 Task: Find connections with filter location Damara with filter topic #communitybuildingwith filter profile language French with filter current company Ambuja Cements Limited with filter school BUNDELKHAND INSTITUTE OF ENGINEERING AND TECHNOLOGY, JHANSI with filter industry Investment Banking with filter service category Consulting with filter keywords title Architect
Action: Mouse moved to (675, 99)
Screenshot: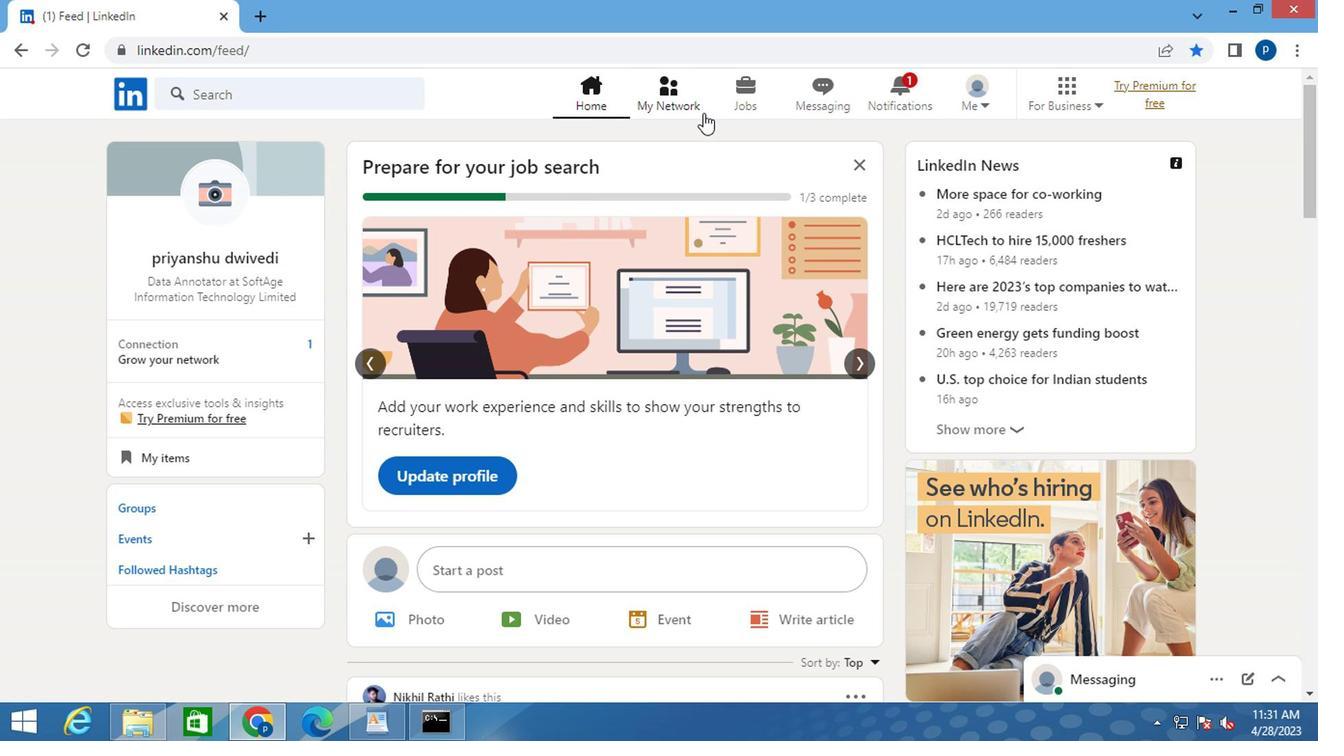 
Action: Mouse pressed left at (675, 99)
Screenshot: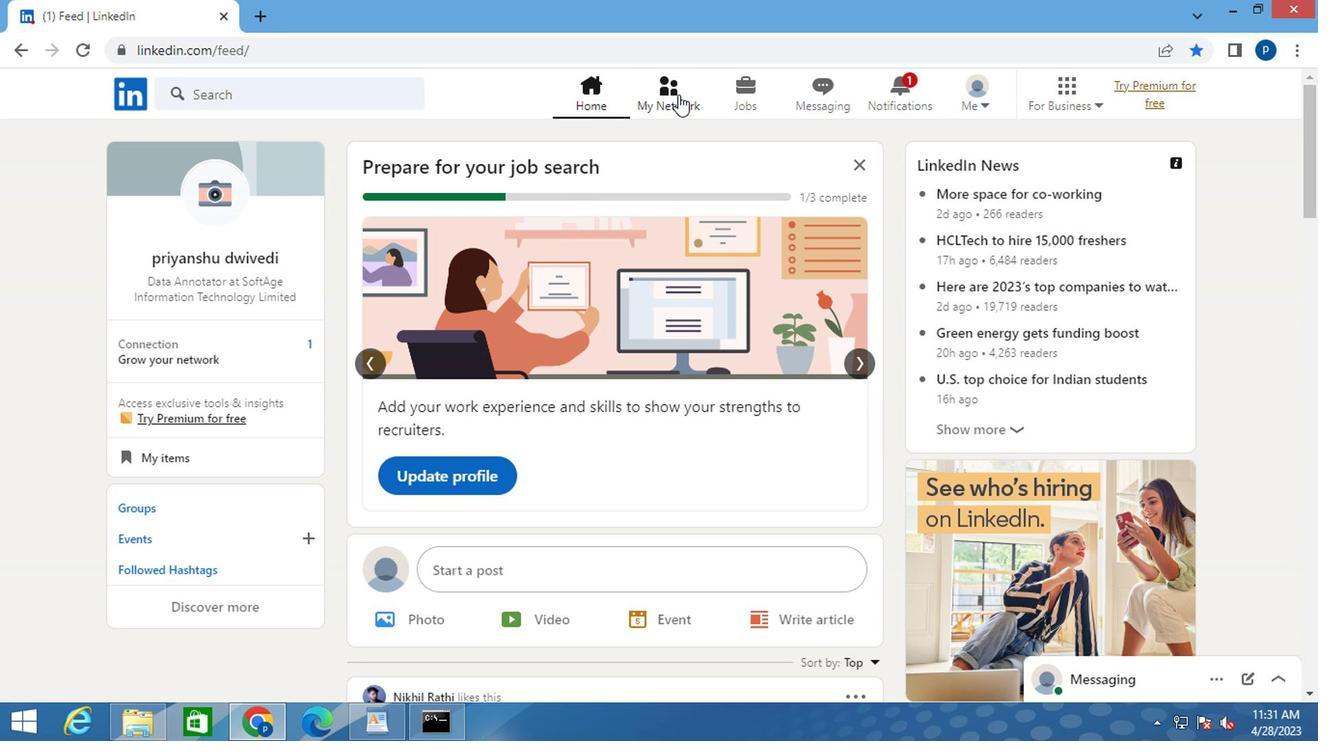 
Action: Mouse moved to (272, 211)
Screenshot: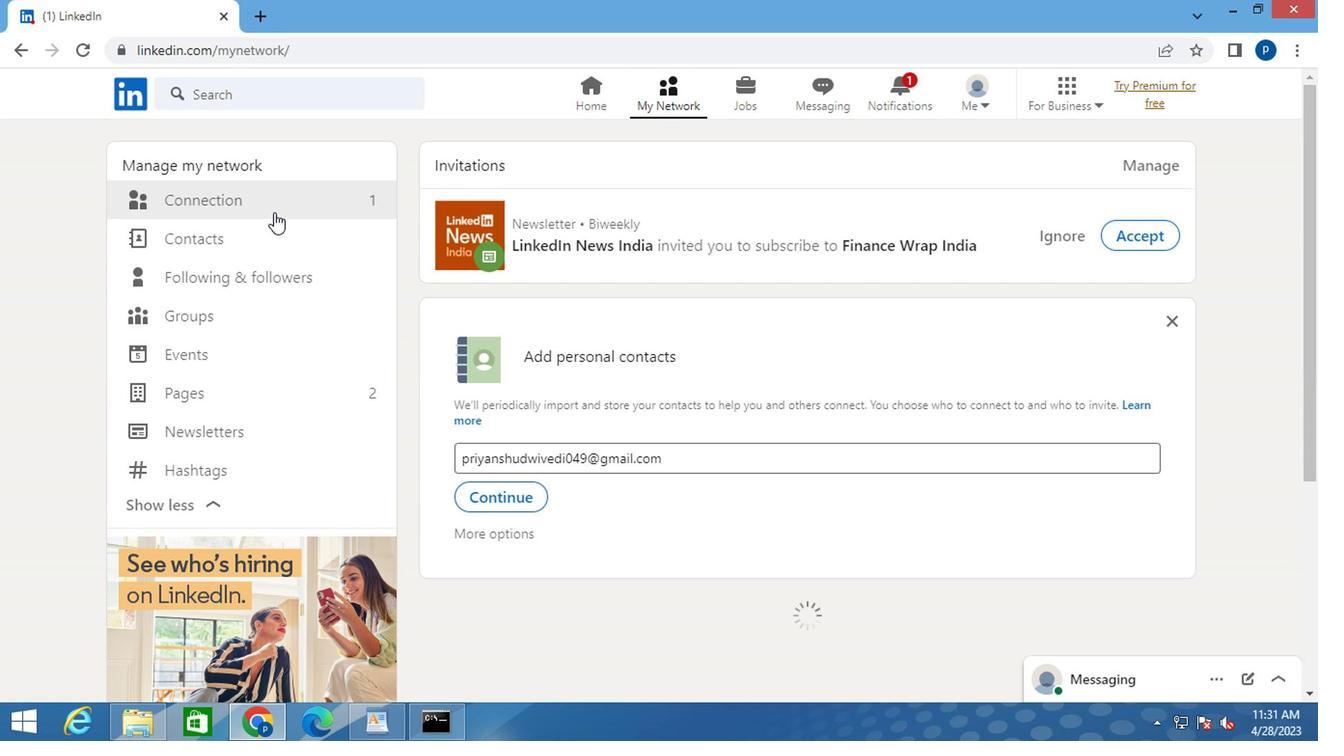 
Action: Mouse pressed left at (272, 211)
Screenshot: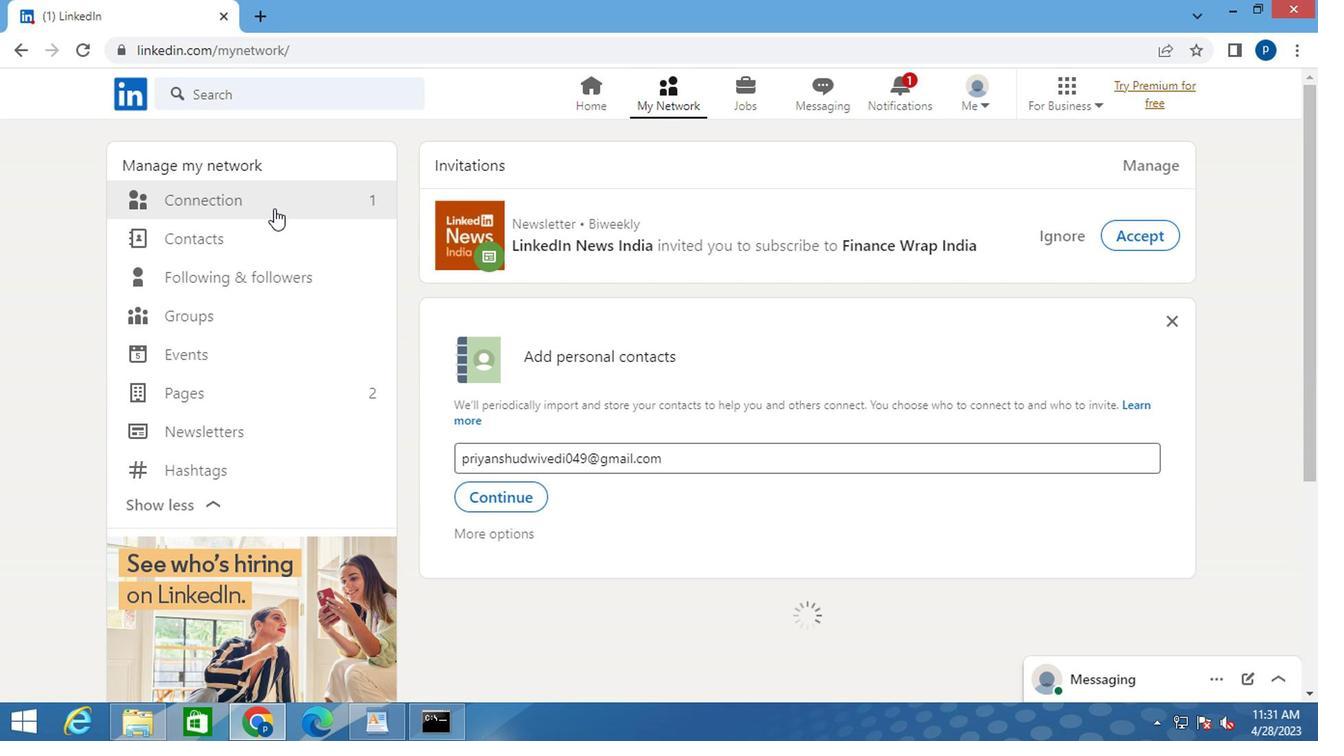 
Action: Mouse moved to (790, 205)
Screenshot: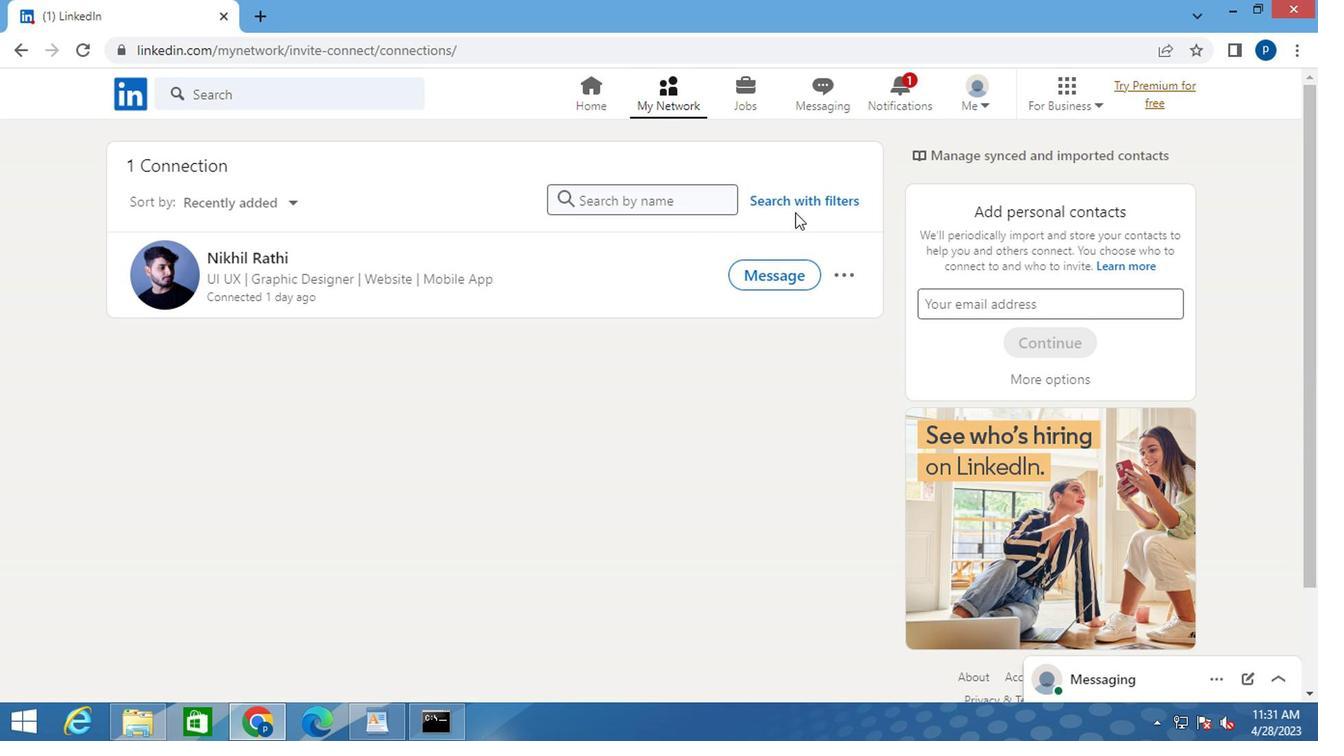 
Action: Mouse pressed left at (790, 205)
Screenshot: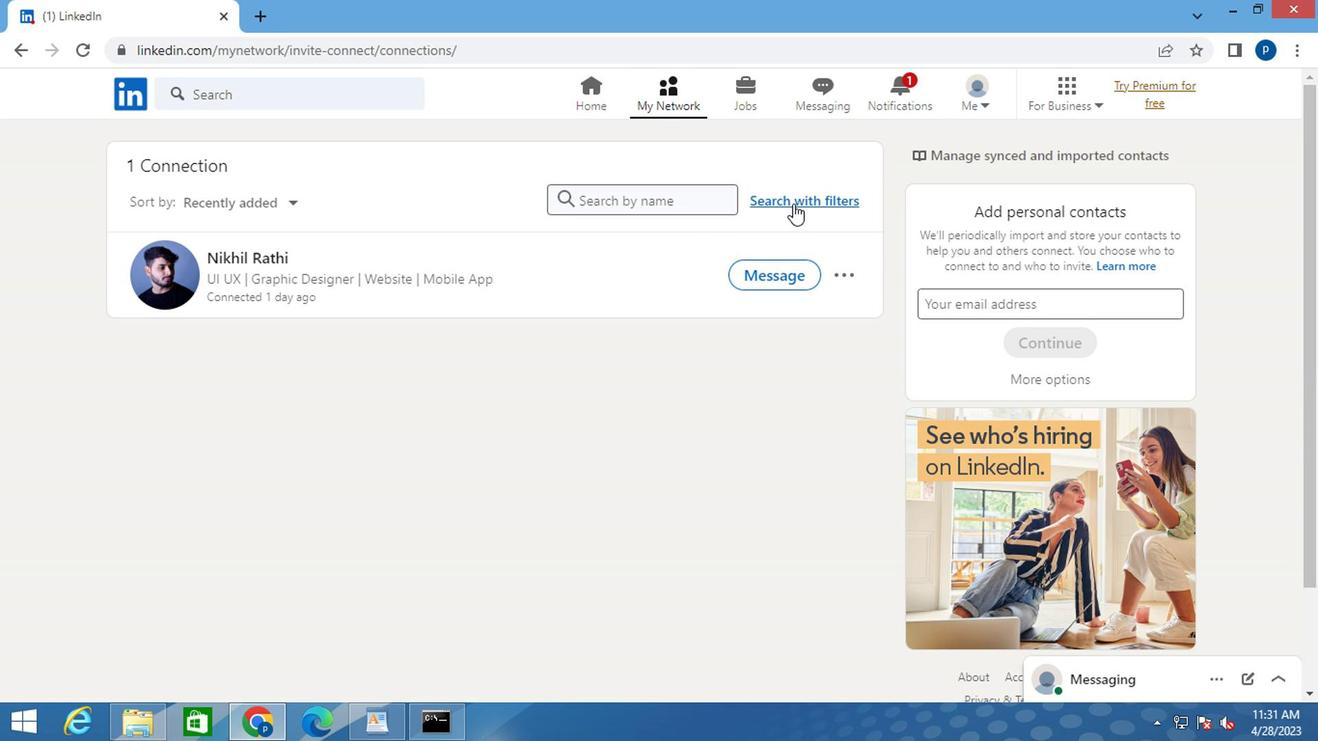 
Action: Mouse moved to (723, 153)
Screenshot: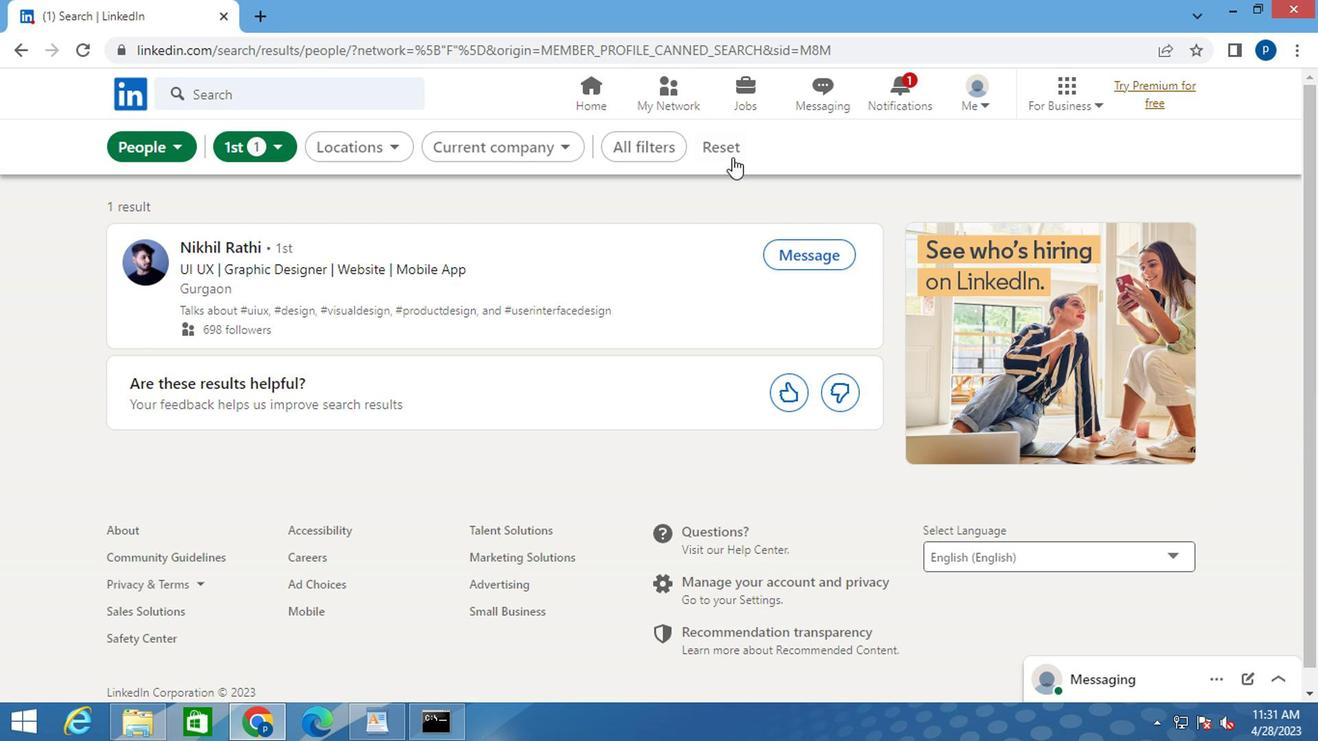 
Action: Mouse pressed left at (723, 153)
Screenshot: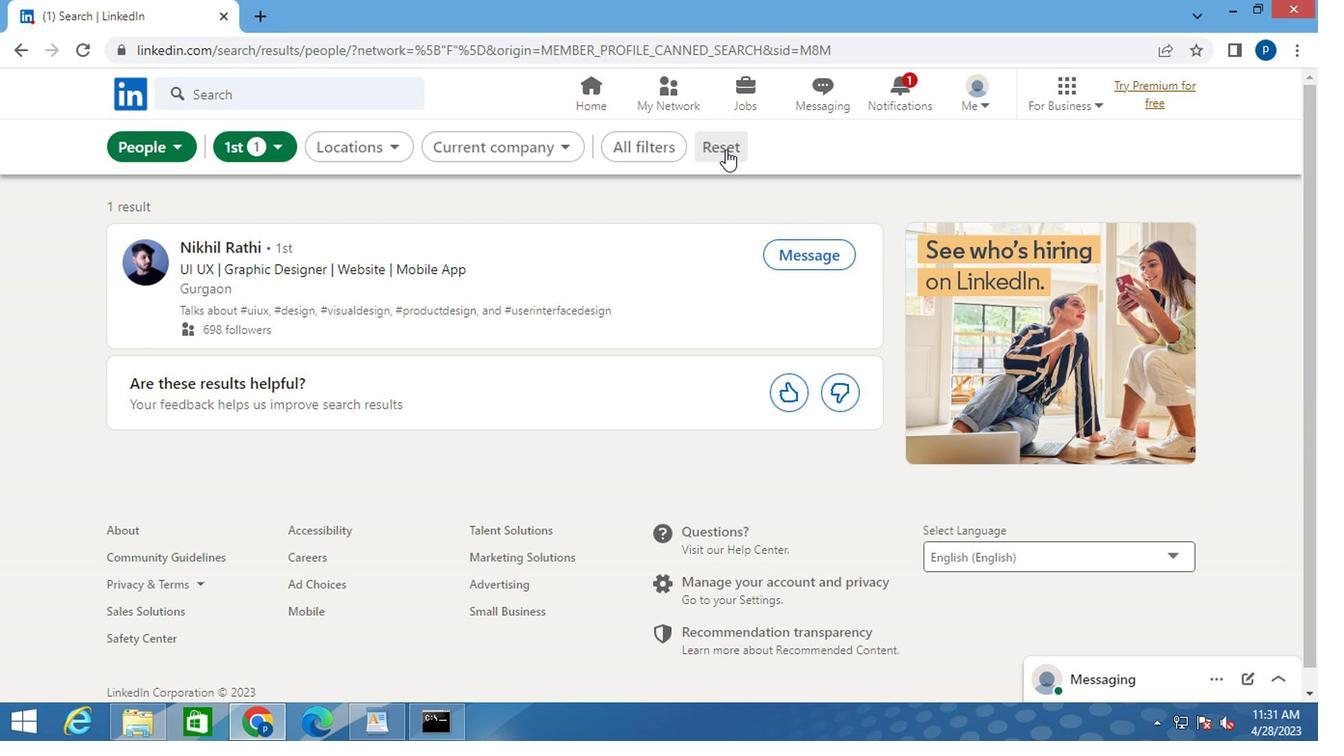 
Action: Mouse moved to (691, 153)
Screenshot: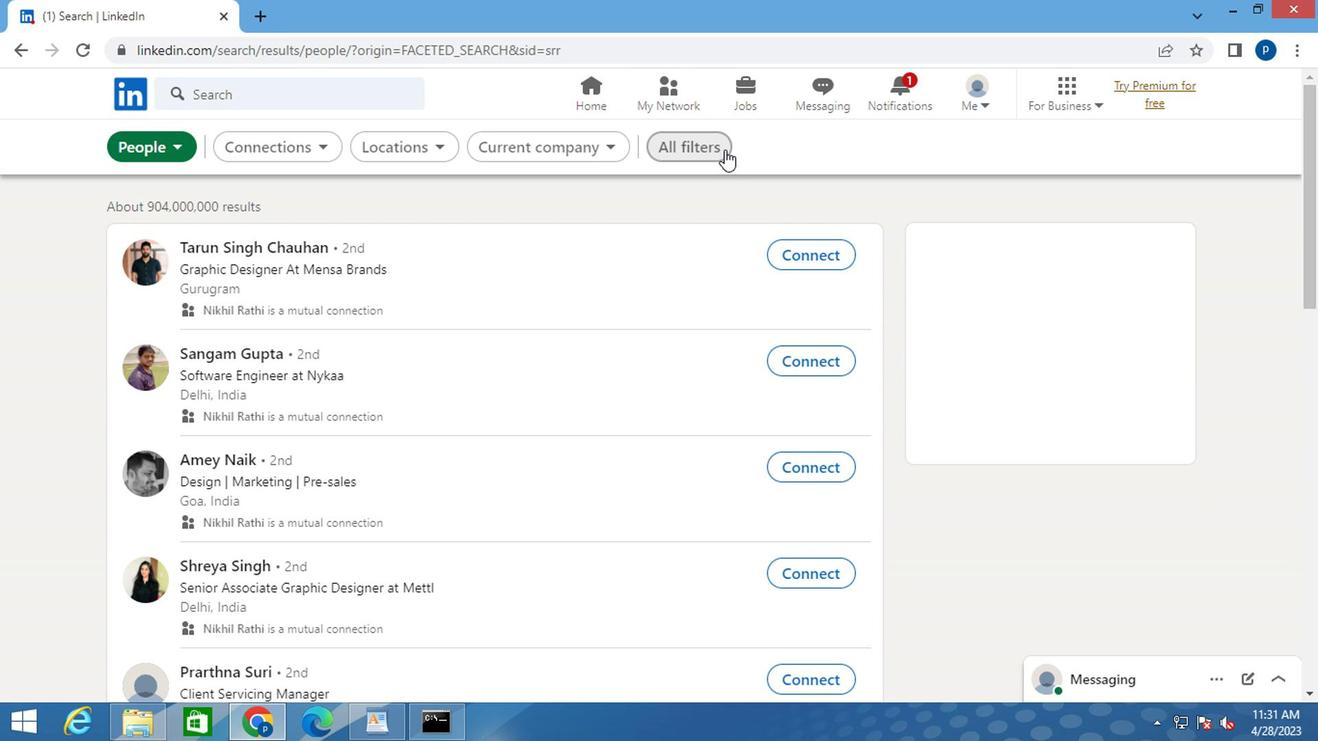 
Action: Mouse pressed left at (691, 153)
Screenshot: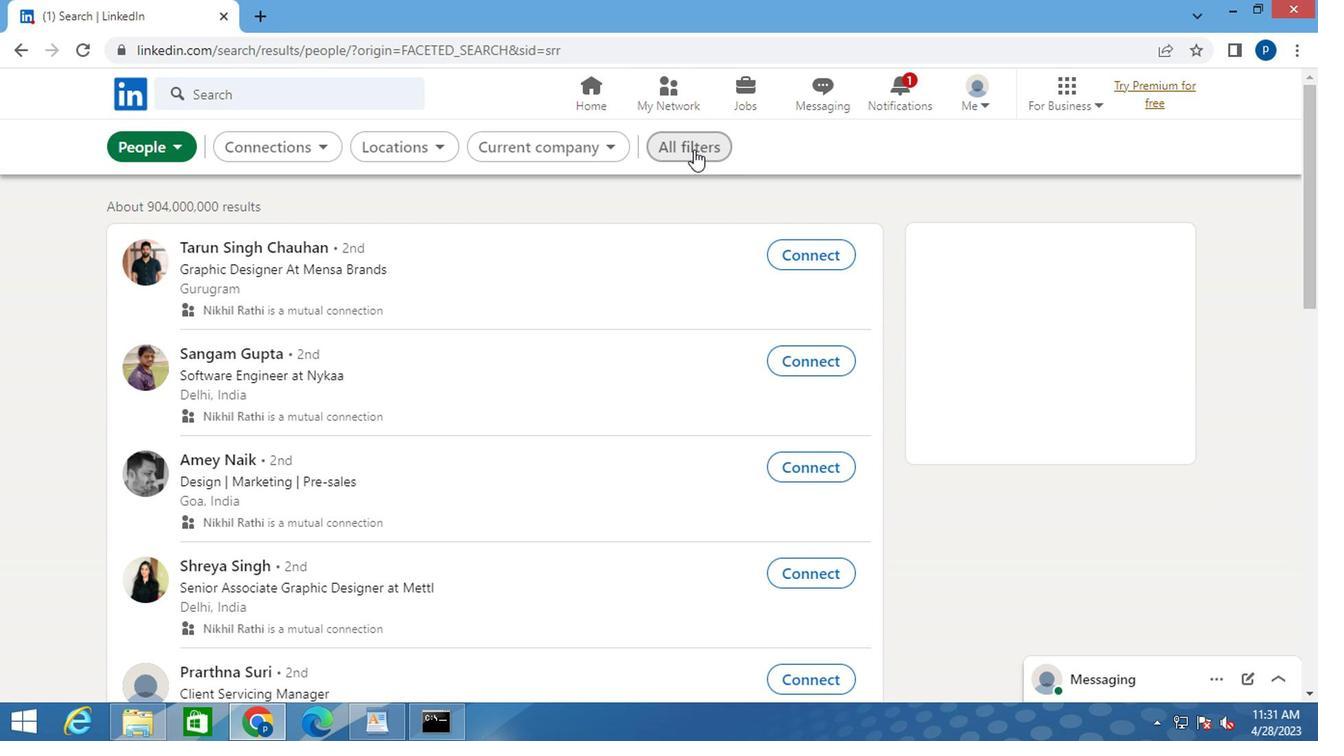 
Action: Mouse moved to (980, 367)
Screenshot: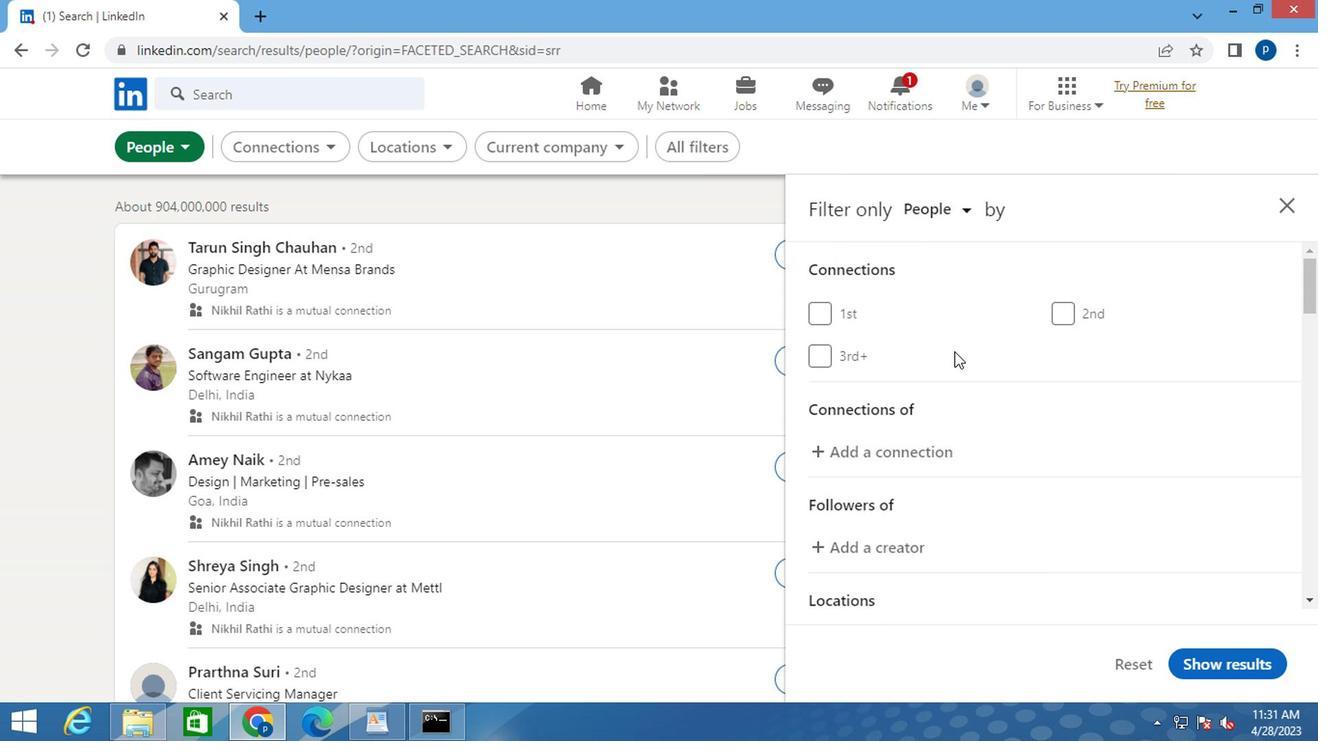 
Action: Mouse scrolled (980, 366) with delta (0, 0)
Screenshot: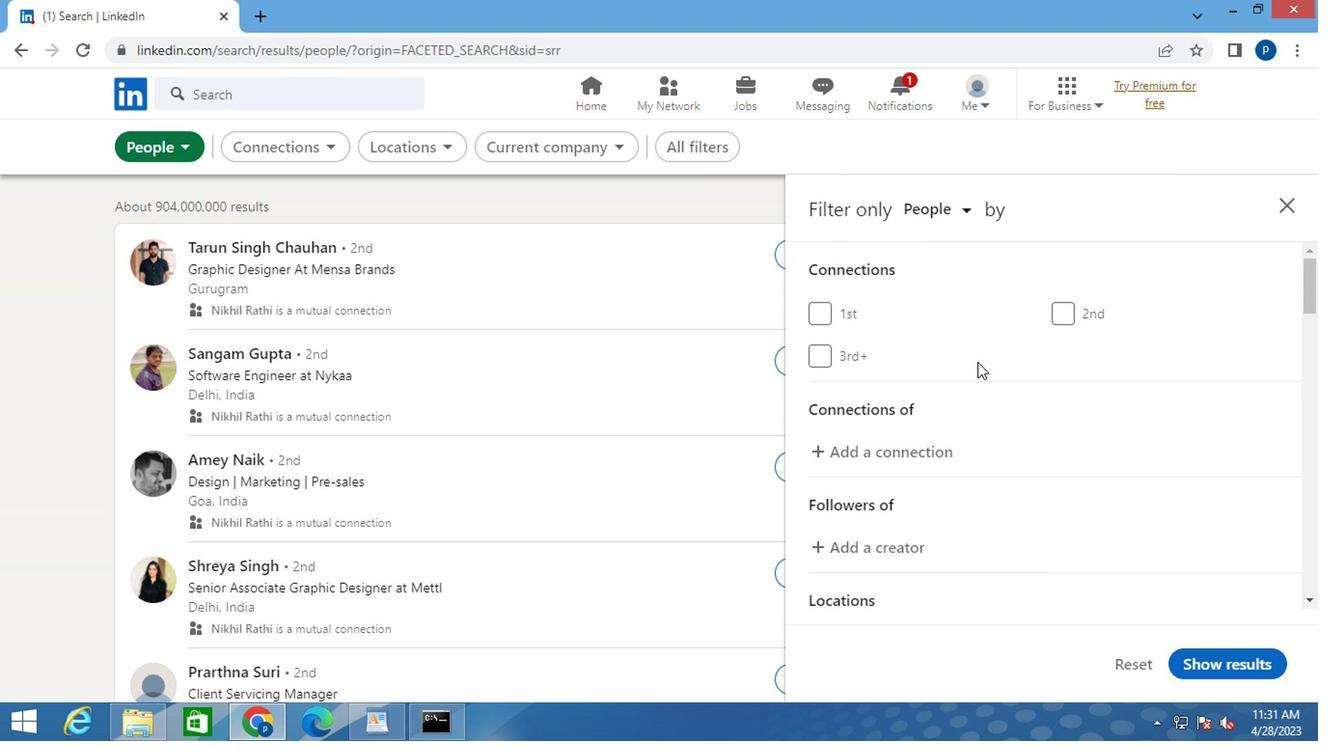 
Action: Mouse moved to (980, 368)
Screenshot: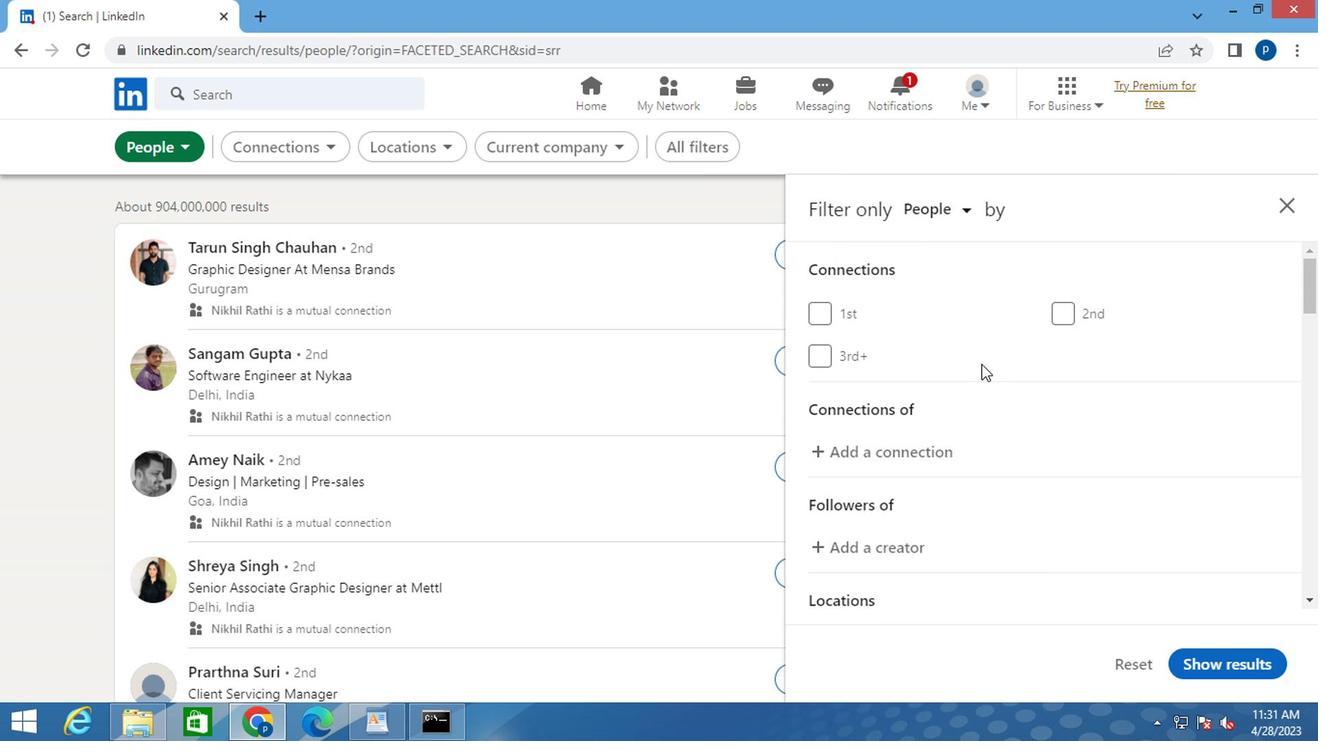 
Action: Mouse scrolled (980, 367) with delta (0, -1)
Screenshot: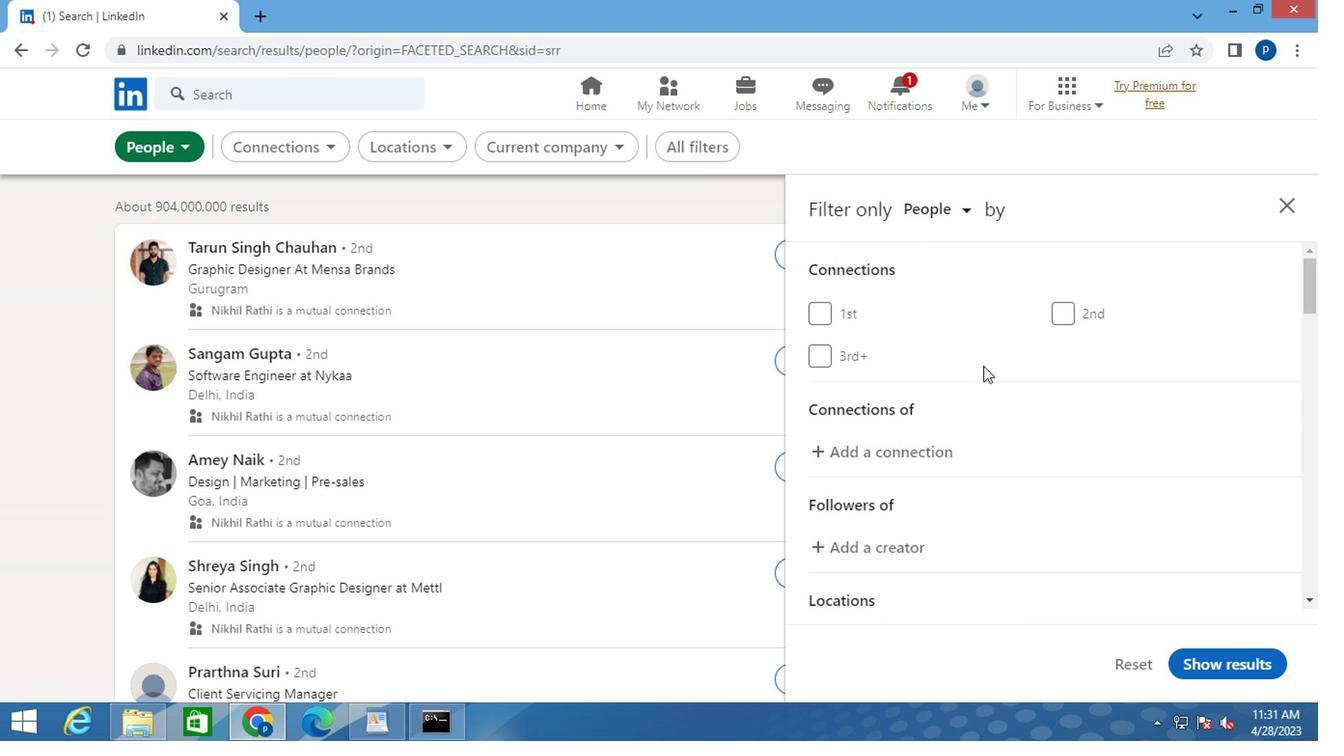 
Action: Mouse moved to (991, 374)
Screenshot: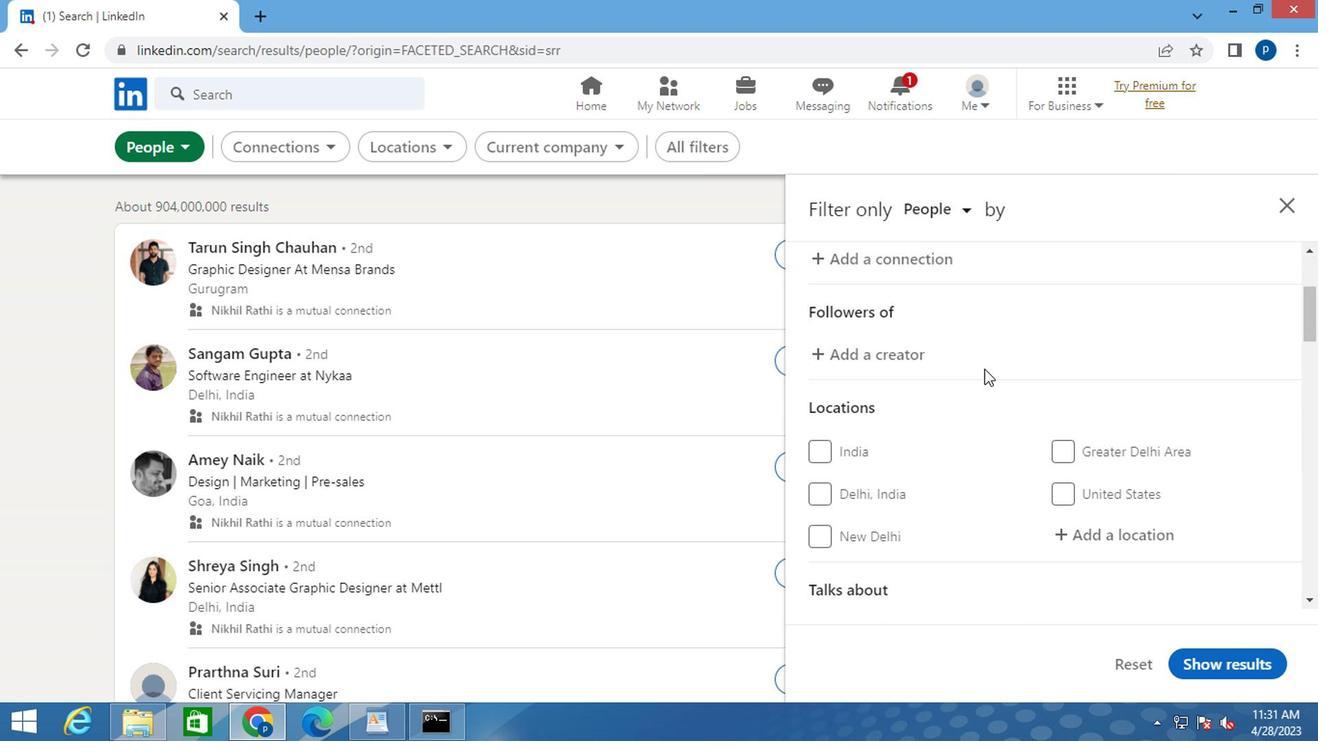 
Action: Mouse scrolled (991, 373) with delta (0, 0)
Screenshot: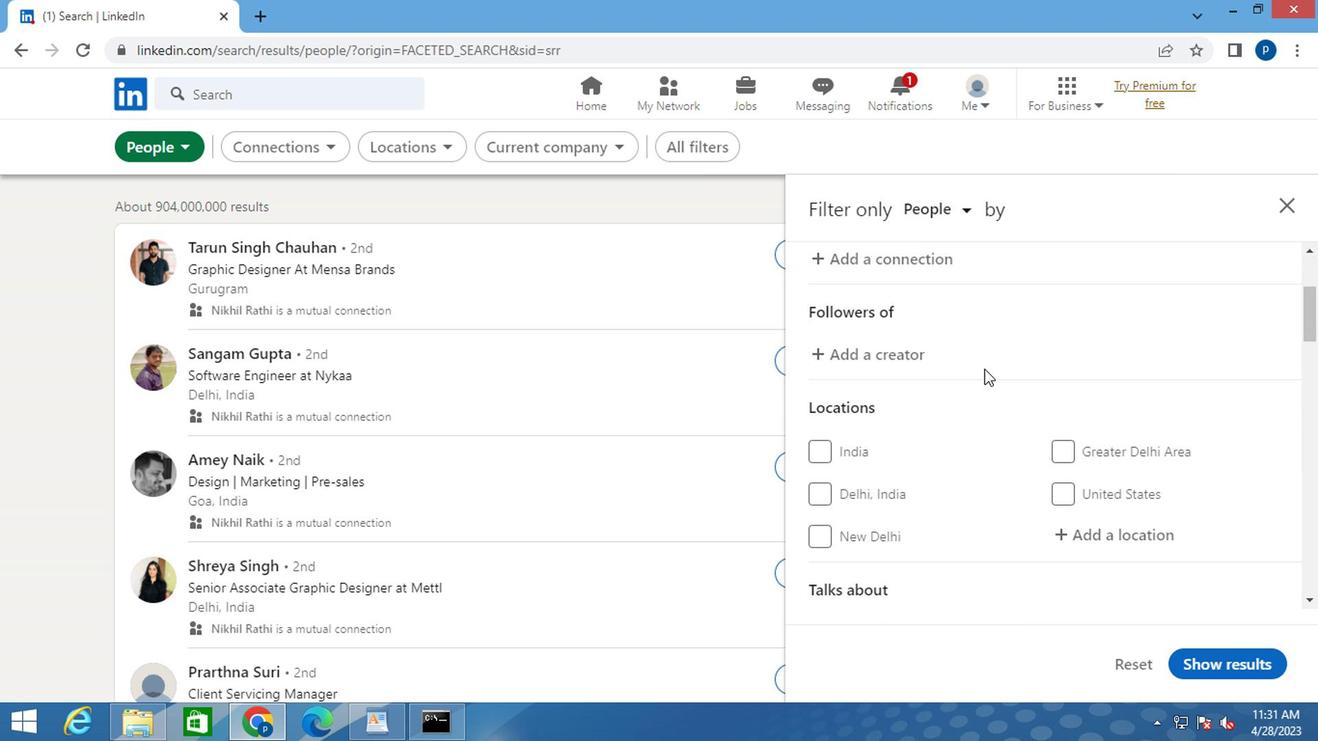 
Action: Mouse moved to (1121, 438)
Screenshot: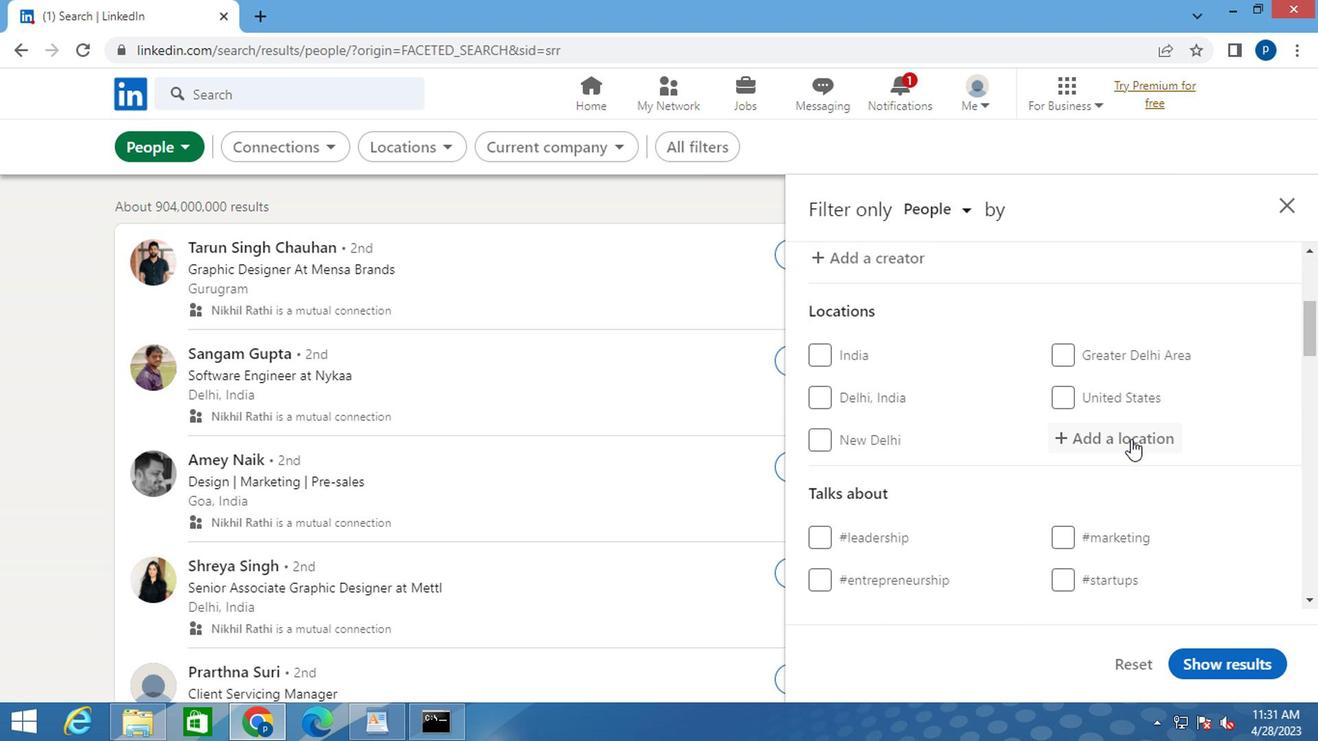 
Action: Mouse pressed left at (1121, 438)
Screenshot: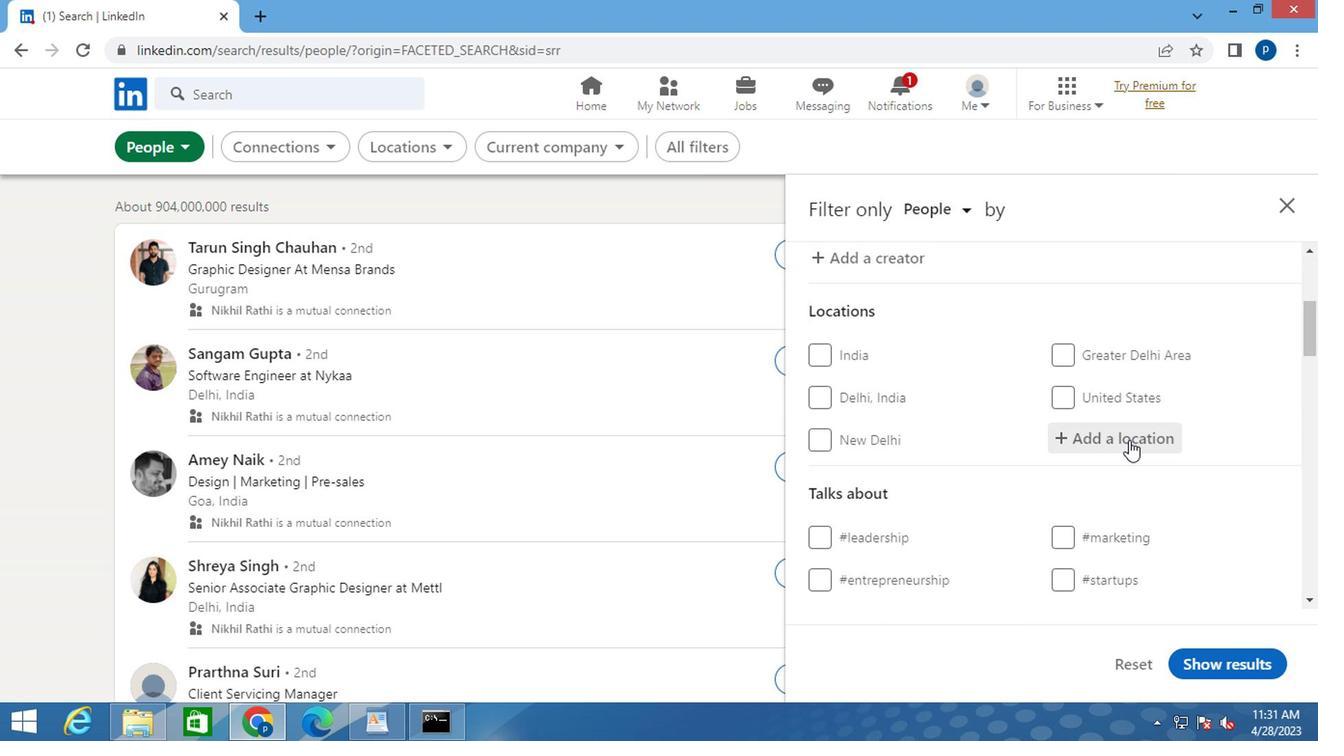 
Action: Key pressed <Key.caps_lock>d<Key.caps_lock>amara<Key.space>
Screenshot: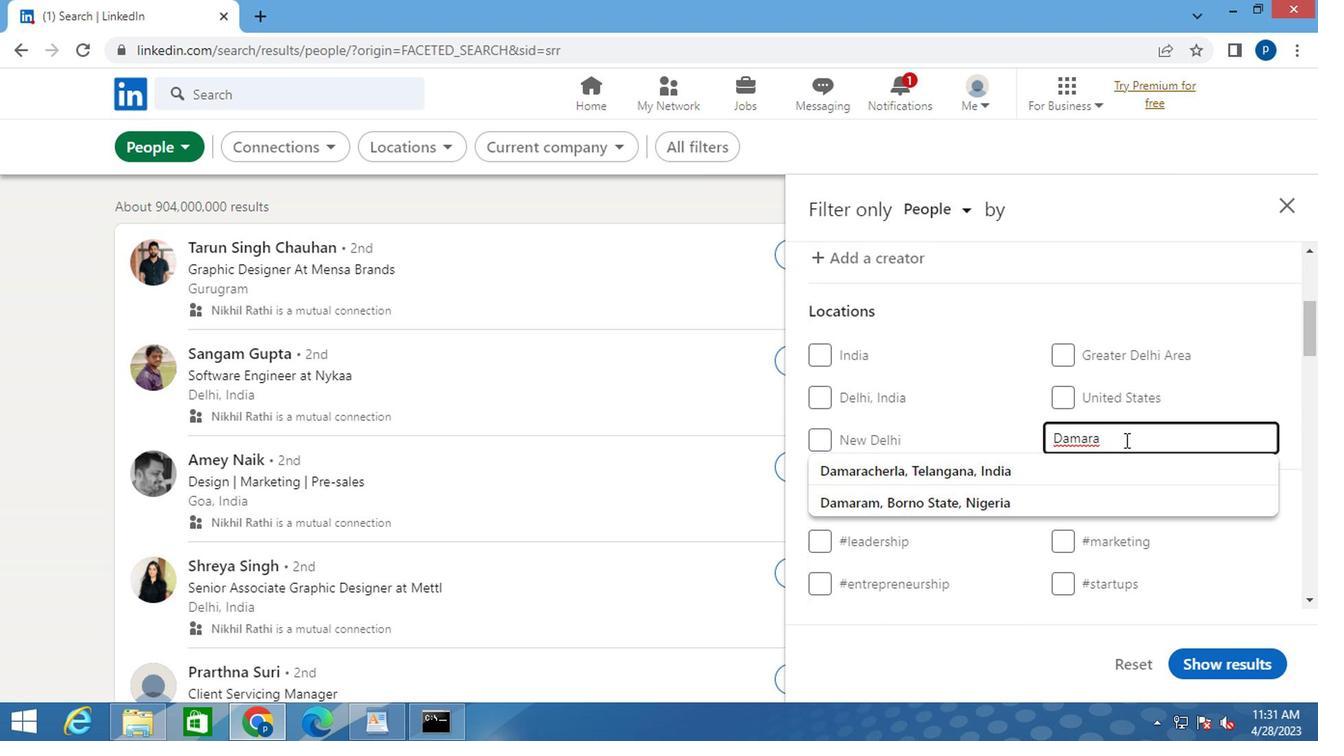 
Action: Mouse moved to (1114, 443)
Screenshot: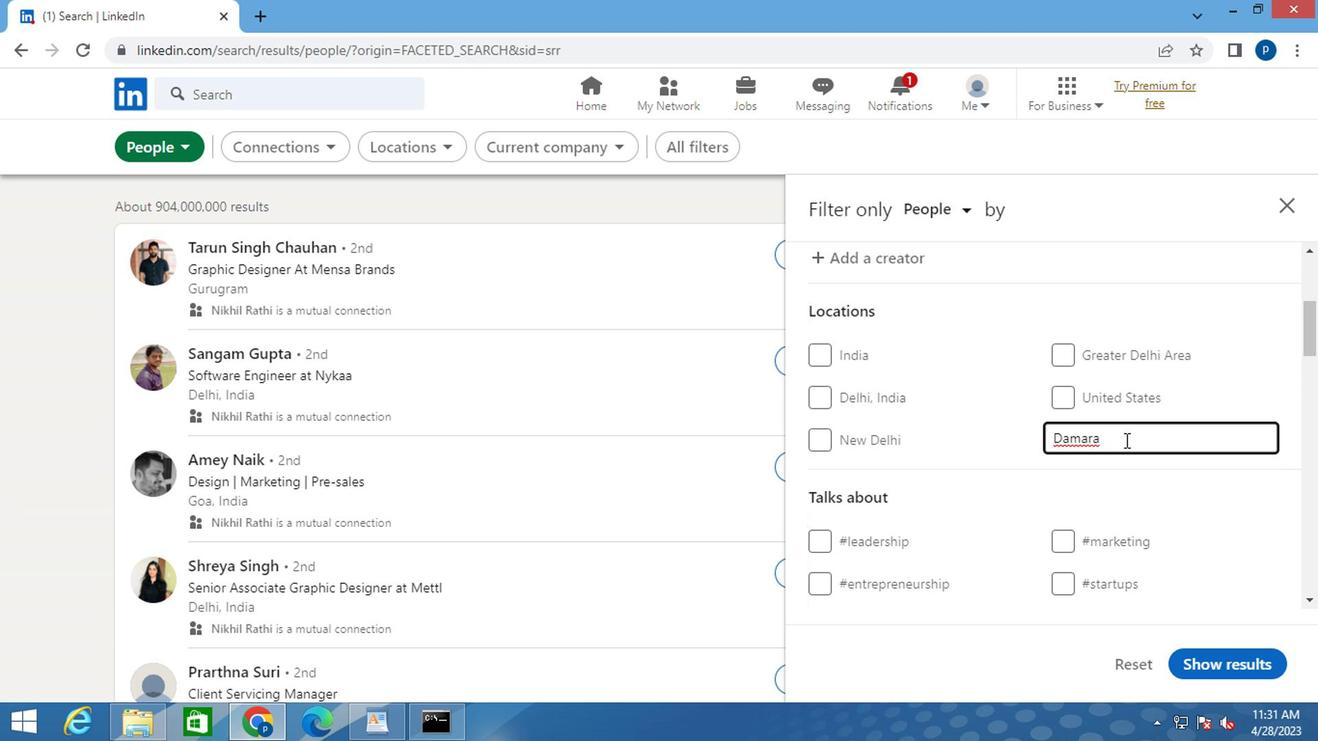 
Action: Mouse scrolled (1114, 442) with delta (0, -1)
Screenshot: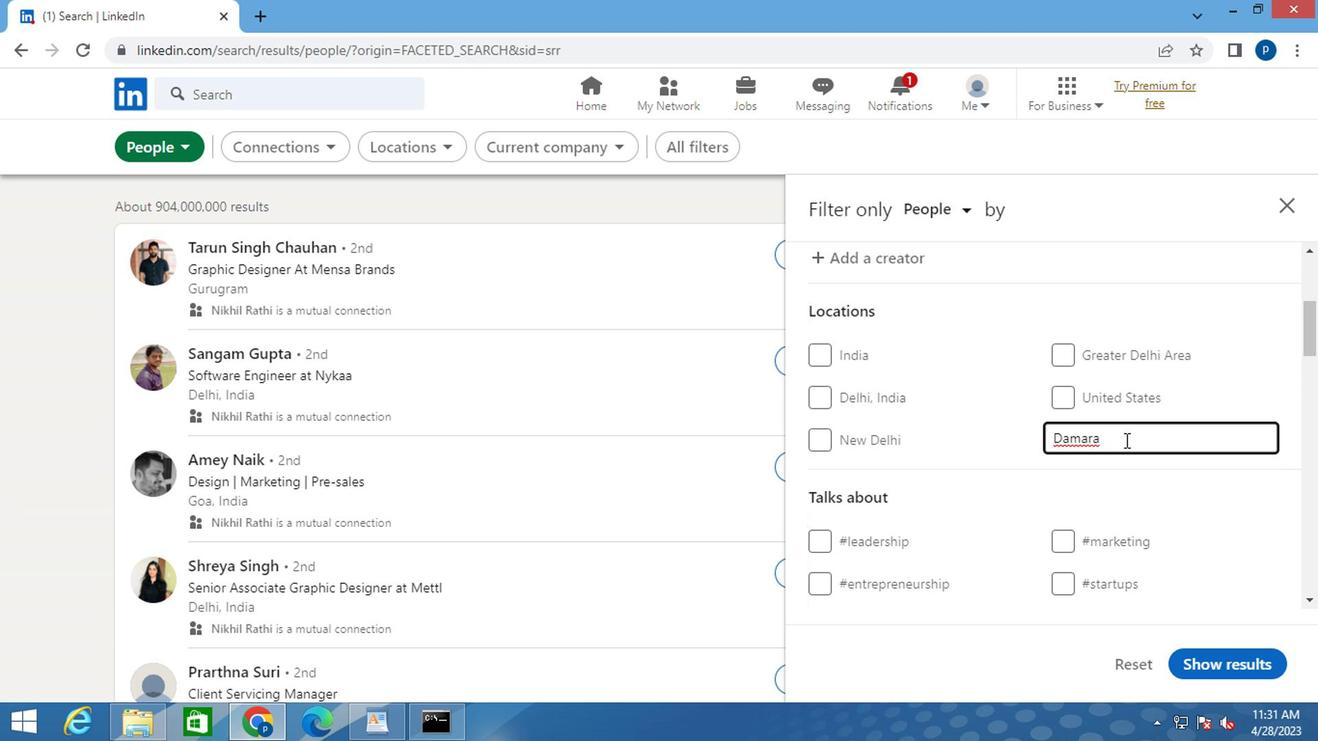 
Action: Mouse scrolled (1114, 442) with delta (0, -1)
Screenshot: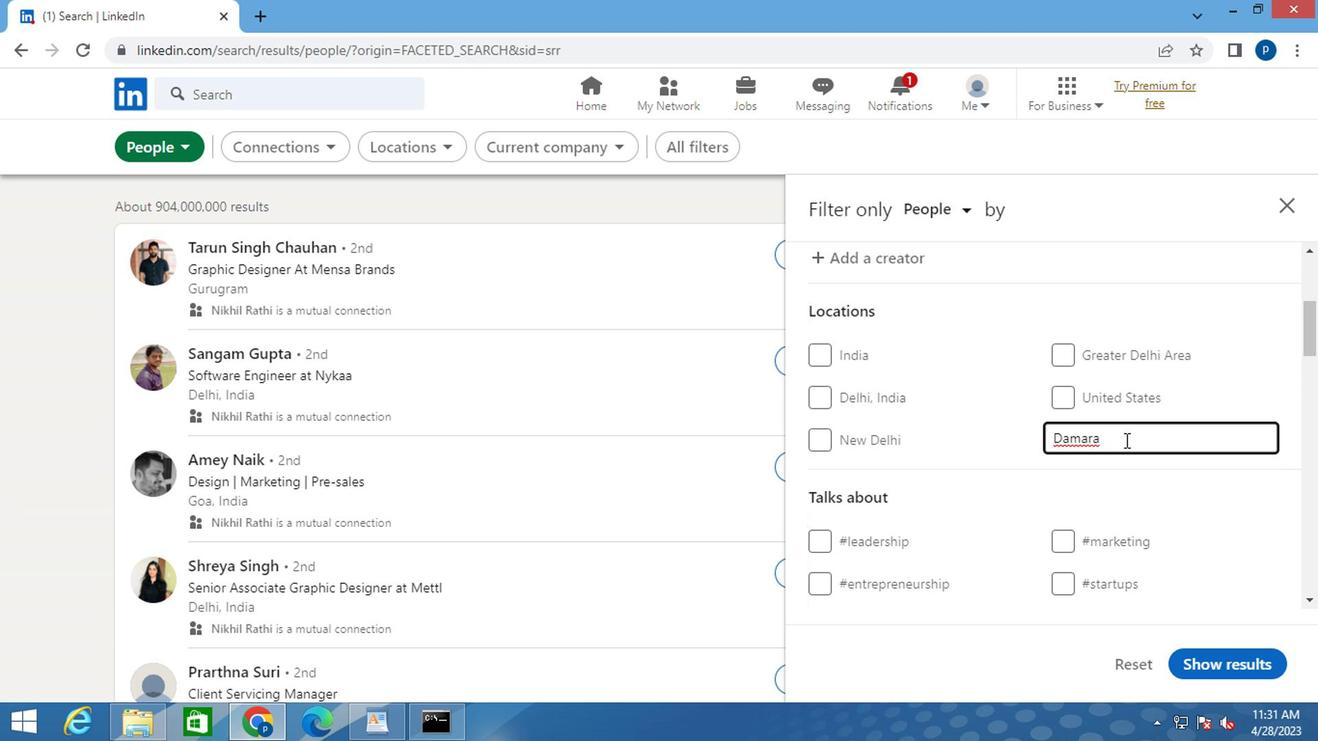 
Action: Mouse moved to (1094, 447)
Screenshot: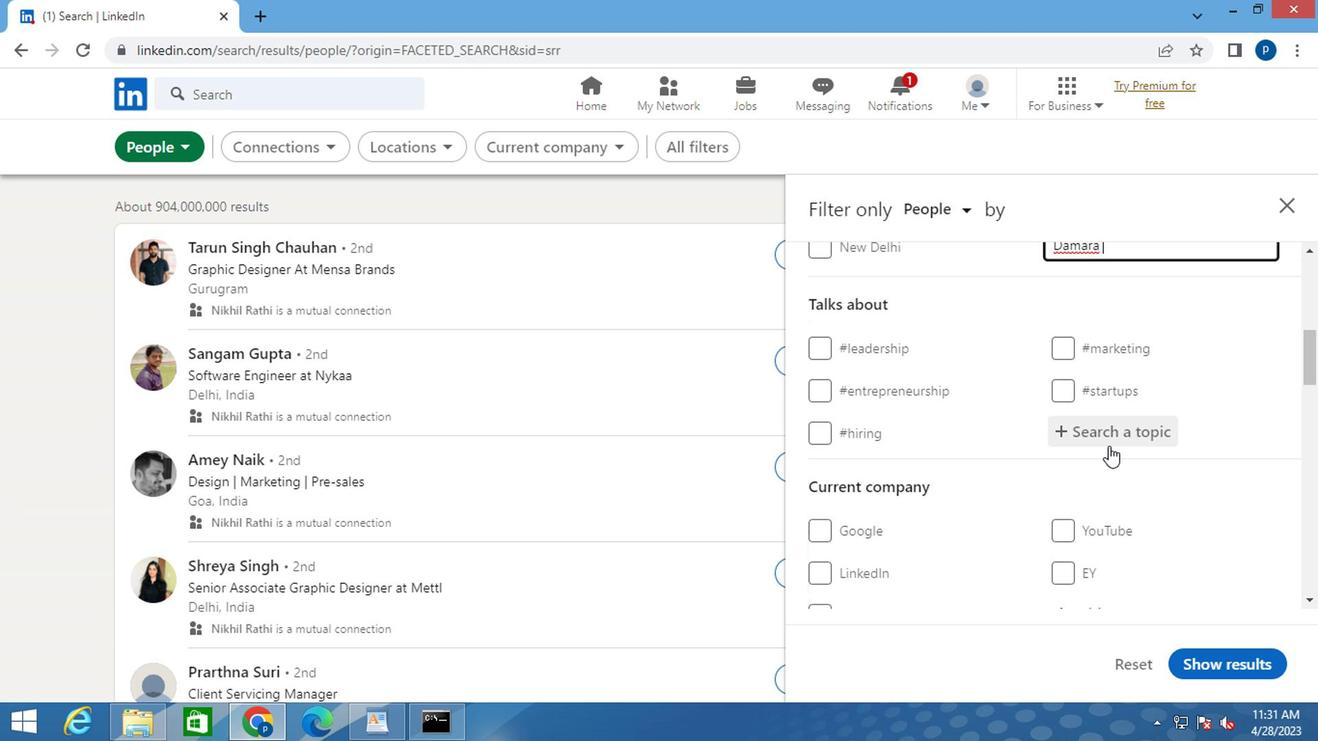 
Action: Mouse scrolled (1094, 446) with delta (0, 0)
Screenshot: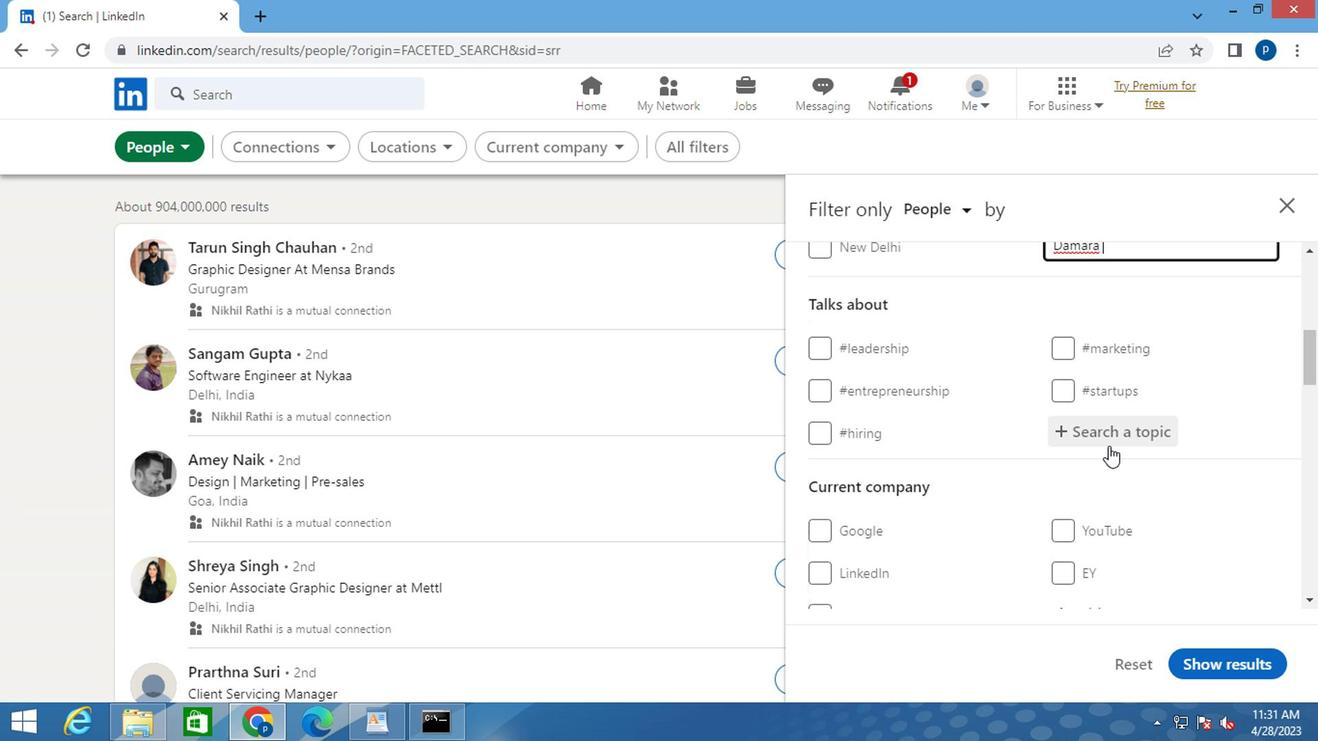 
Action: Mouse scrolled (1094, 446) with delta (0, 0)
Screenshot: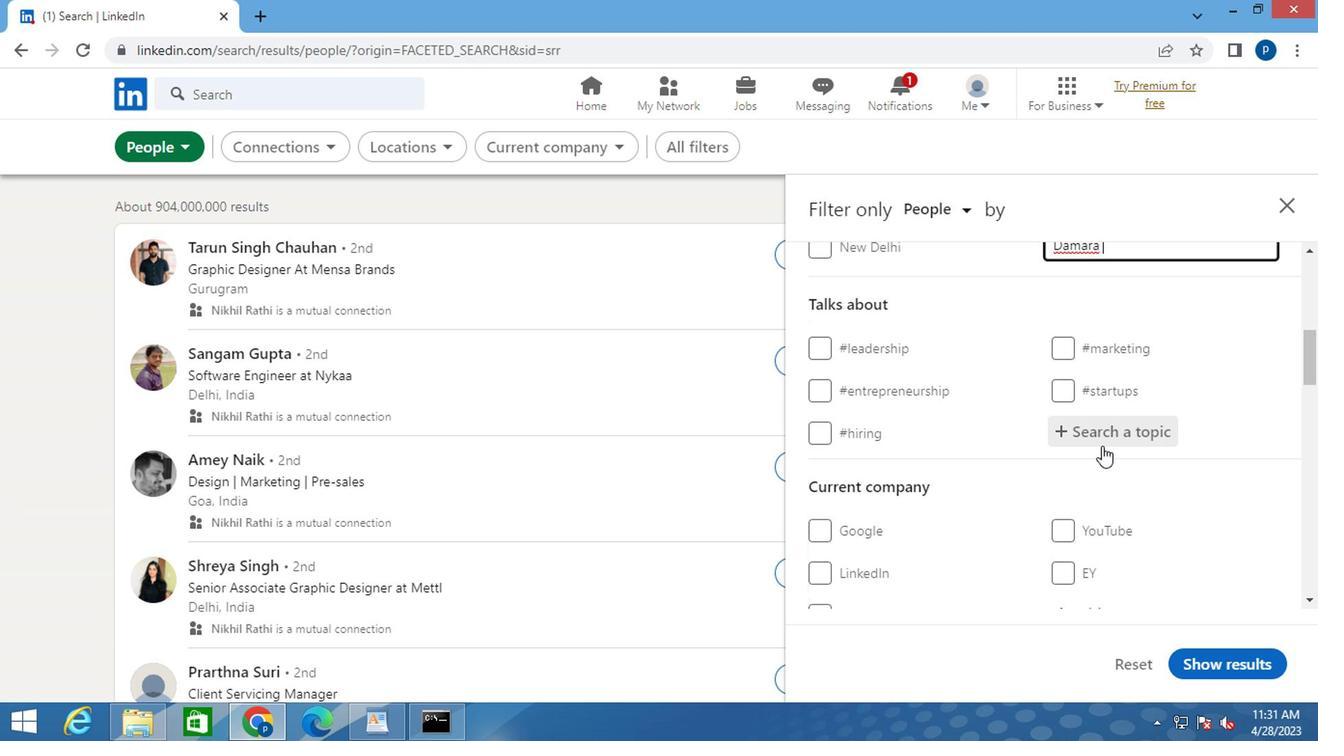
Action: Mouse moved to (1085, 446)
Screenshot: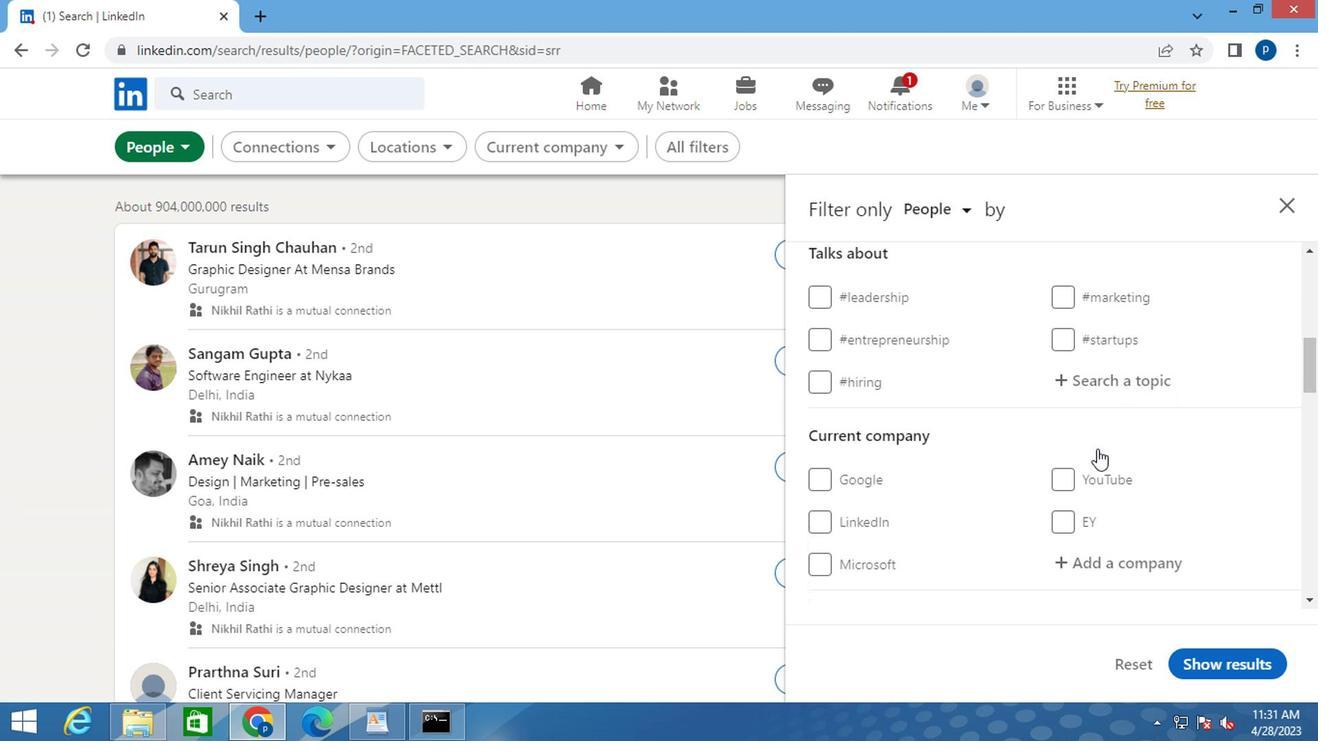 
Action: Mouse scrolled (1085, 447) with delta (0, 0)
Screenshot: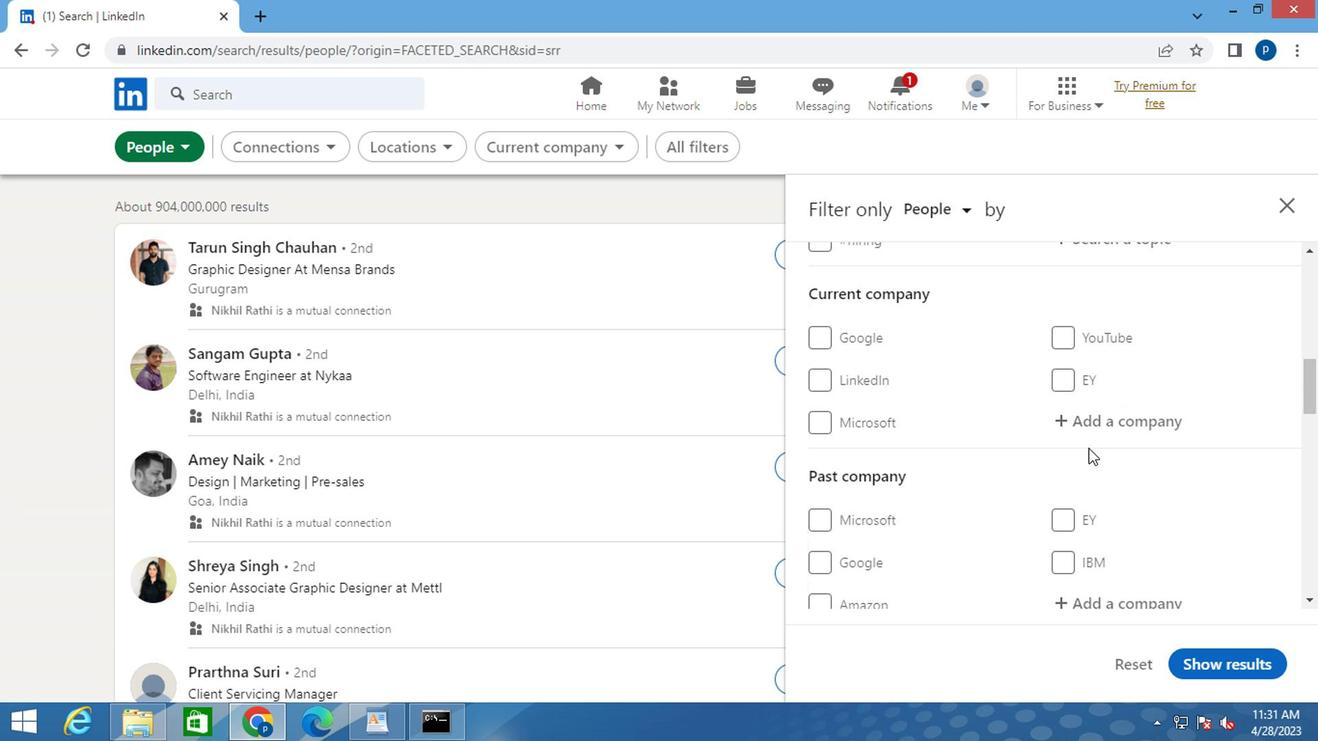 
Action: Mouse moved to (1063, 340)
Screenshot: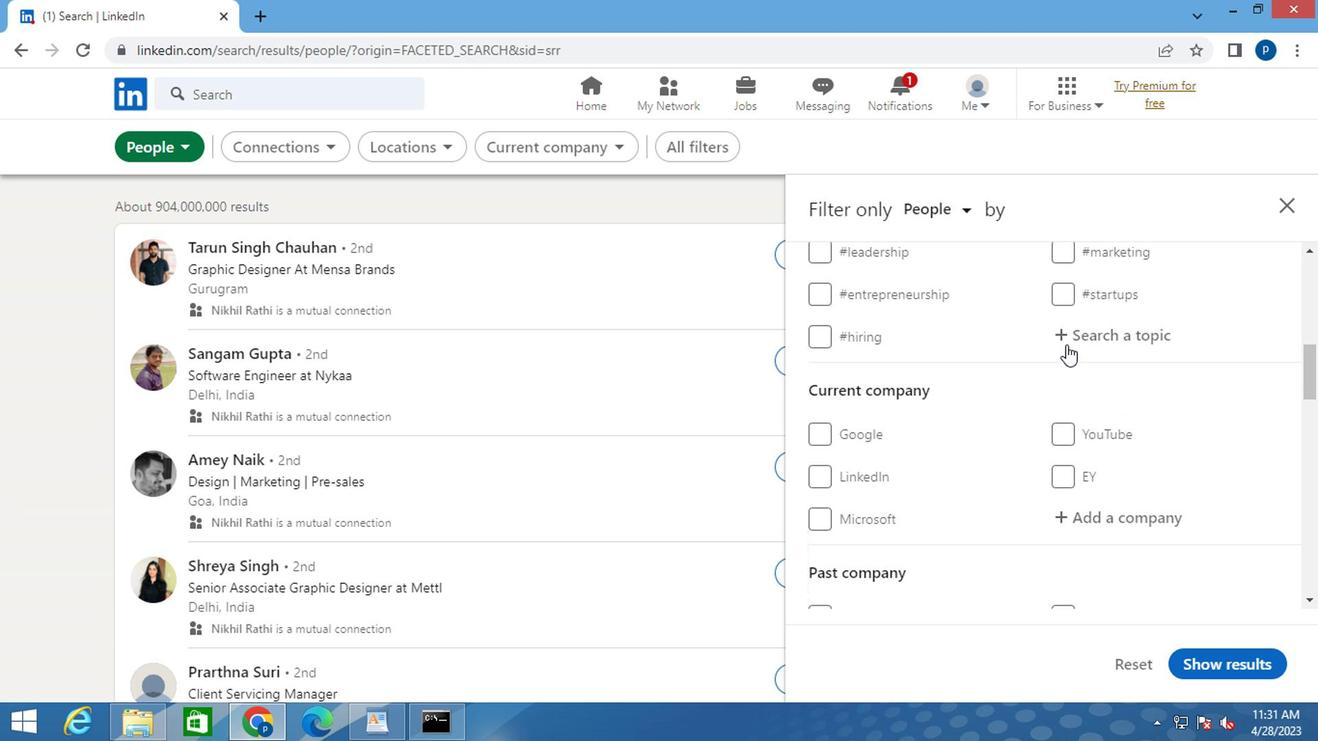 
Action: Mouse pressed left at (1063, 340)
Screenshot: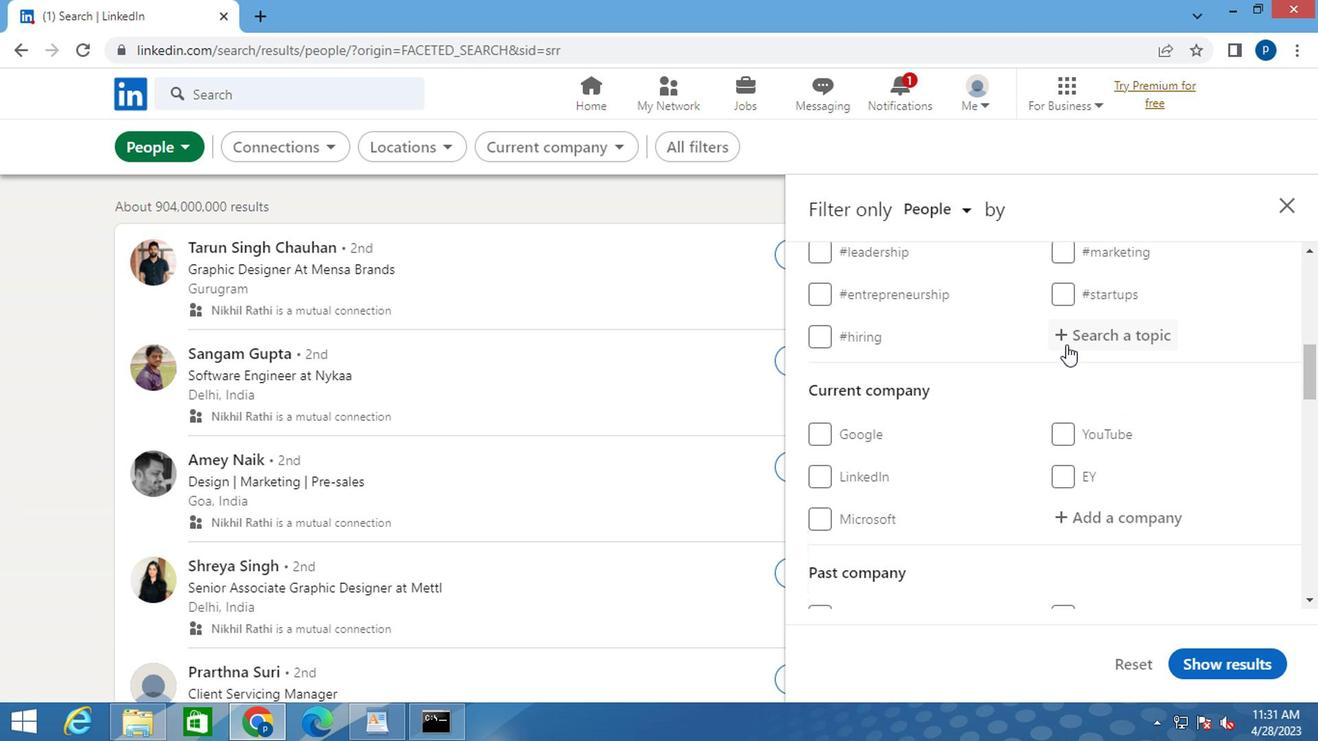 
Action: Key pressed <Key.shift><Key.shift><Key.shift><Key.shift><Key.shift><Key.shift>#COMMUNITYBUILDING
Screenshot: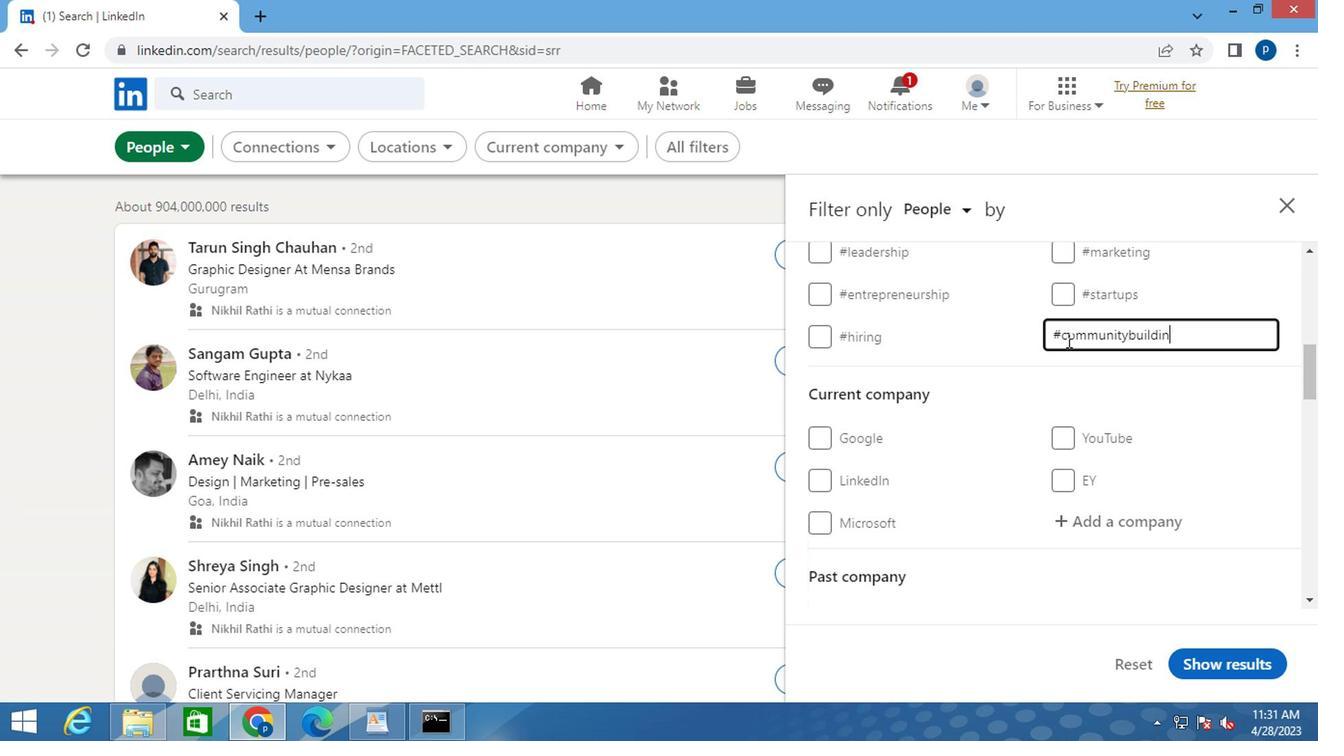 
Action: Mouse moved to (1040, 383)
Screenshot: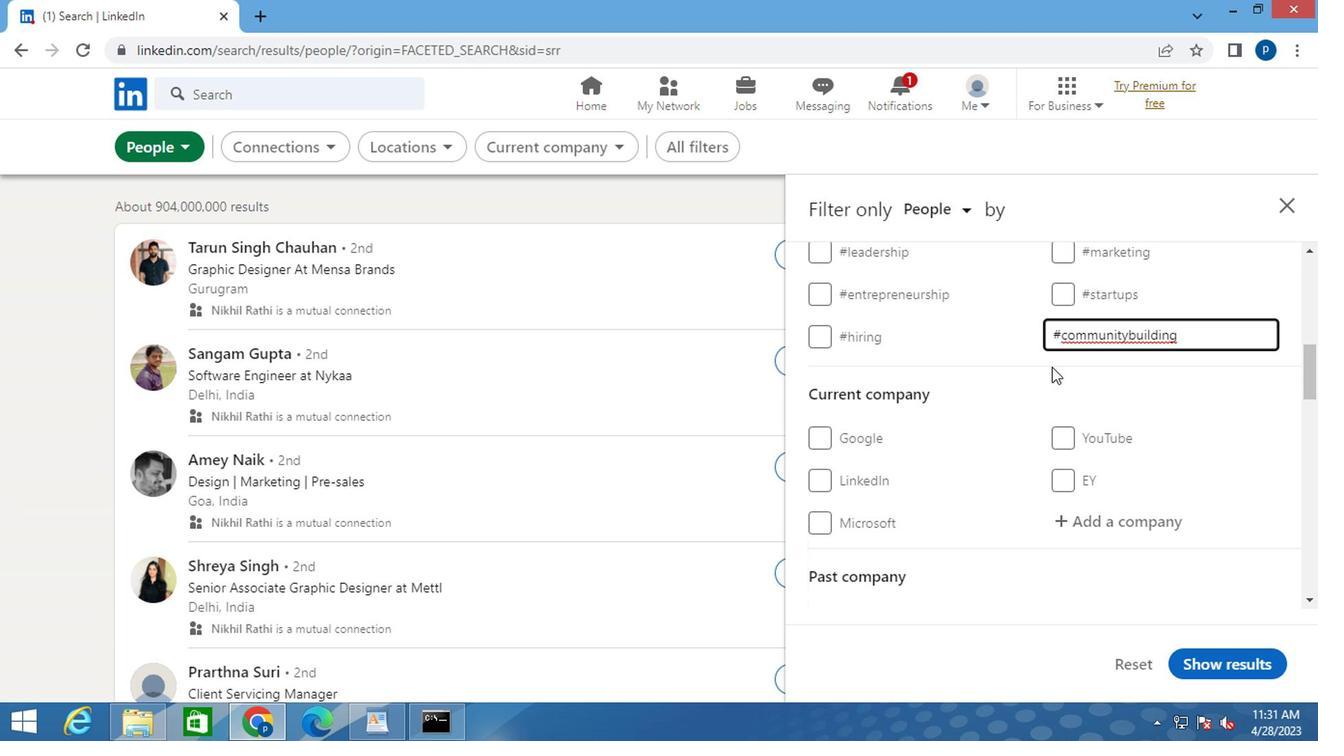 
Action: Mouse pressed left at (1040, 383)
Screenshot: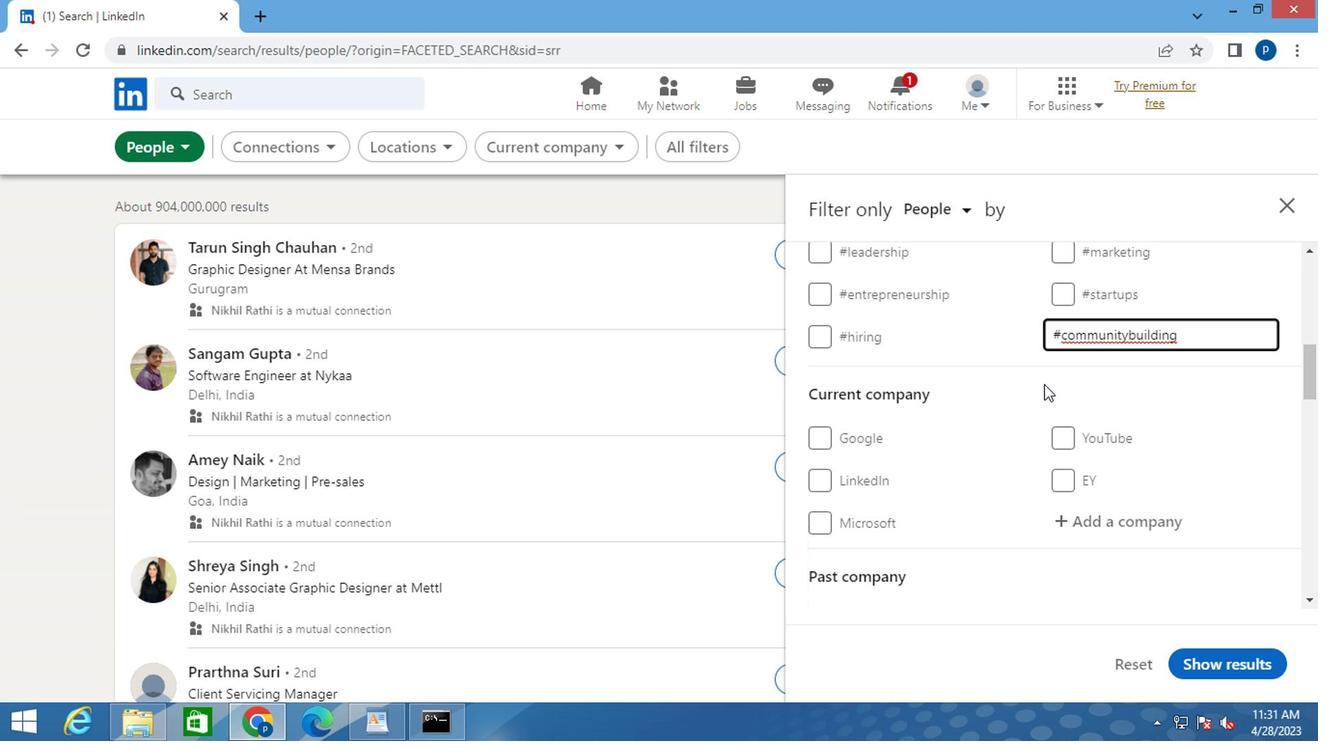 
Action: Mouse moved to (1040, 386)
Screenshot: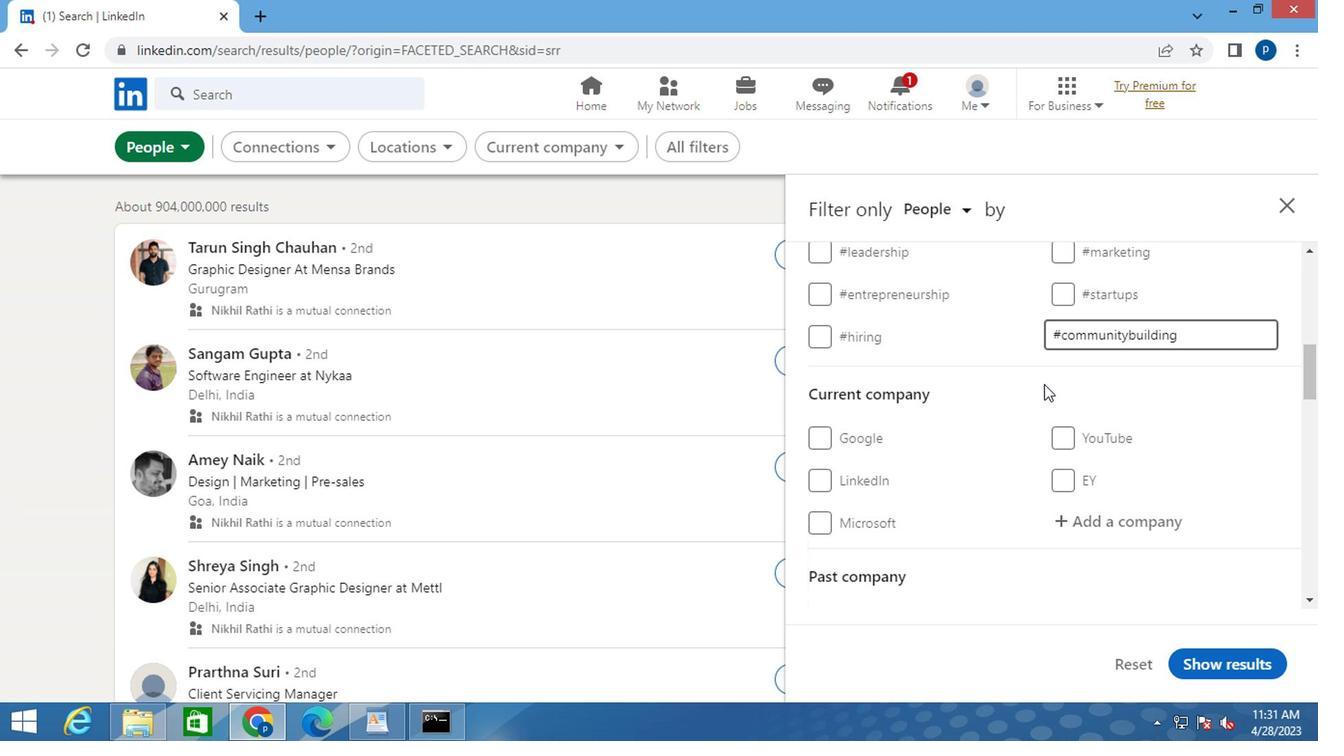 
Action: Mouse scrolled (1040, 384) with delta (0, -1)
Screenshot: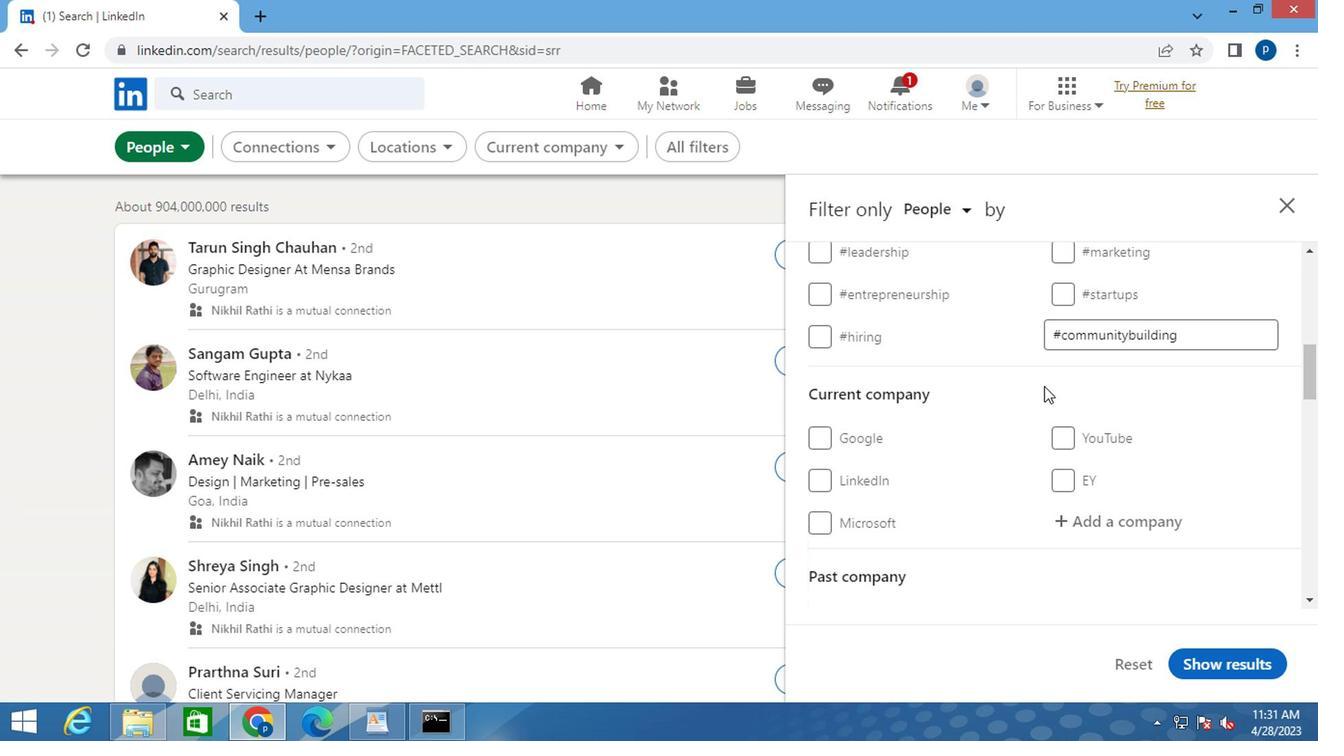 
Action: Mouse scrolled (1040, 384) with delta (0, -1)
Screenshot: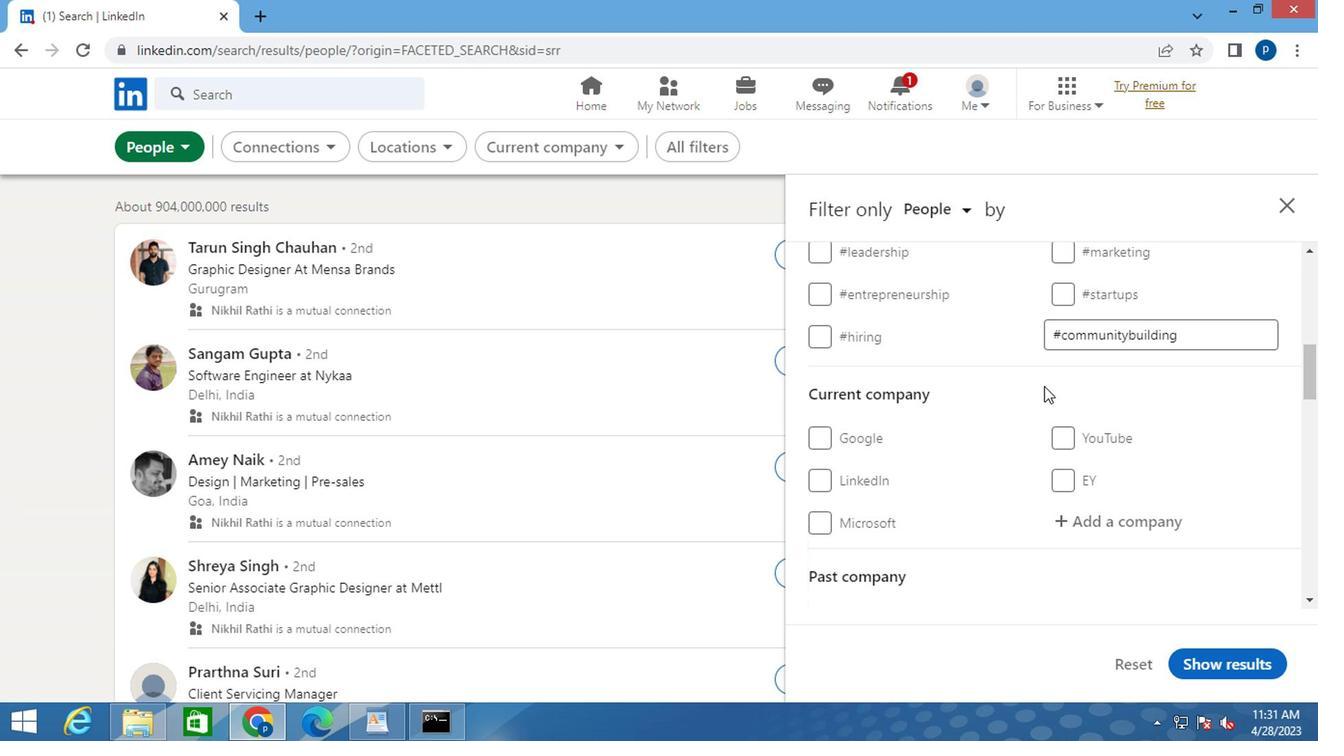 
Action: Mouse moved to (1033, 399)
Screenshot: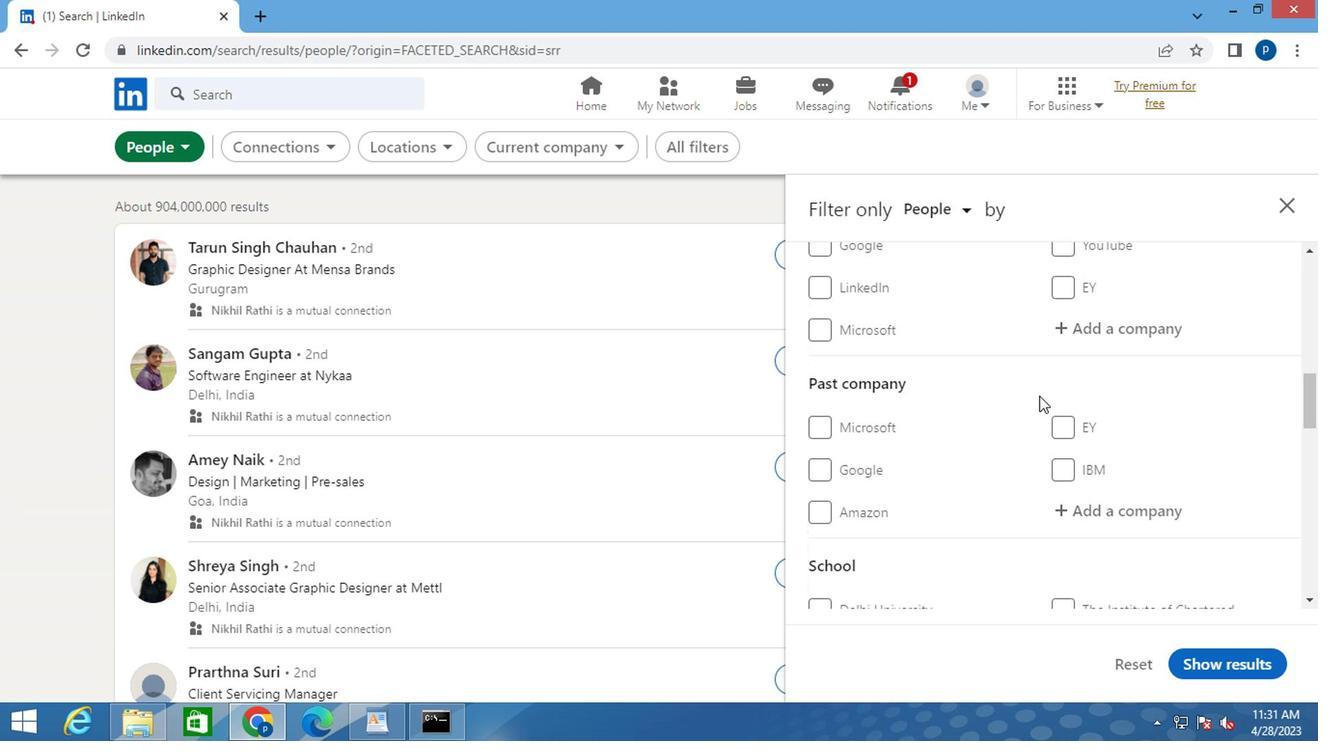 
Action: Mouse scrolled (1033, 399) with delta (0, 0)
Screenshot: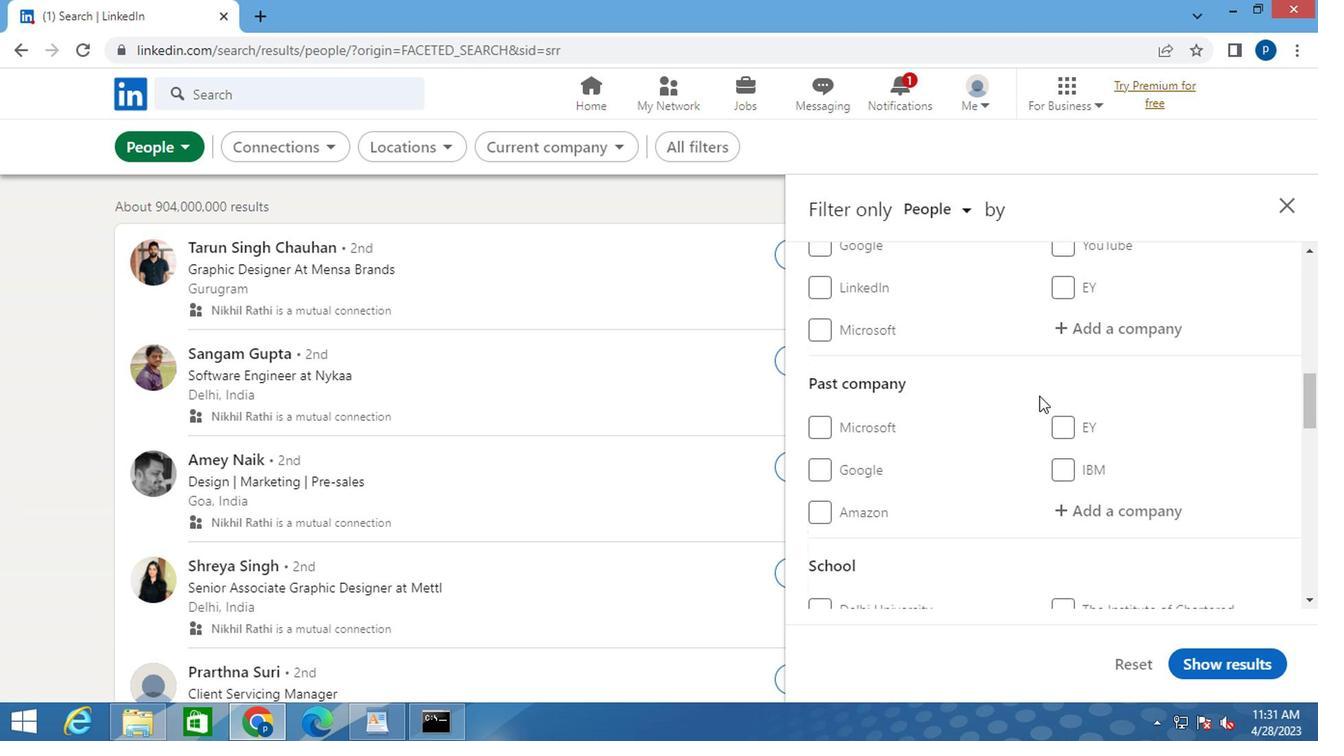 
Action: Mouse moved to (1032, 401)
Screenshot: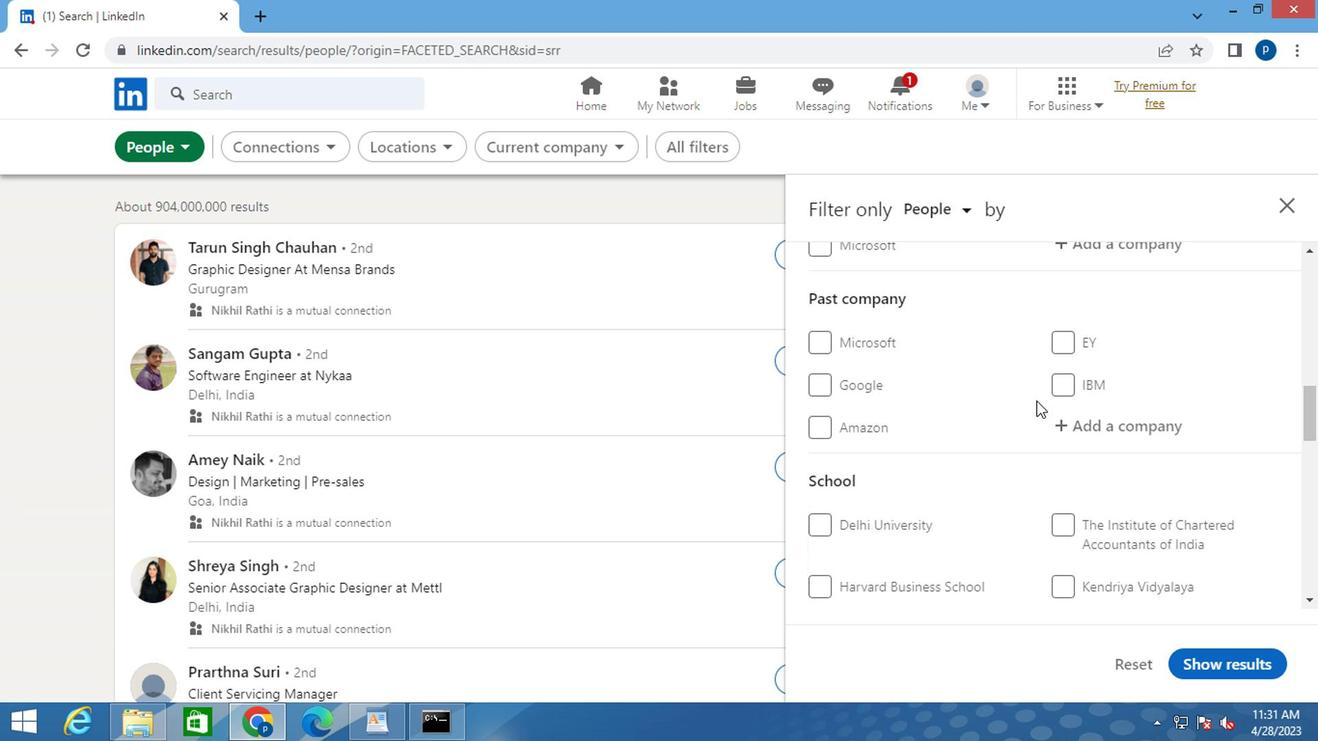 
Action: Mouse scrolled (1032, 399) with delta (0, -1)
Screenshot: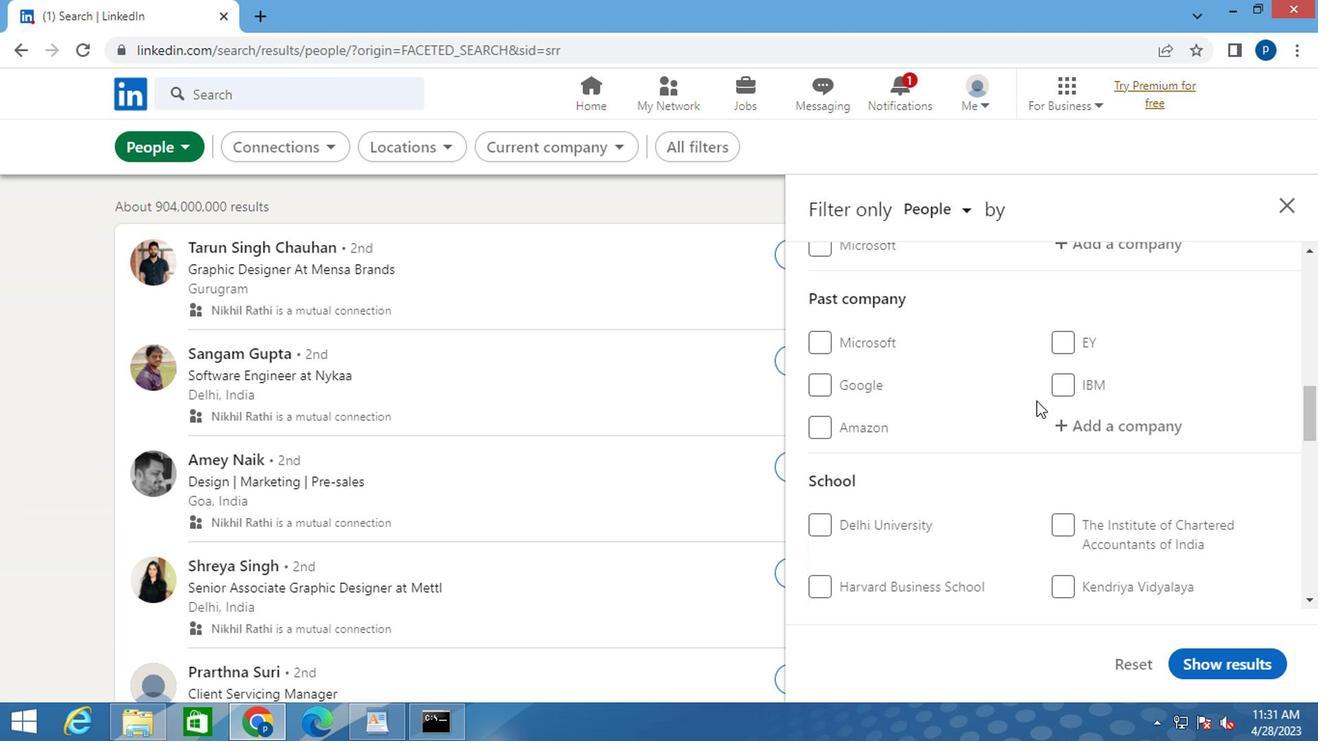 
Action: Mouse scrolled (1032, 399) with delta (0, -1)
Screenshot: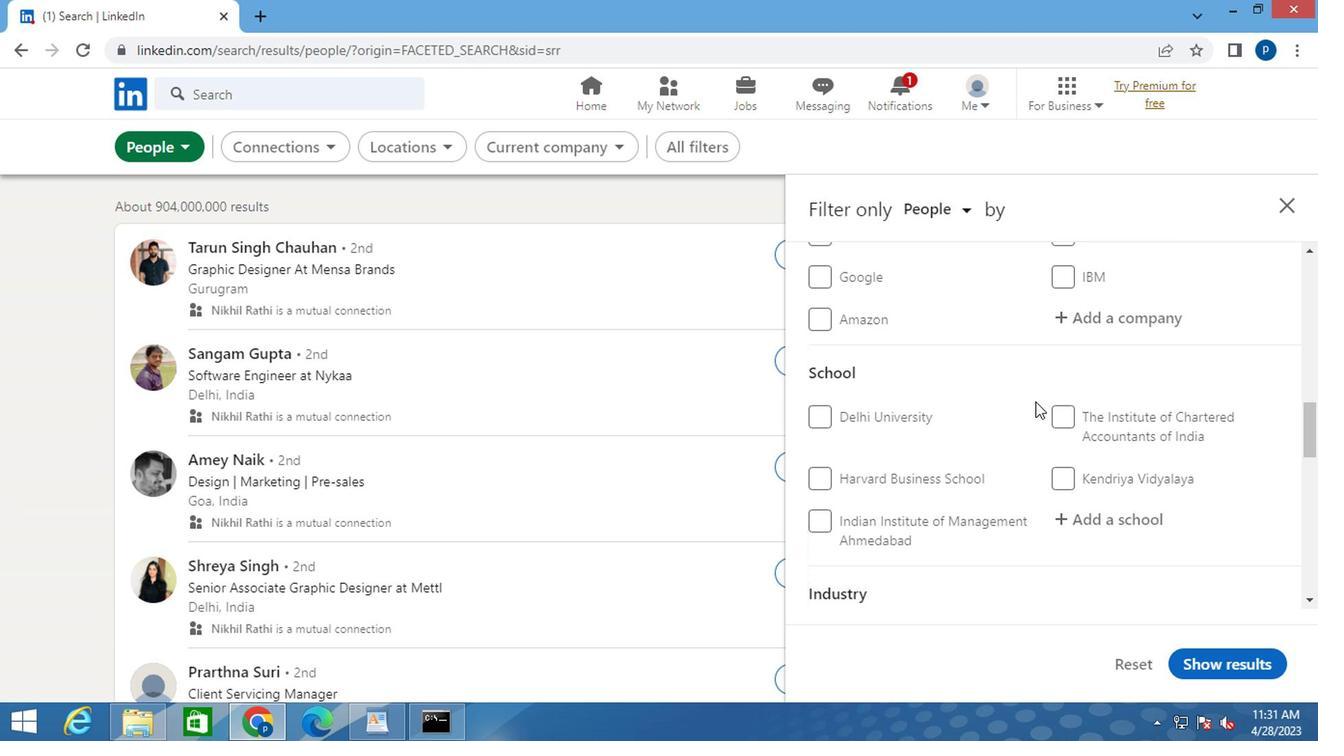 
Action: Mouse moved to (1026, 402)
Screenshot: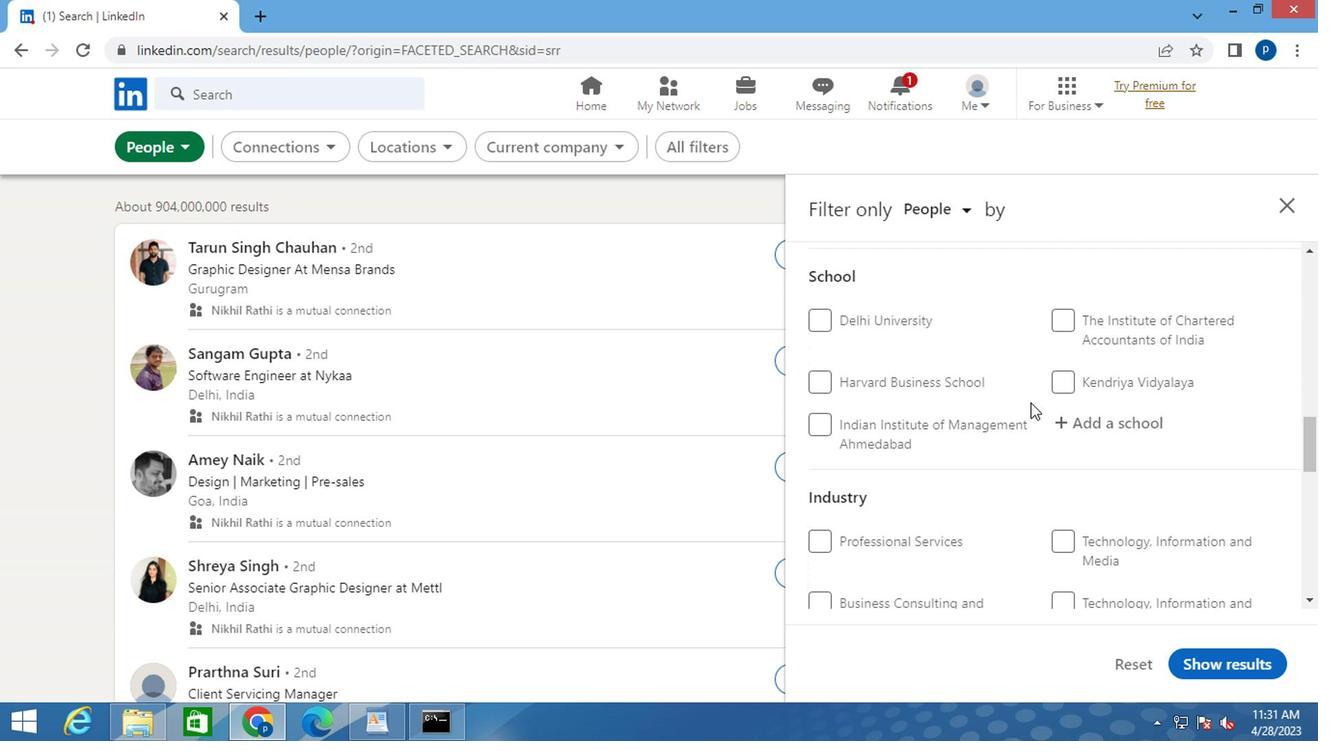 
Action: Mouse scrolled (1026, 401) with delta (0, 0)
Screenshot: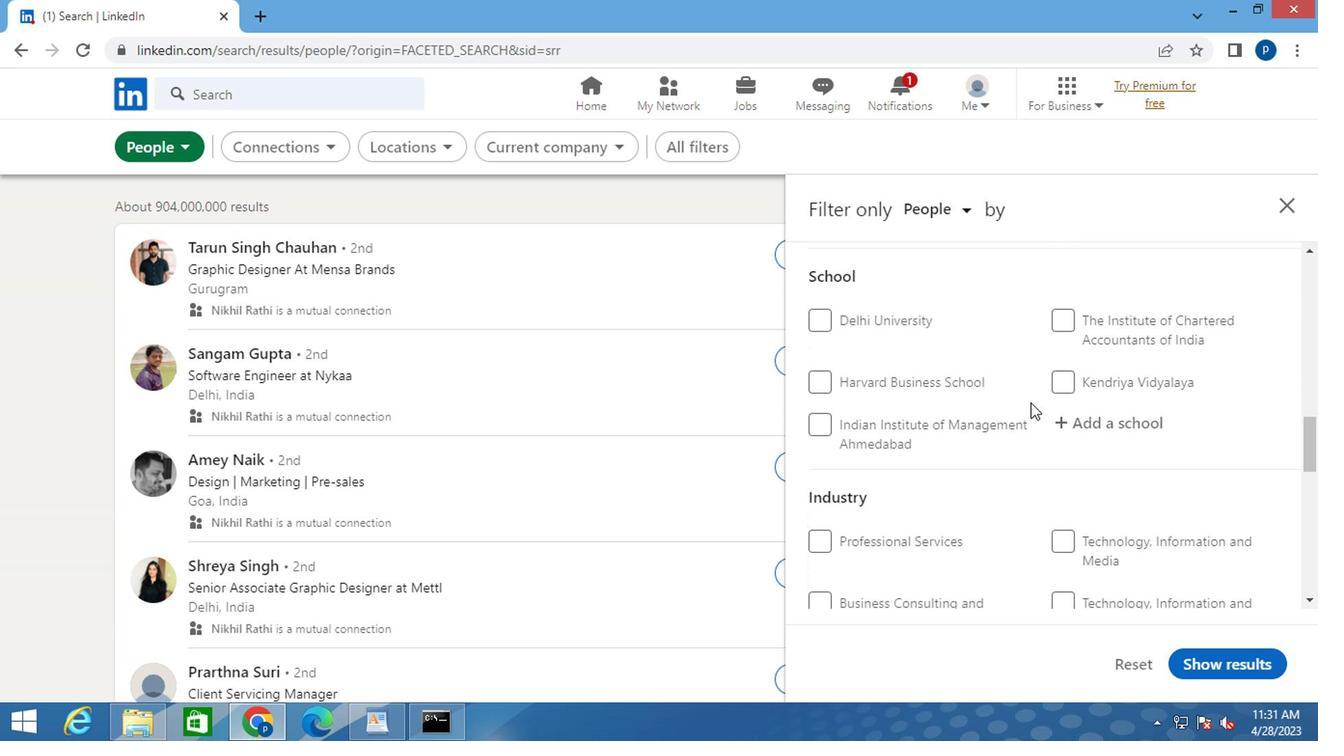 
Action: Mouse scrolled (1026, 401) with delta (0, 0)
Screenshot: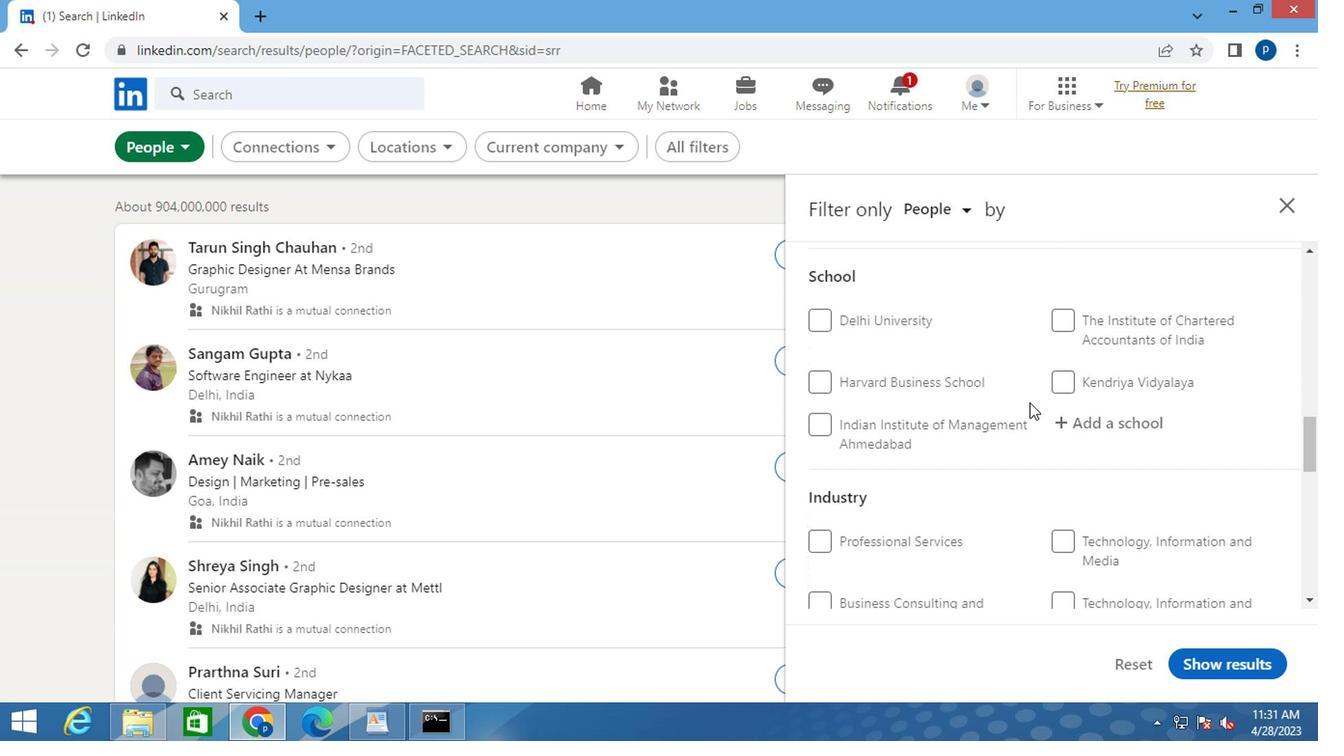 
Action: Mouse moved to (1024, 402)
Screenshot: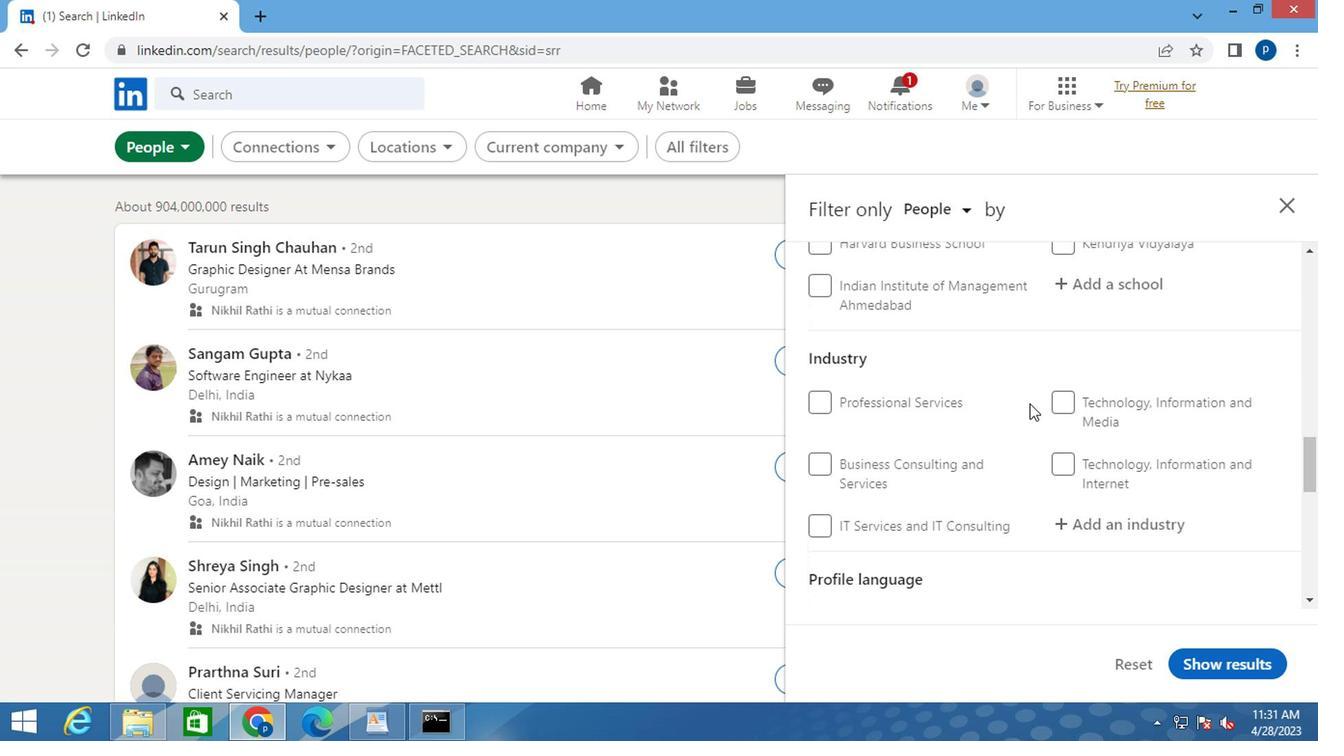 
Action: Mouse scrolled (1024, 401) with delta (0, 0)
Screenshot: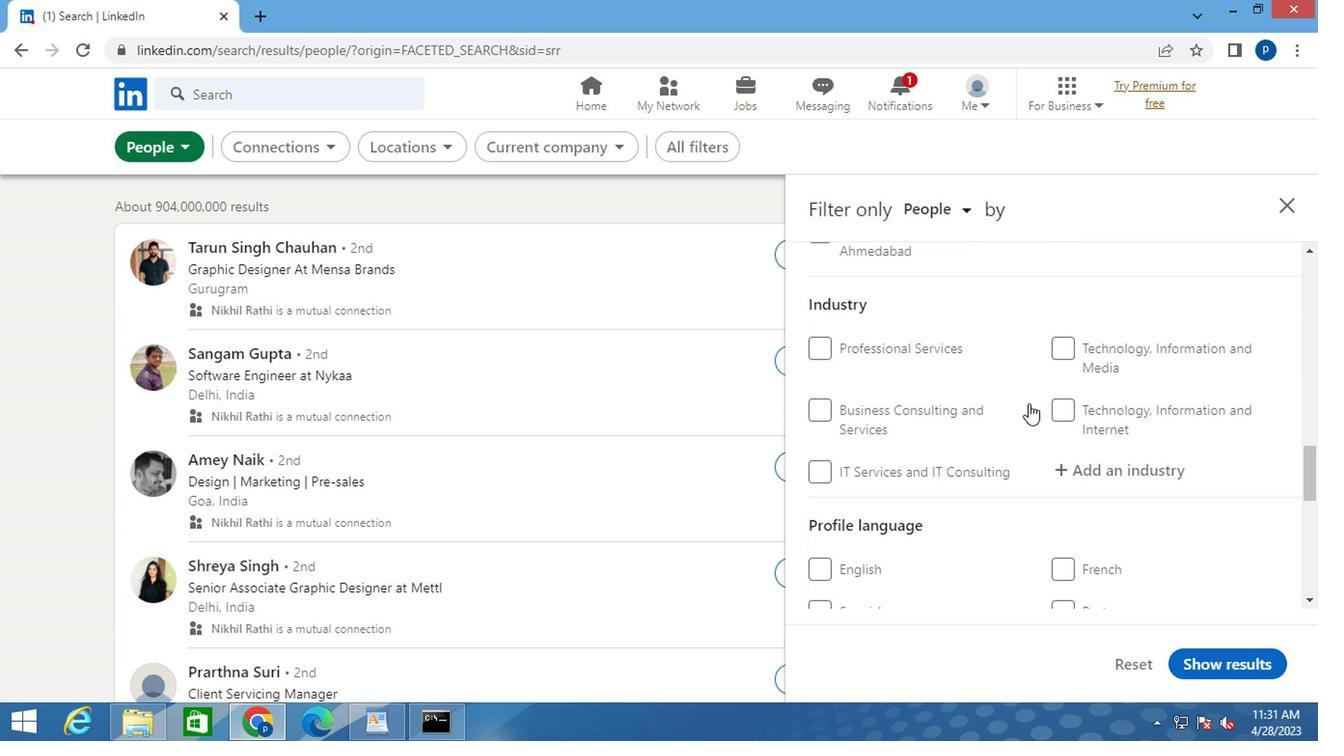 
Action: Mouse moved to (1050, 467)
Screenshot: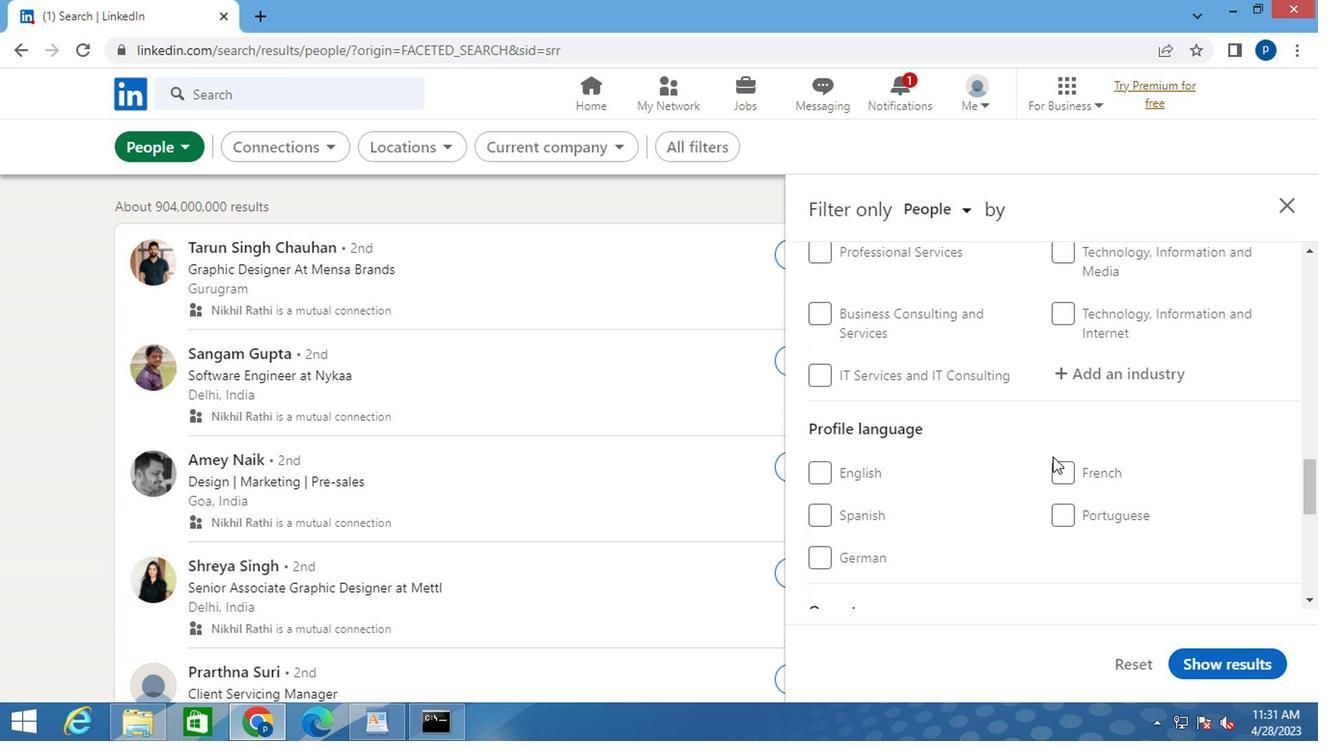 
Action: Mouse pressed left at (1050, 467)
Screenshot: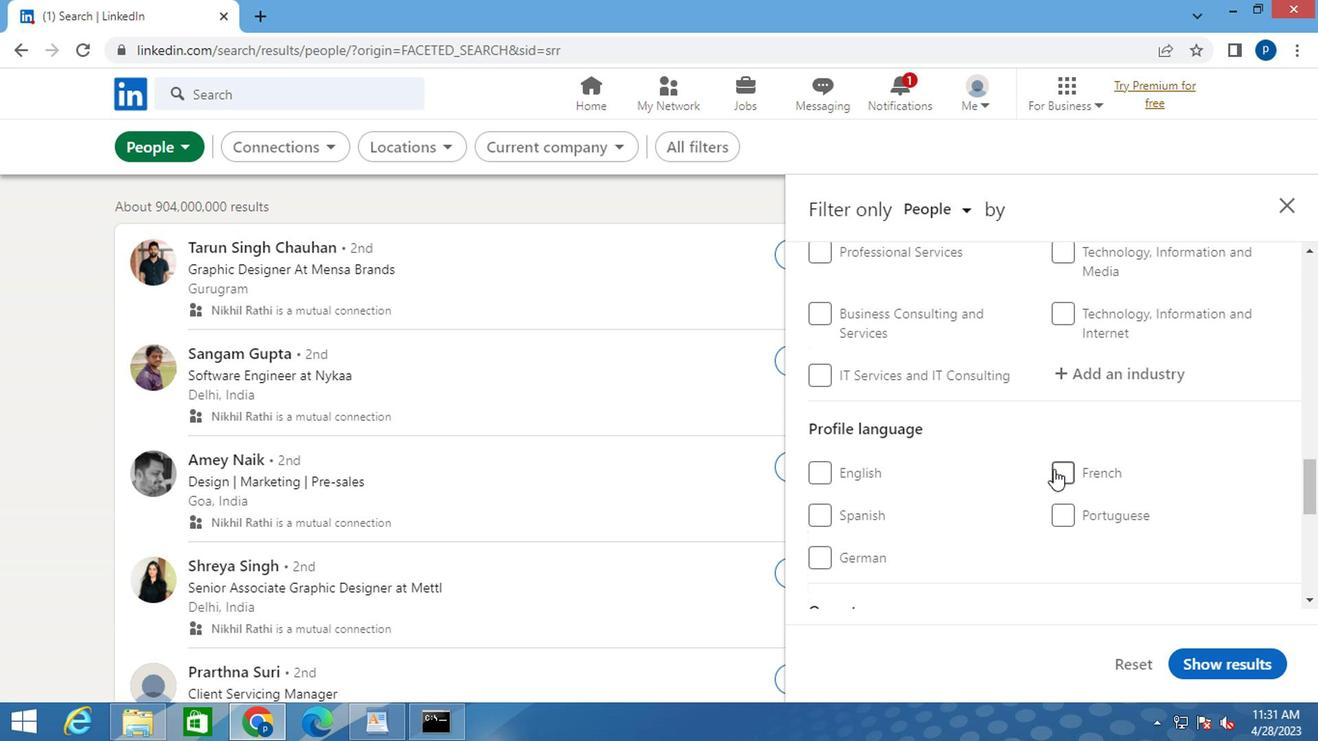 
Action: Mouse moved to (989, 416)
Screenshot: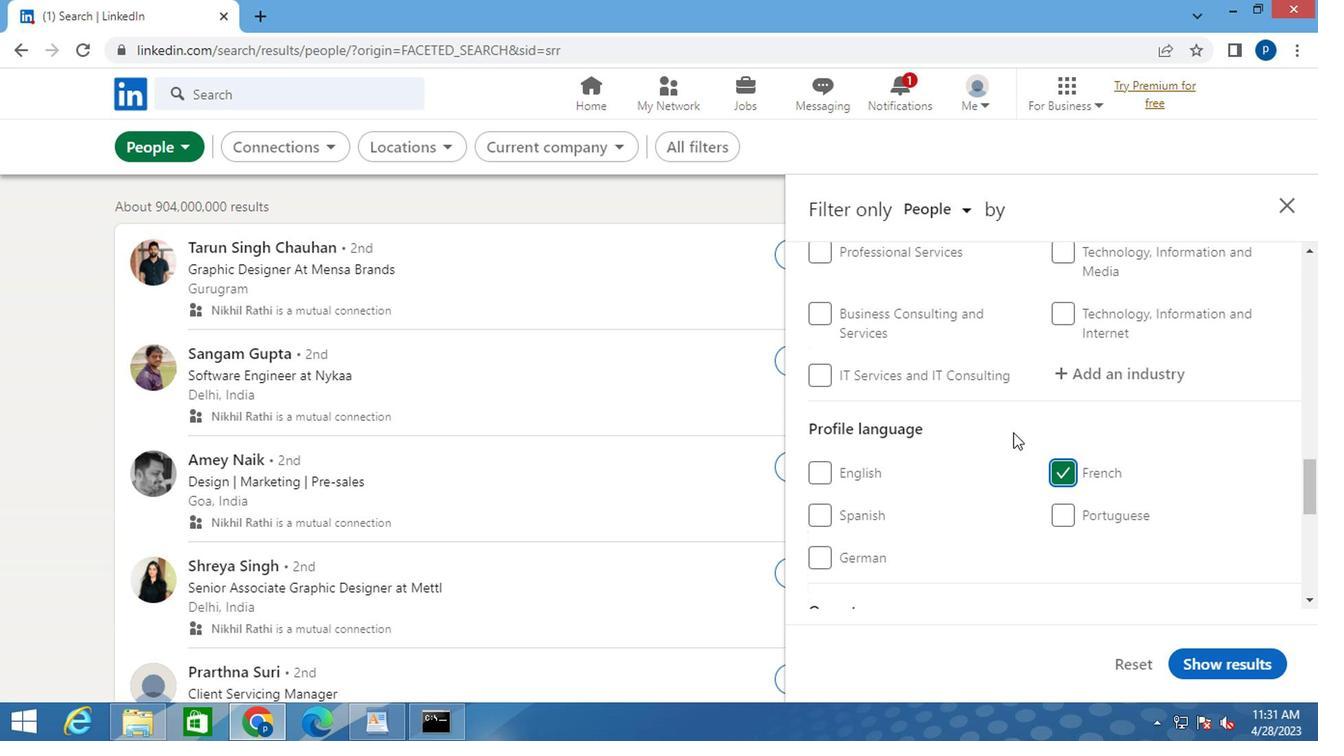 
Action: Mouse scrolled (989, 418) with delta (0, 1)
Screenshot: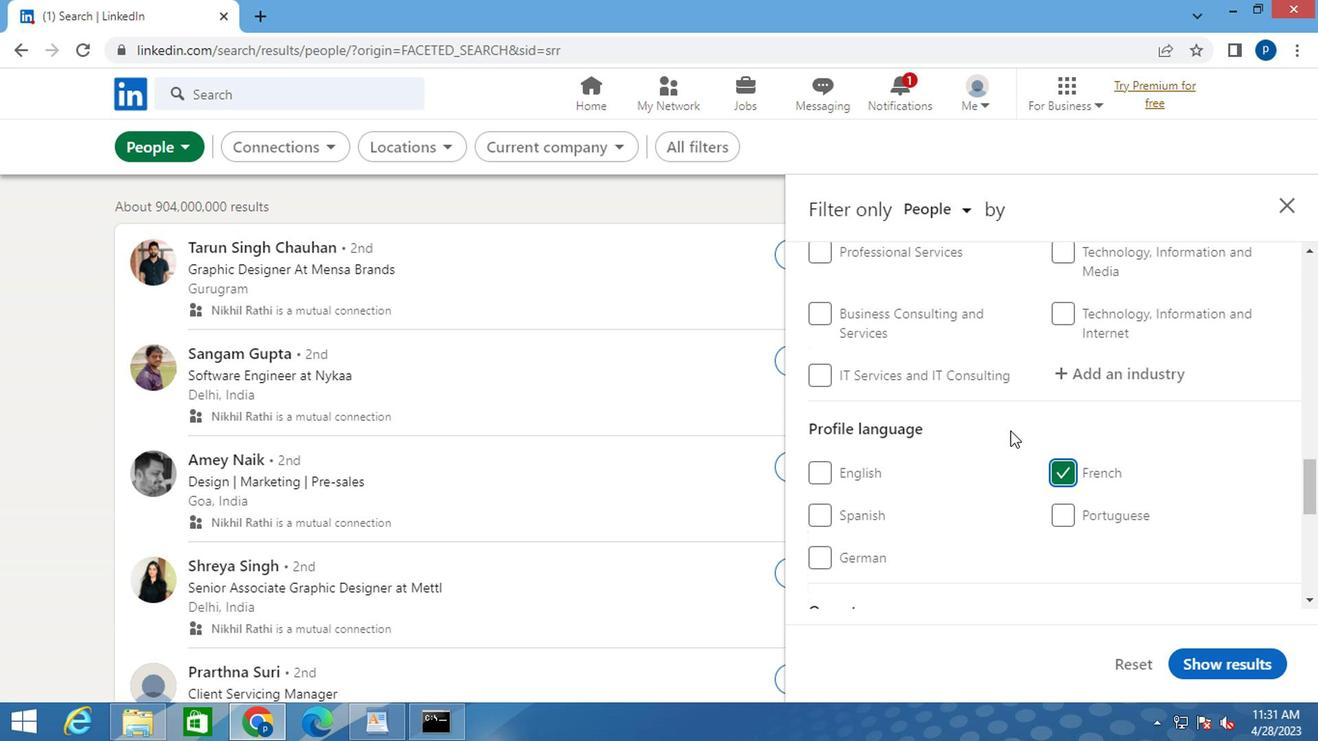 
Action: Mouse scrolled (989, 418) with delta (0, 1)
Screenshot: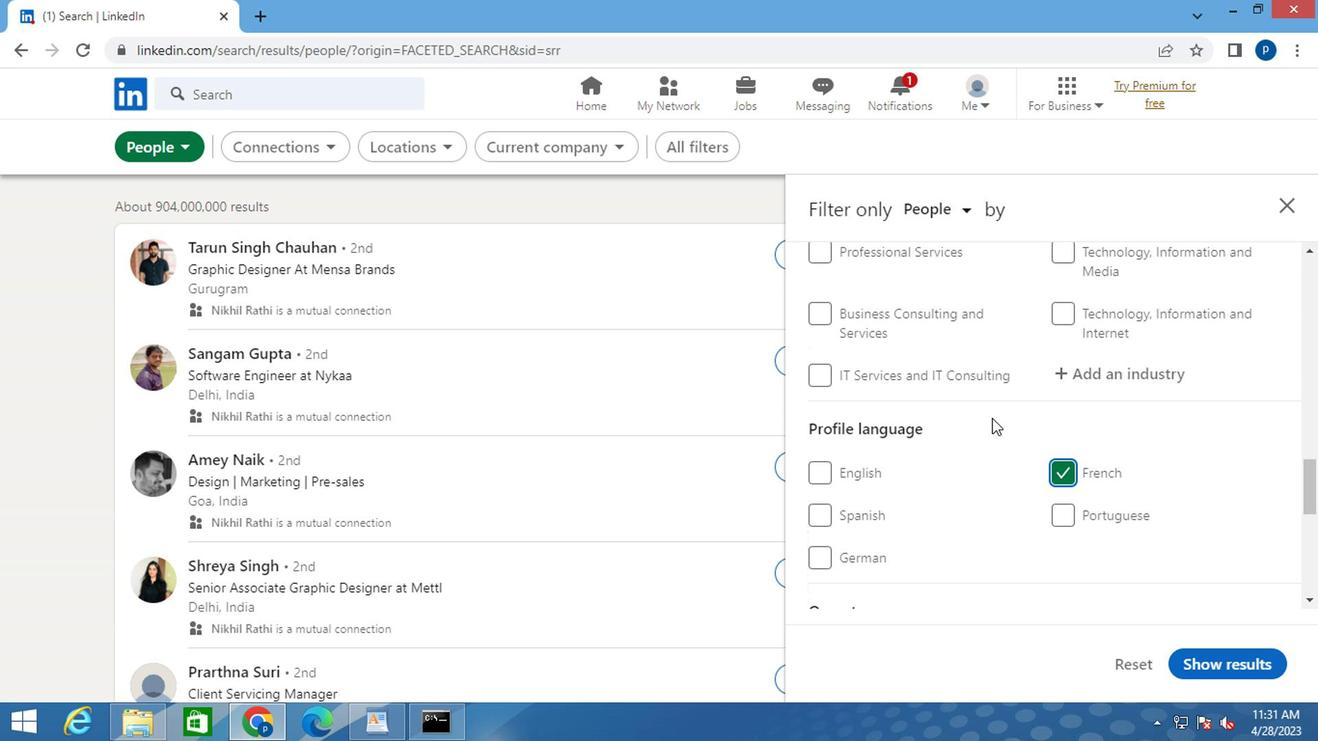 
Action: Mouse scrolled (989, 418) with delta (0, 1)
Screenshot: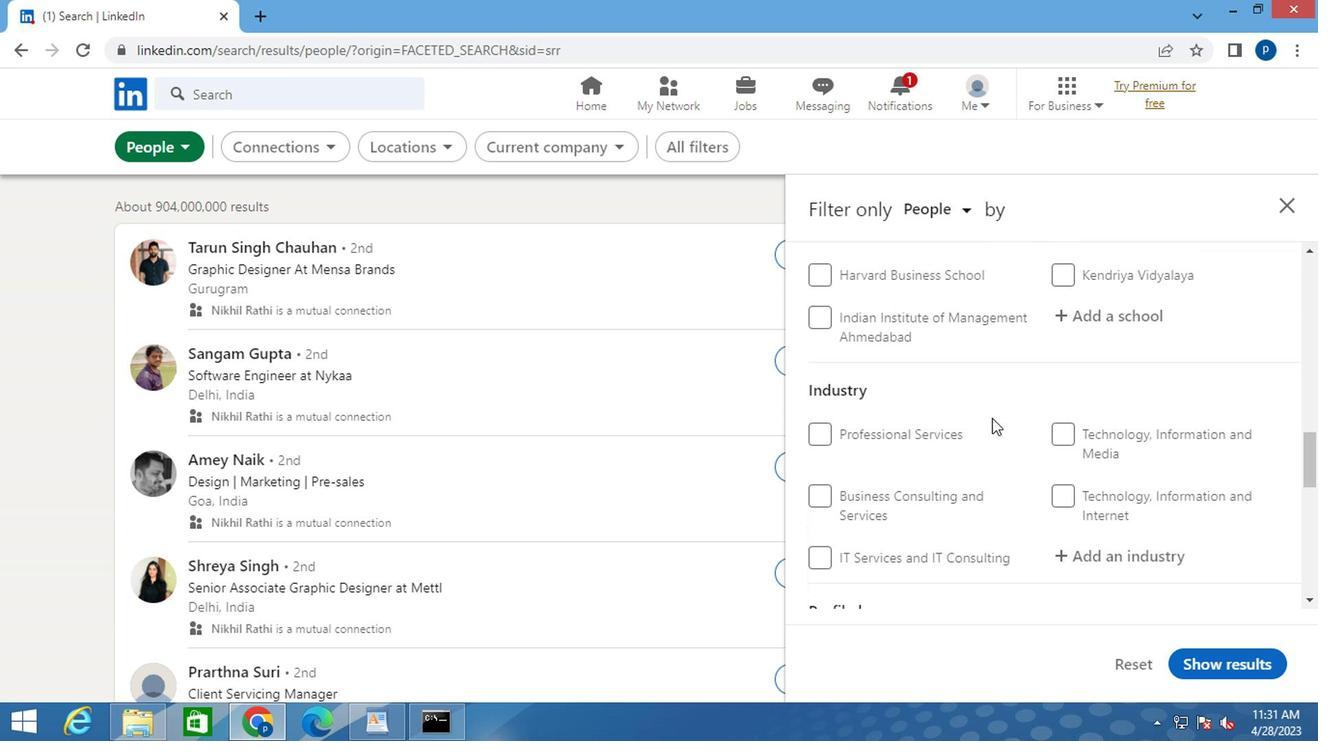 
Action: Mouse scrolled (989, 418) with delta (0, 1)
Screenshot: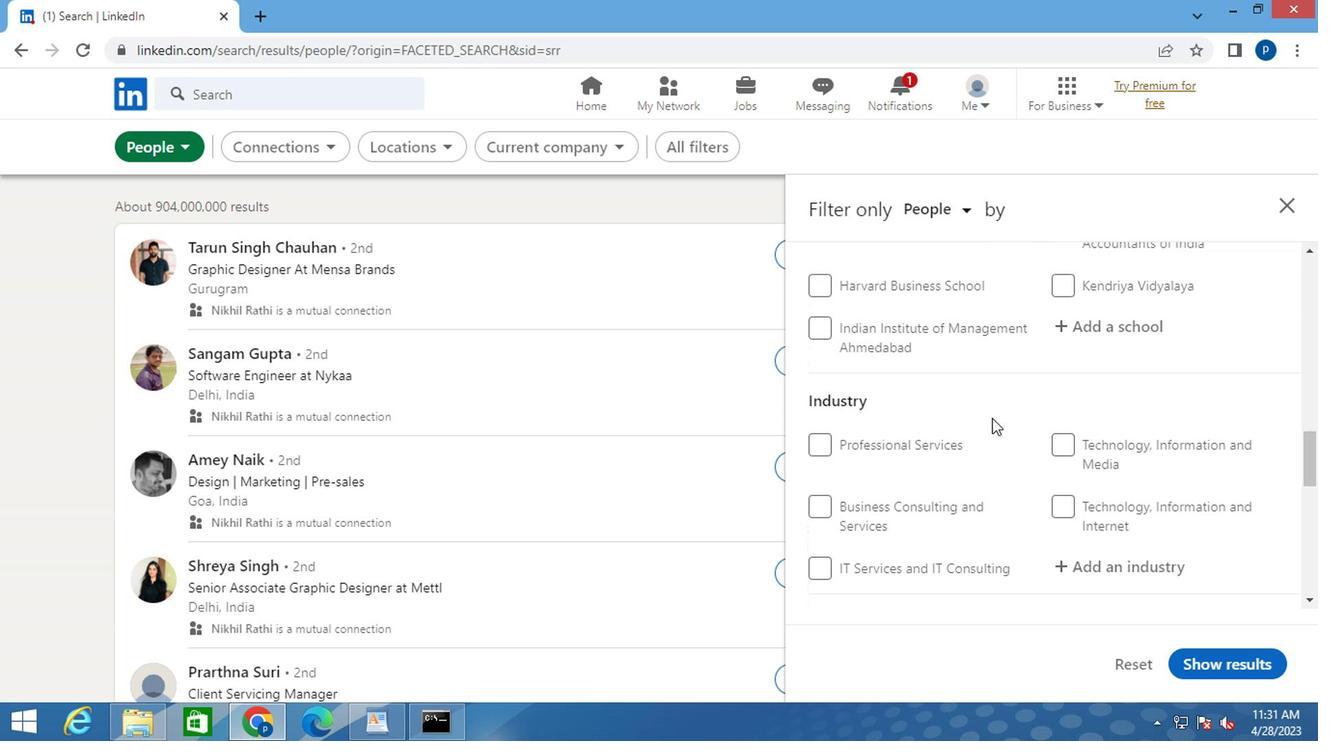 
Action: Mouse moved to (987, 416)
Screenshot: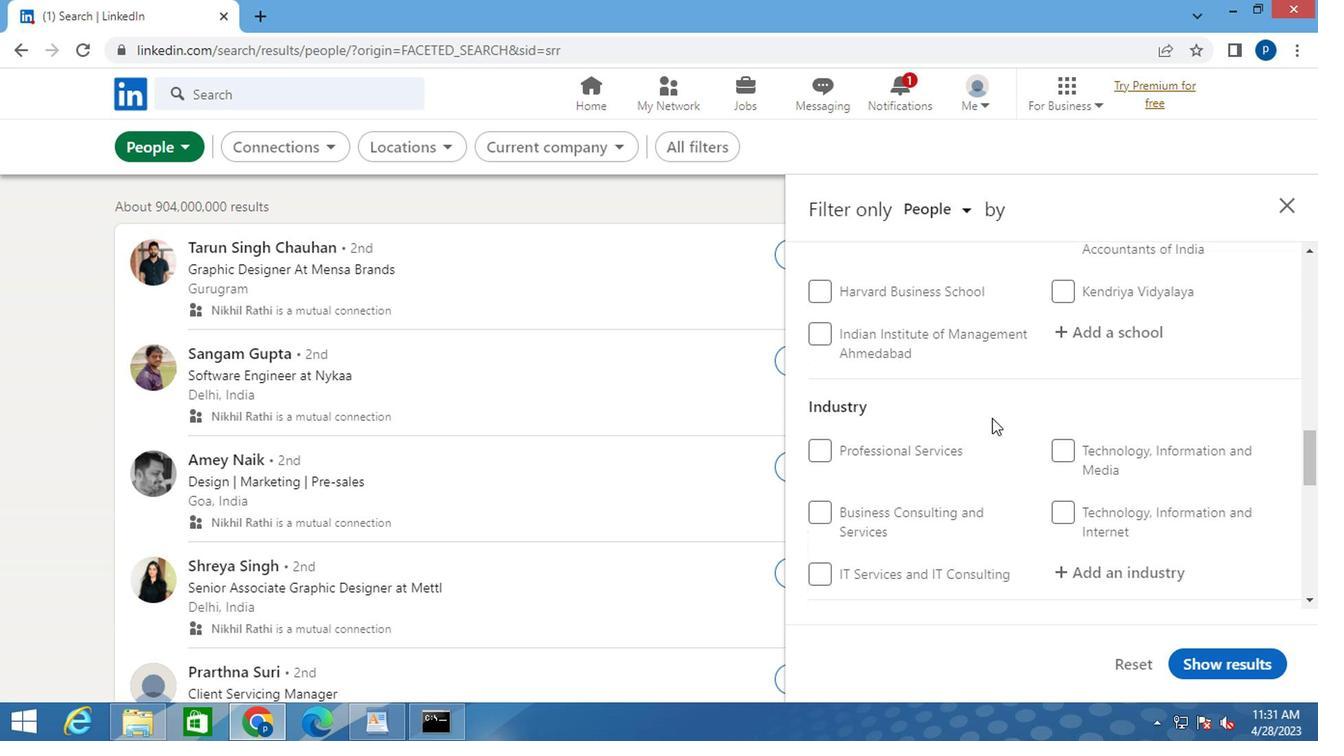 
Action: Mouse scrolled (987, 416) with delta (0, 0)
Screenshot: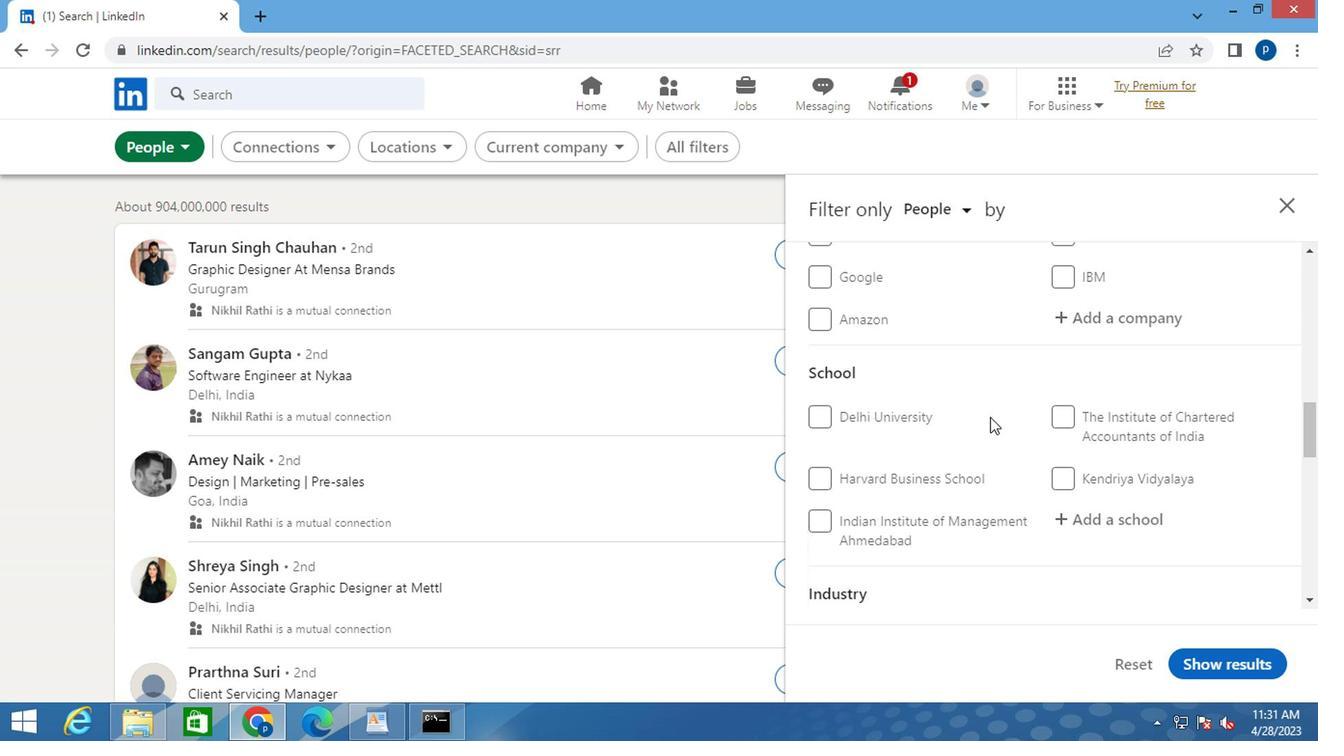 
Action: Mouse moved to (984, 416)
Screenshot: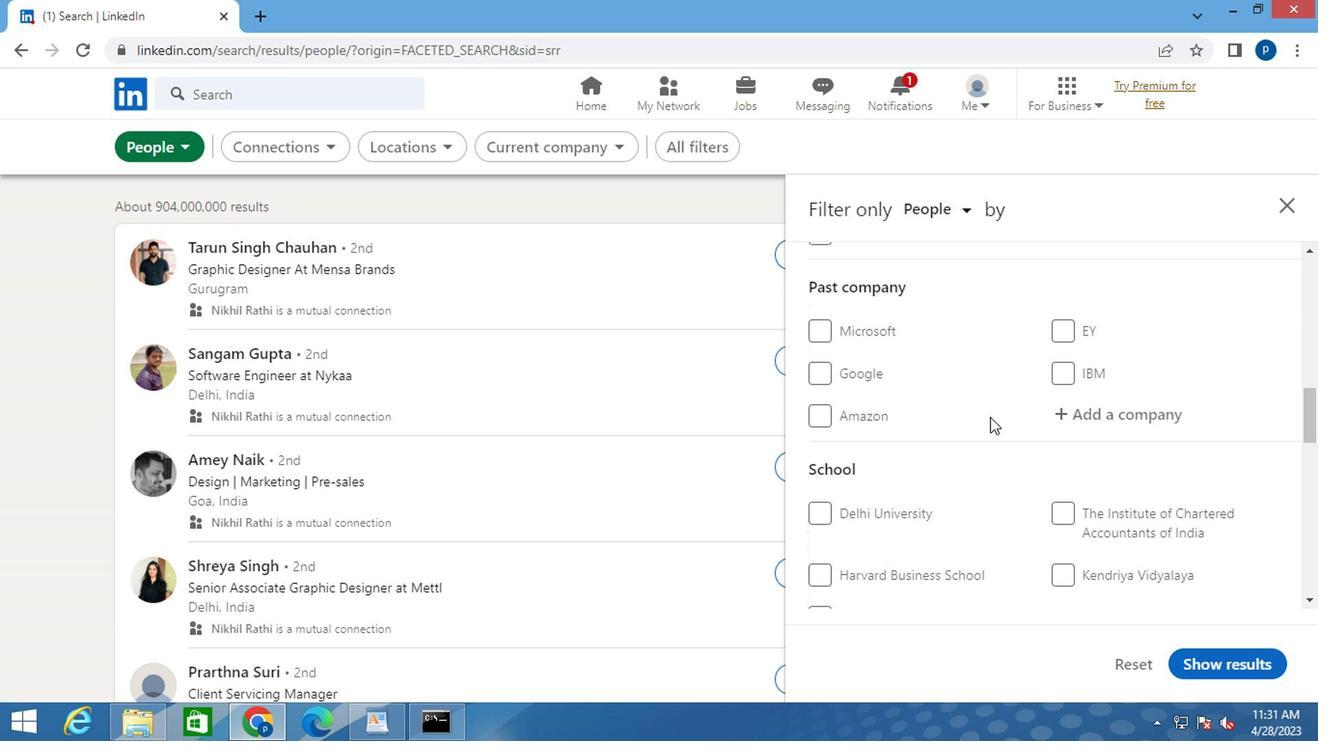 
Action: Mouse scrolled (984, 416) with delta (0, 0)
Screenshot: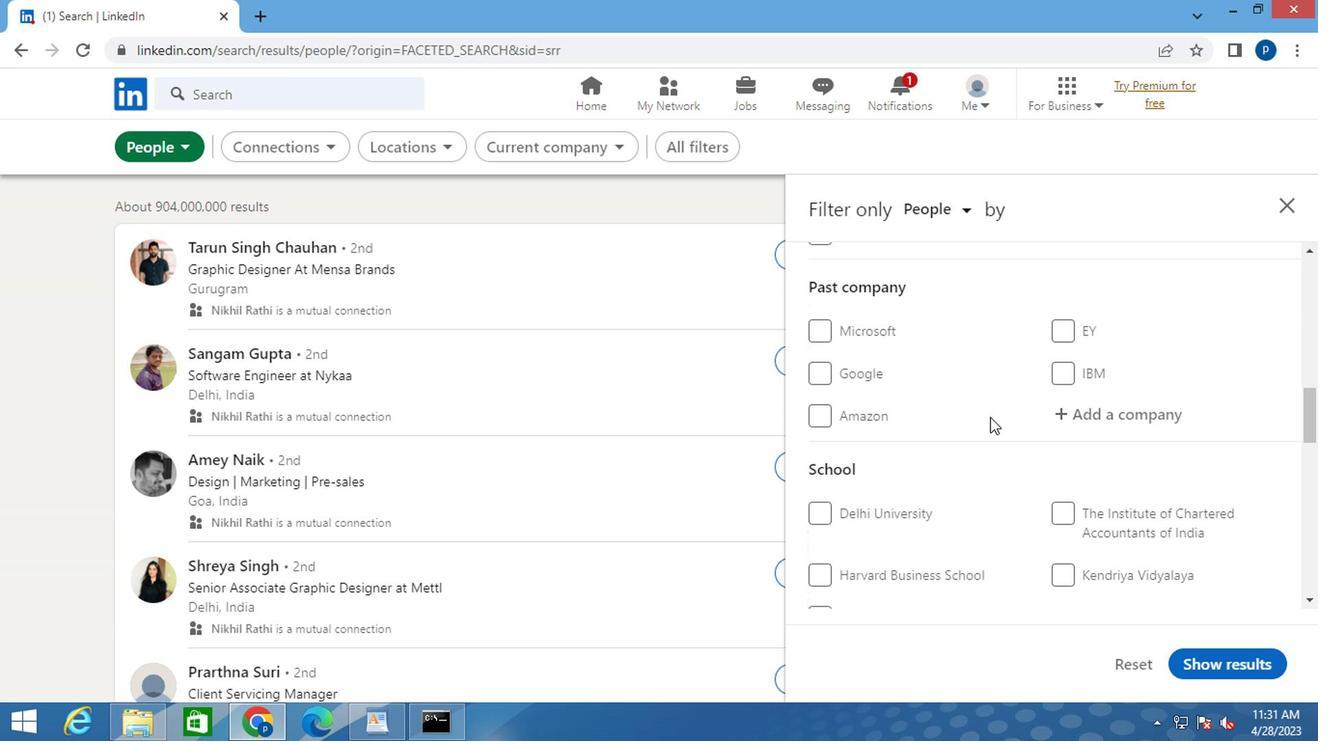 
Action: Mouse scrolled (984, 416) with delta (0, 0)
Screenshot: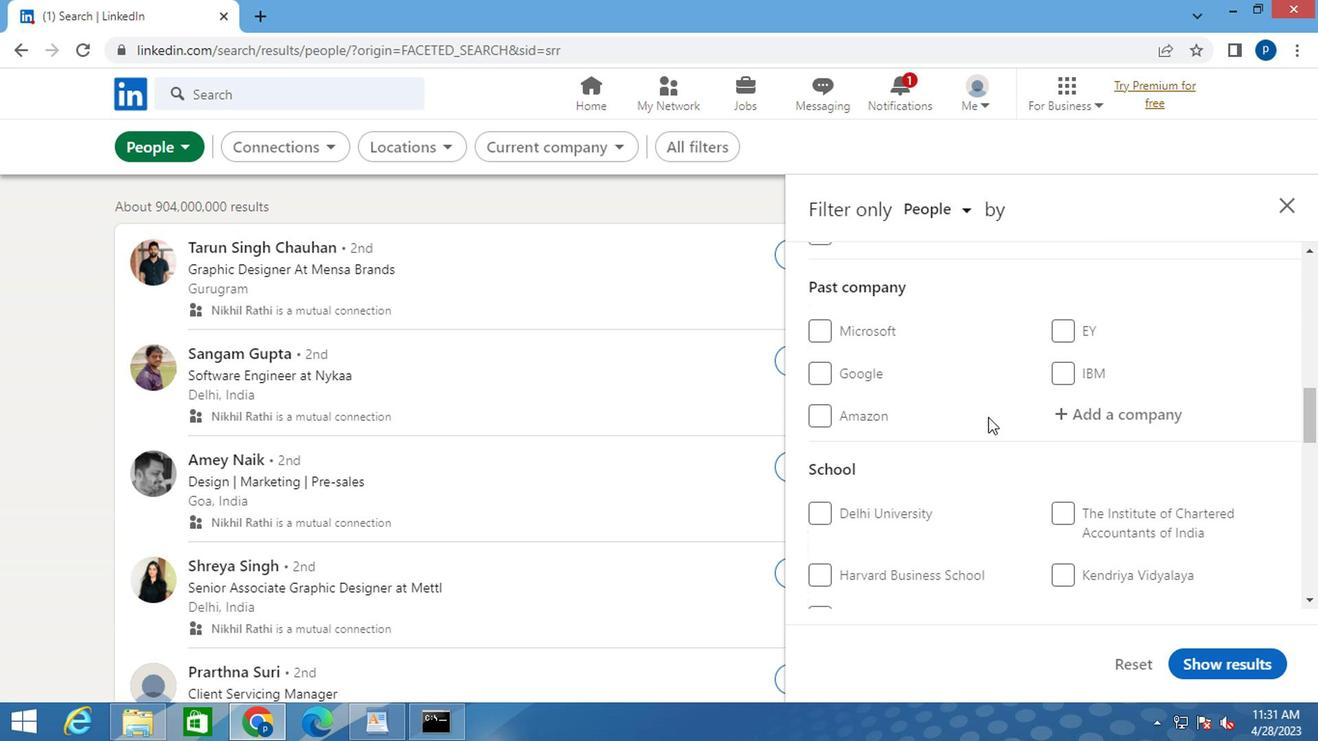 
Action: Mouse moved to (1071, 428)
Screenshot: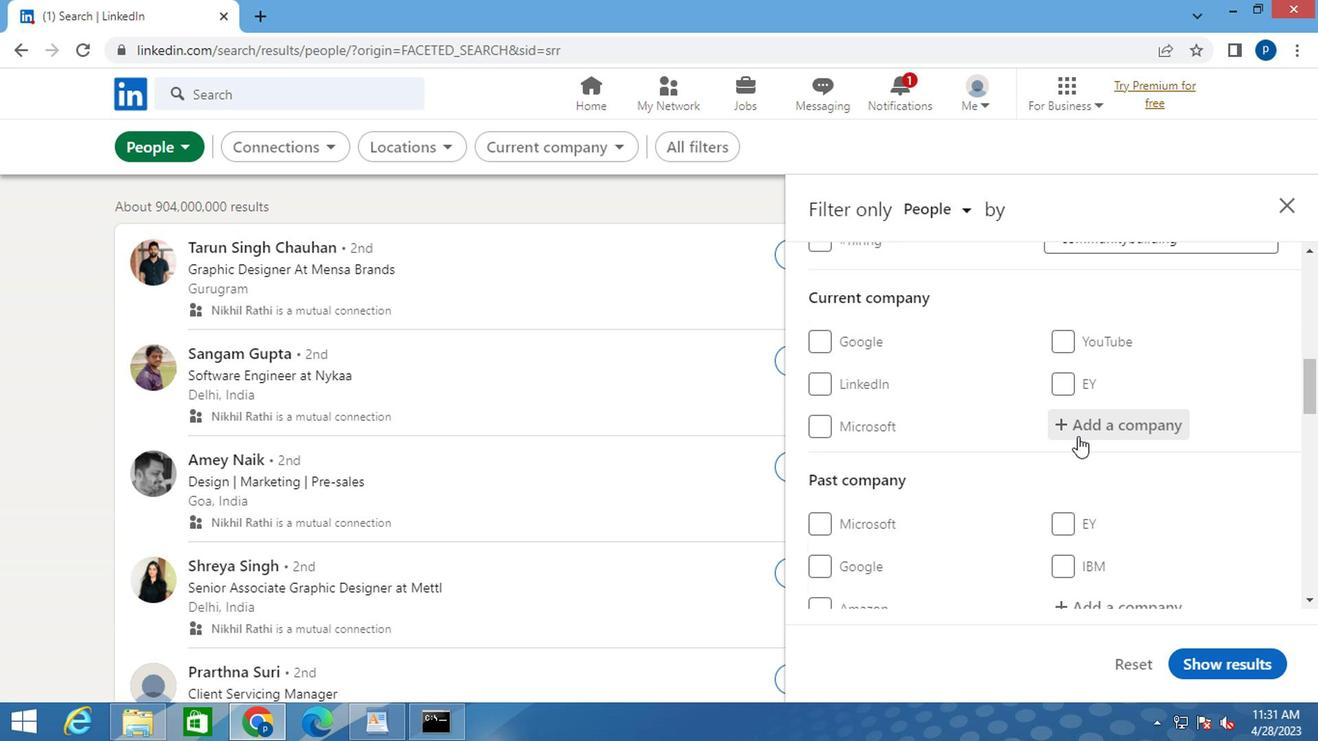 
Action: Mouse pressed left at (1071, 428)
Screenshot: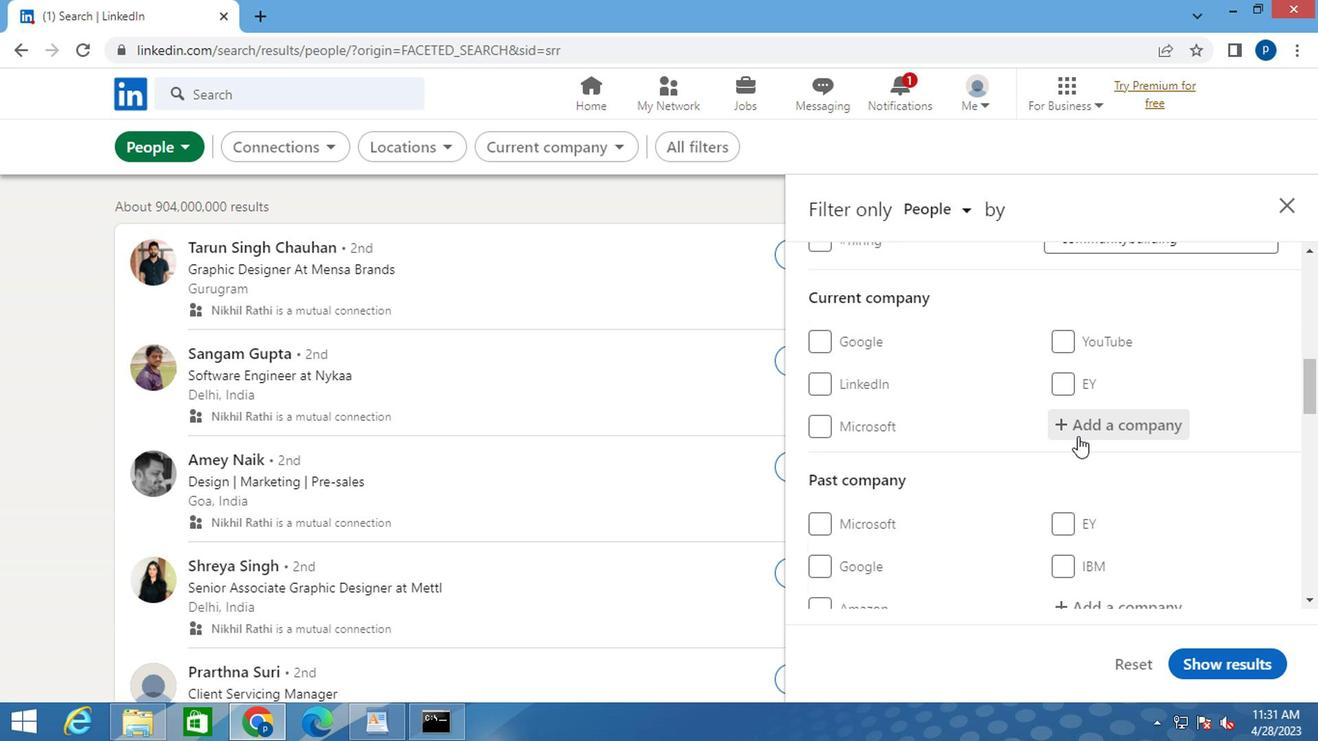 
Action: Key pressed <Key.caps_lock>A<Key.caps_lock>MBUJA<Key.space><Key.caps_lock>C<Key.caps_lock>E
Screenshot: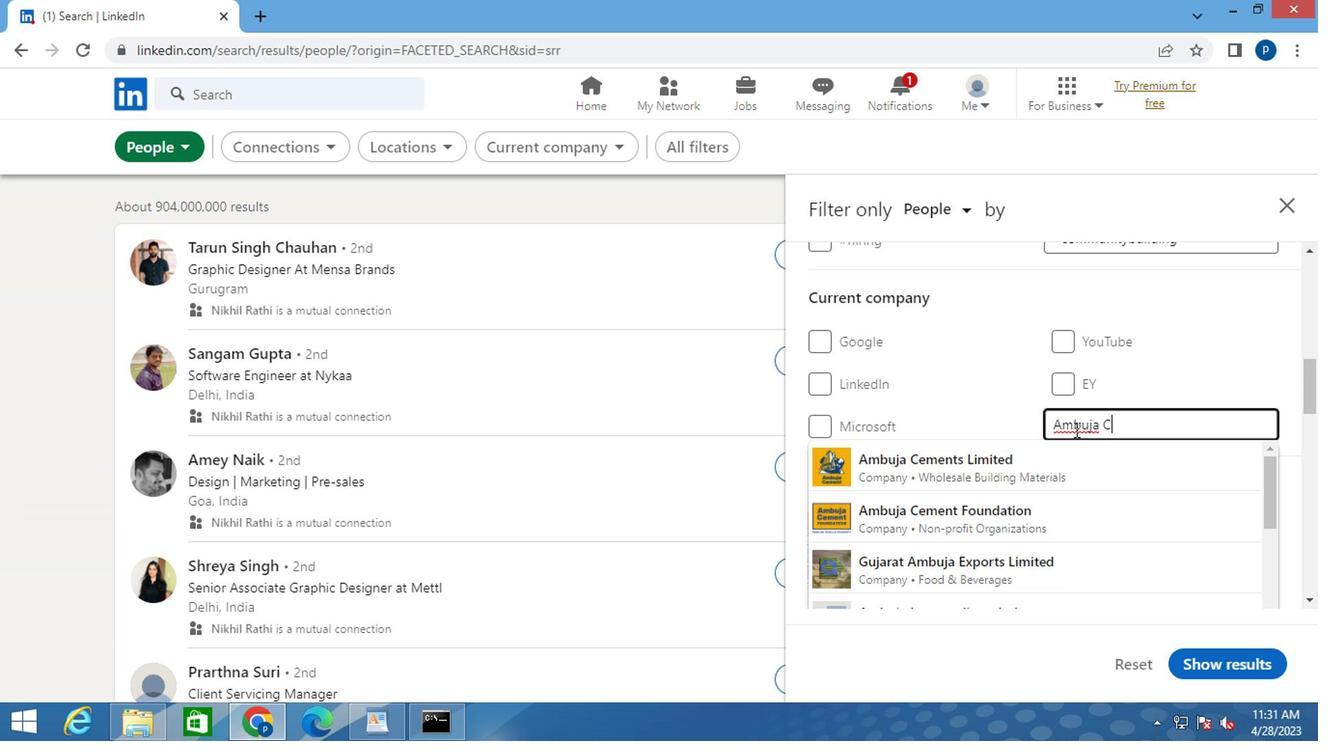 
Action: Mouse moved to (989, 466)
Screenshot: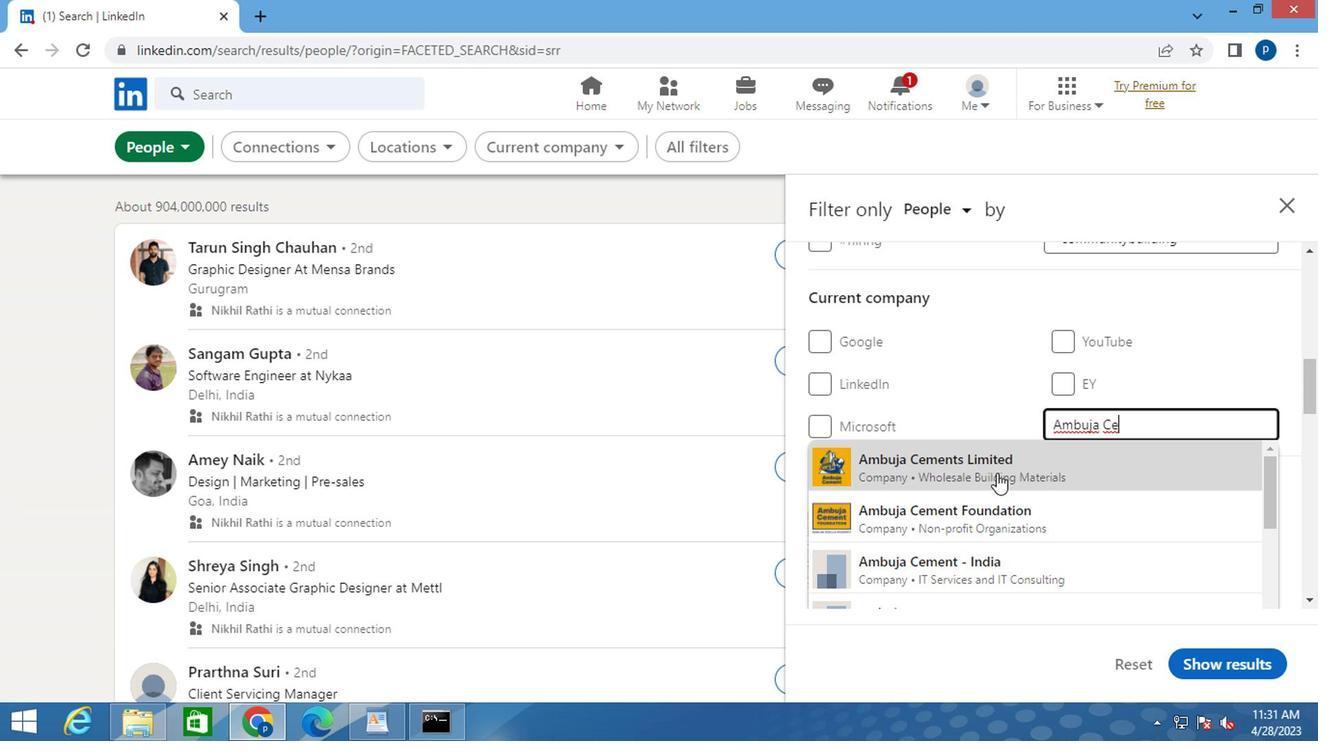
Action: Mouse pressed left at (989, 466)
Screenshot: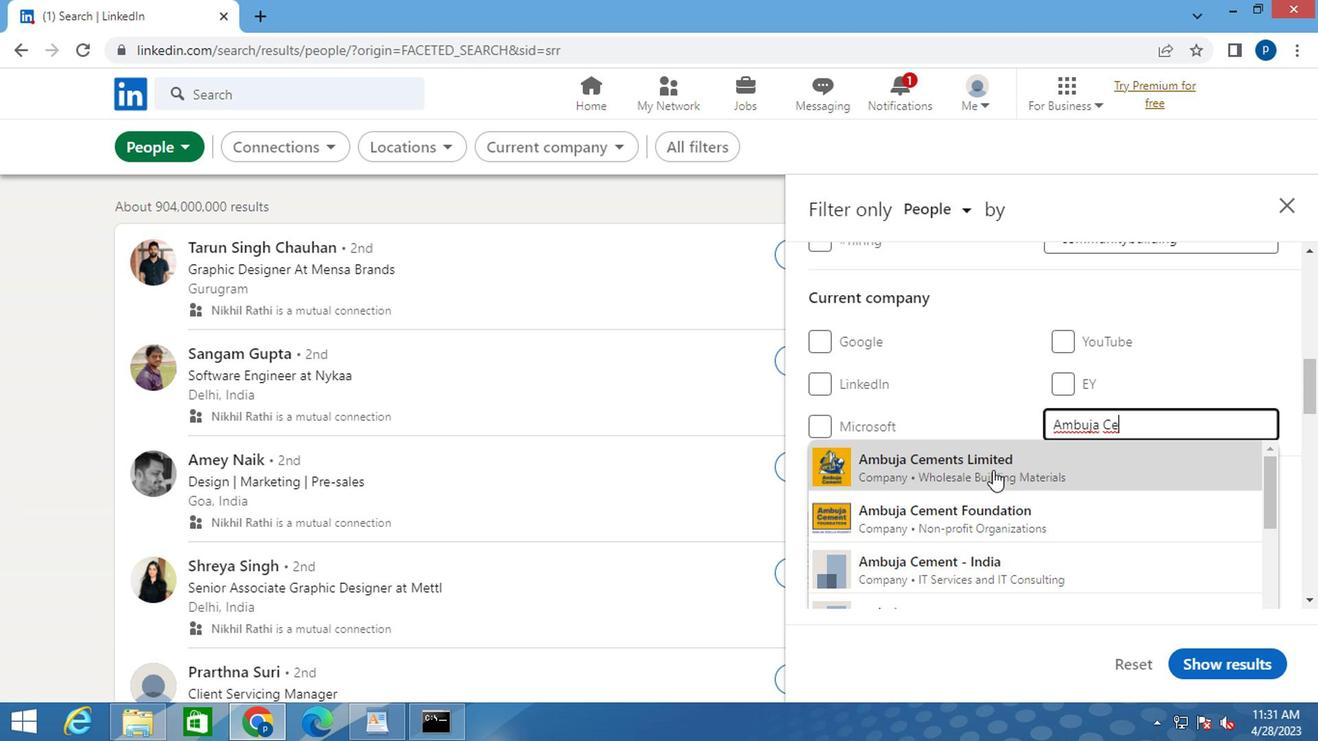 
Action: Mouse moved to (982, 446)
Screenshot: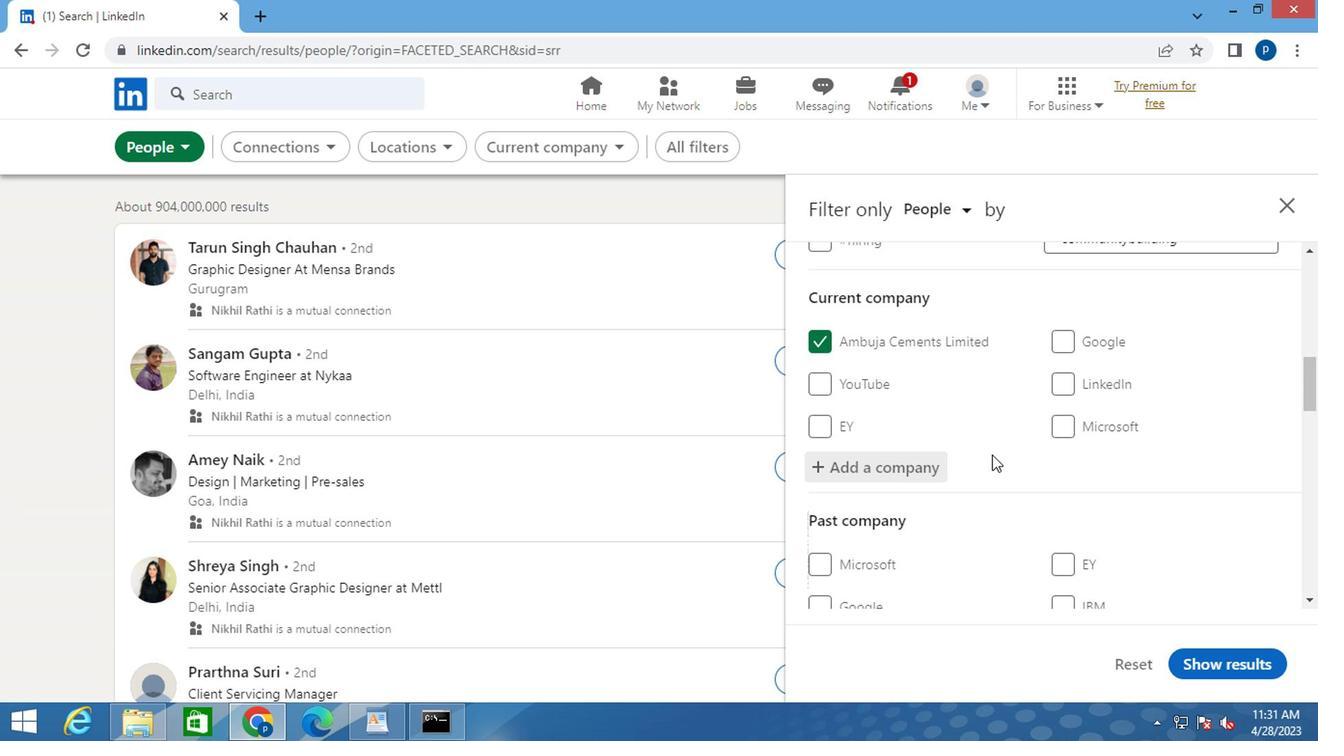 
Action: Mouse scrolled (982, 445) with delta (0, 0)
Screenshot: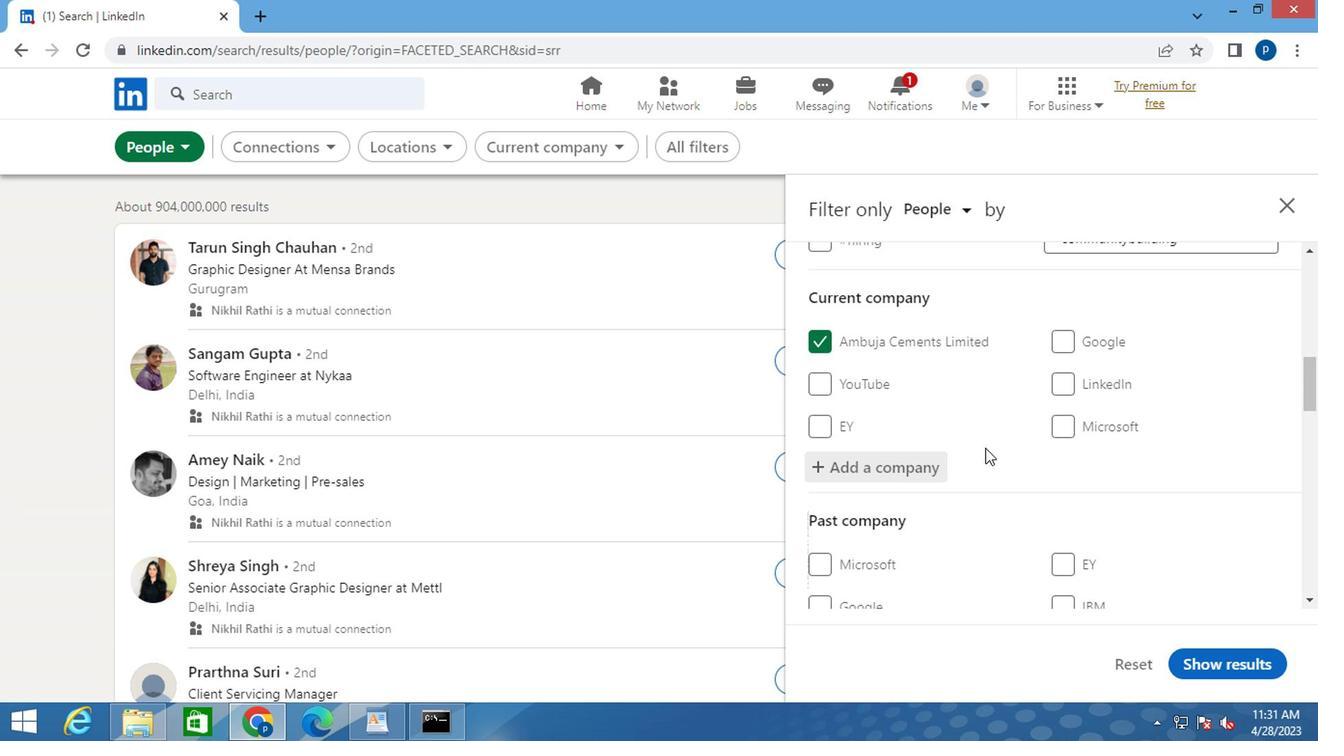 
Action: Mouse moved to (980, 446)
Screenshot: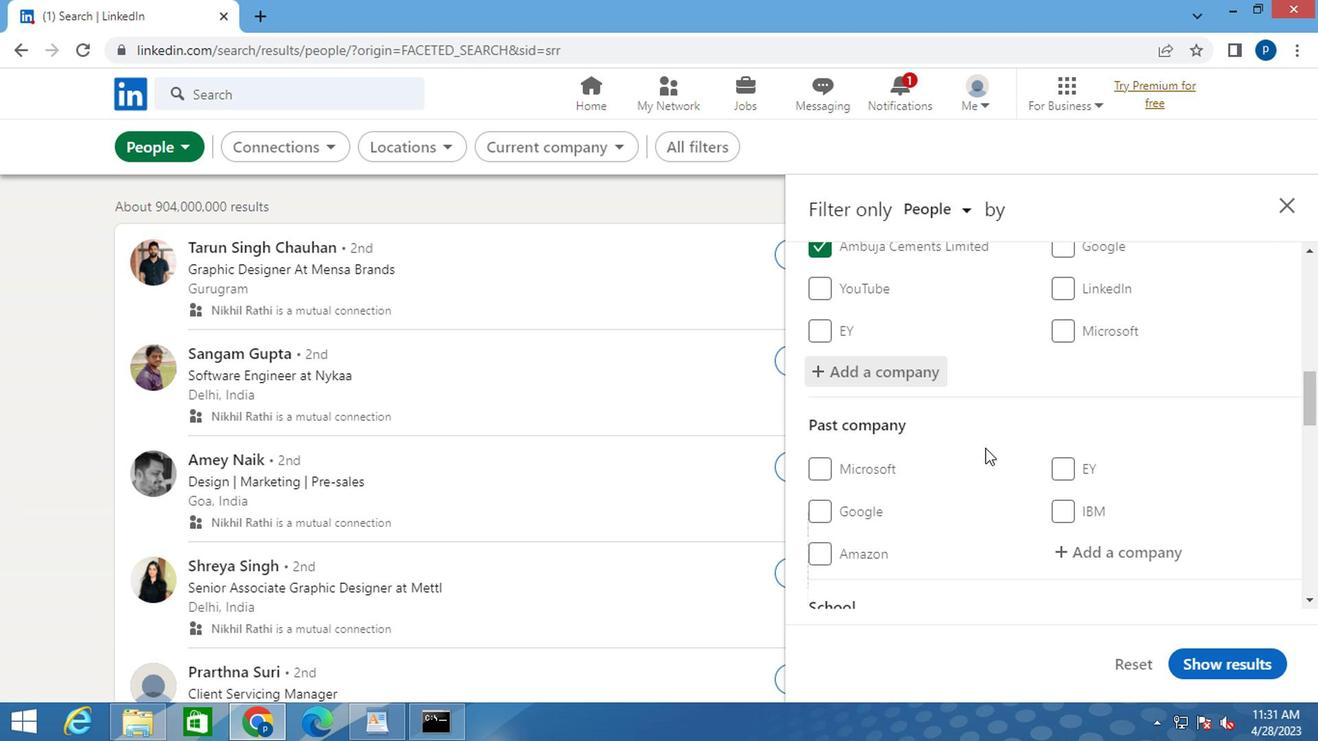
Action: Mouse scrolled (980, 445) with delta (0, 0)
Screenshot: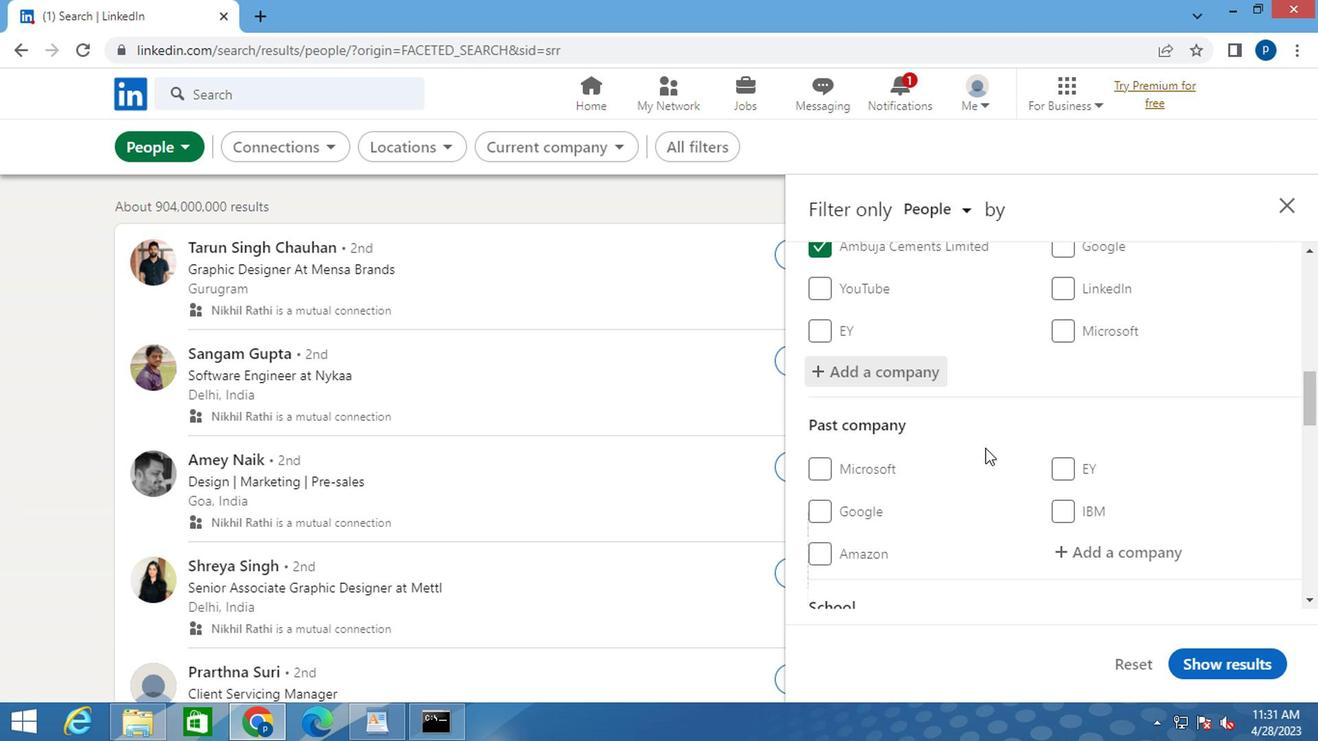 
Action: Mouse scrolled (980, 445) with delta (0, 0)
Screenshot: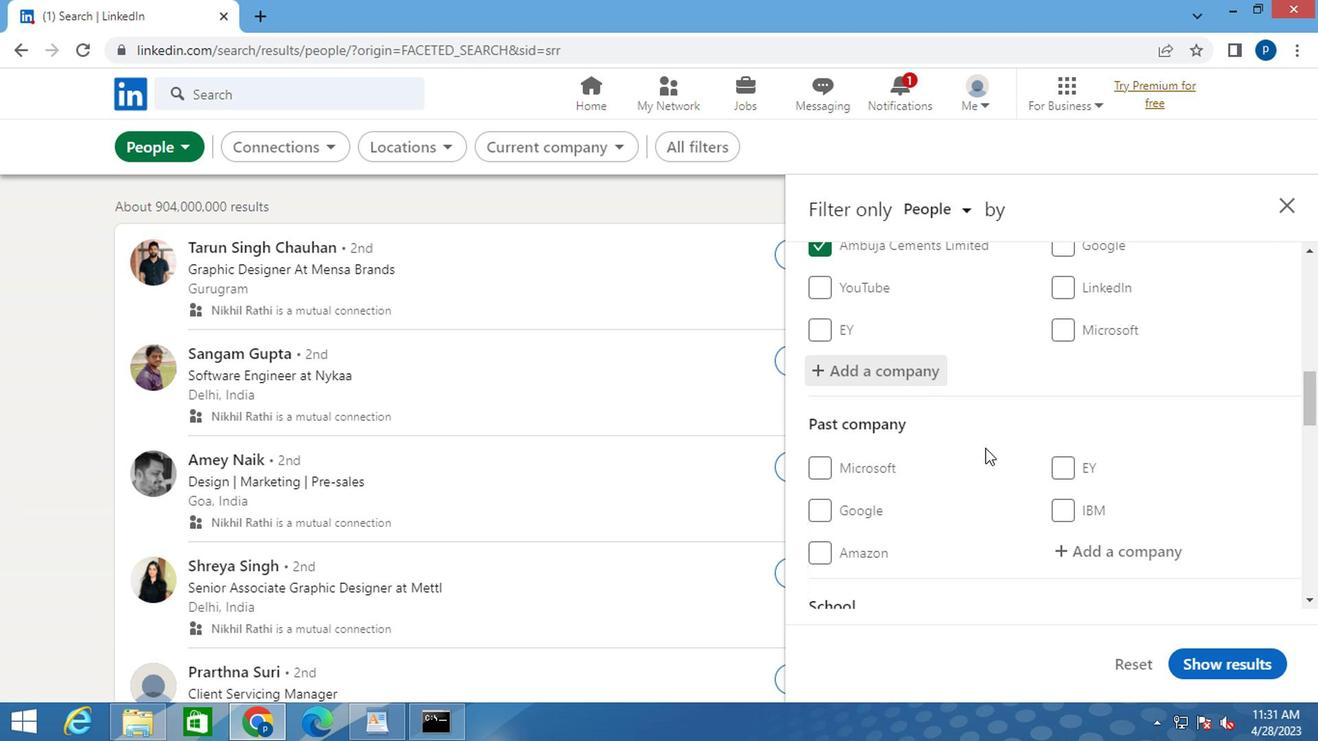 
Action: Mouse moved to (1029, 453)
Screenshot: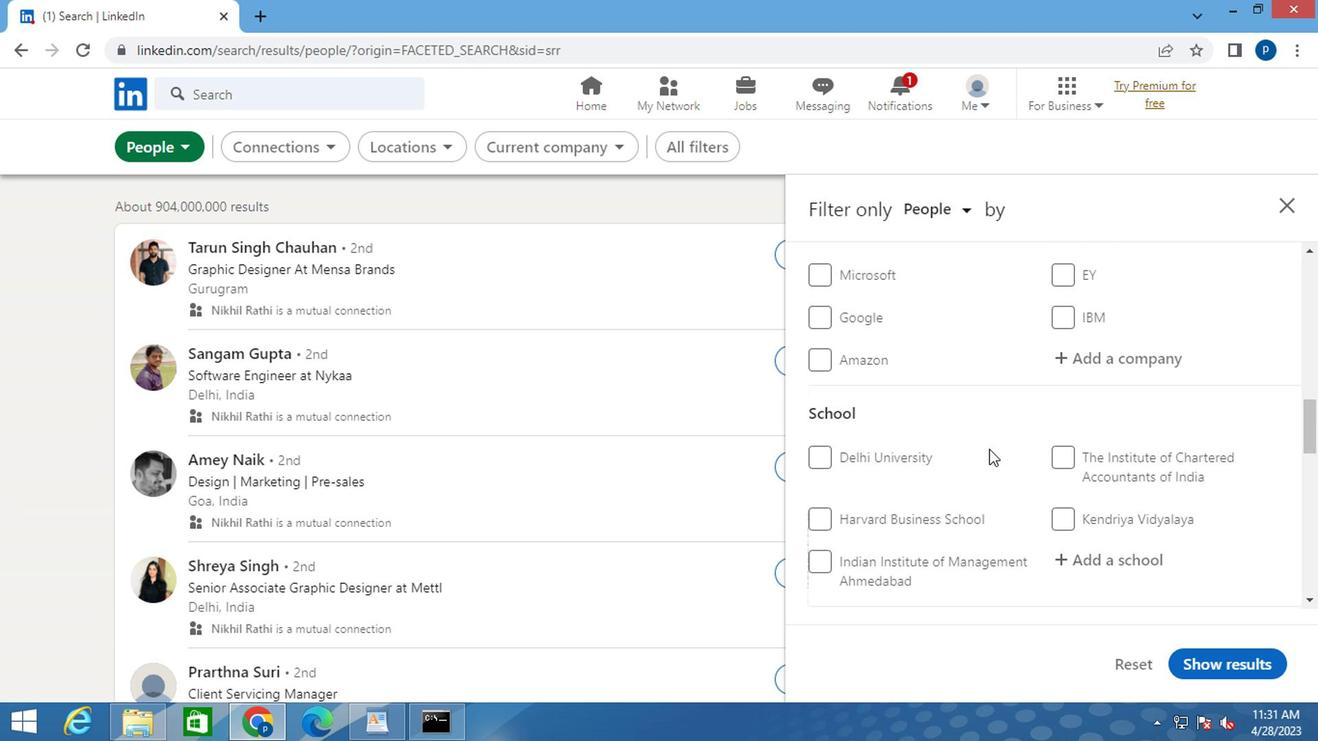 
Action: Mouse scrolled (1029, 451) with delta (0, -1)
Screenshot: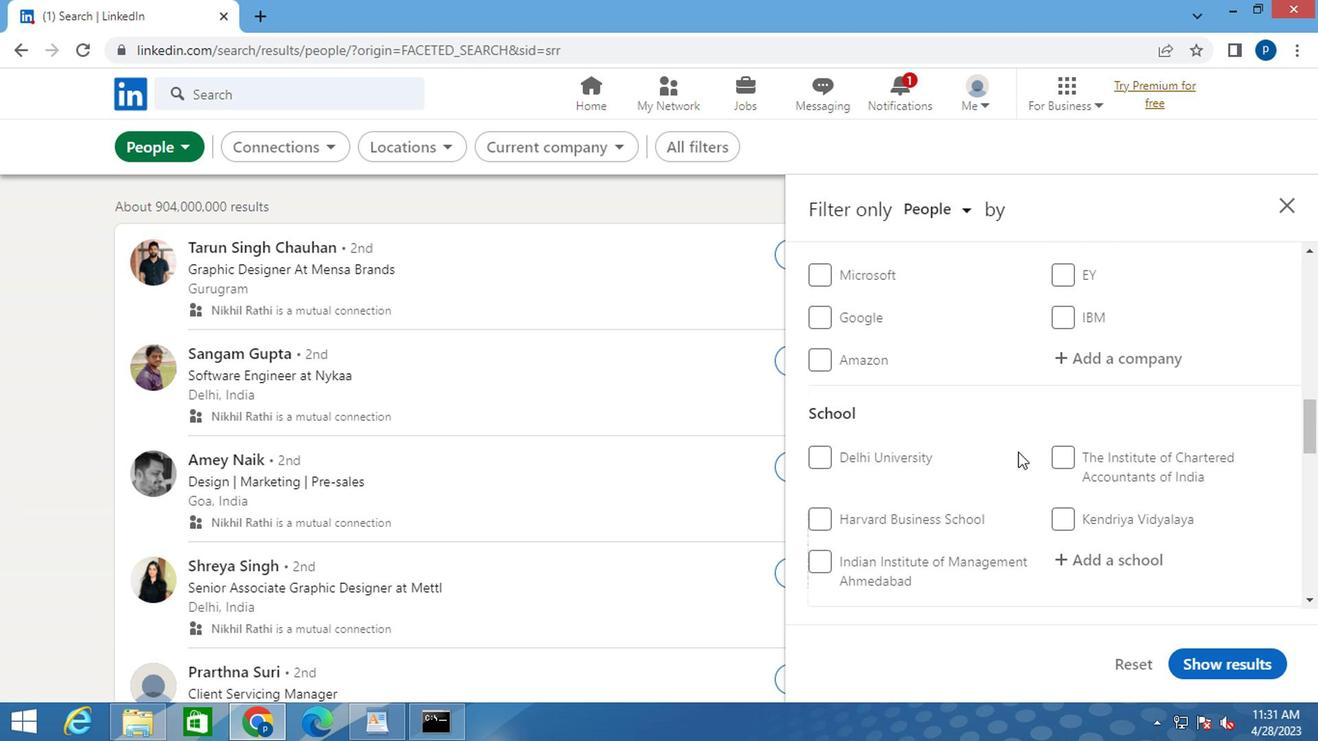 
Action: Mouse moved to (1083, 456)
Screenshot: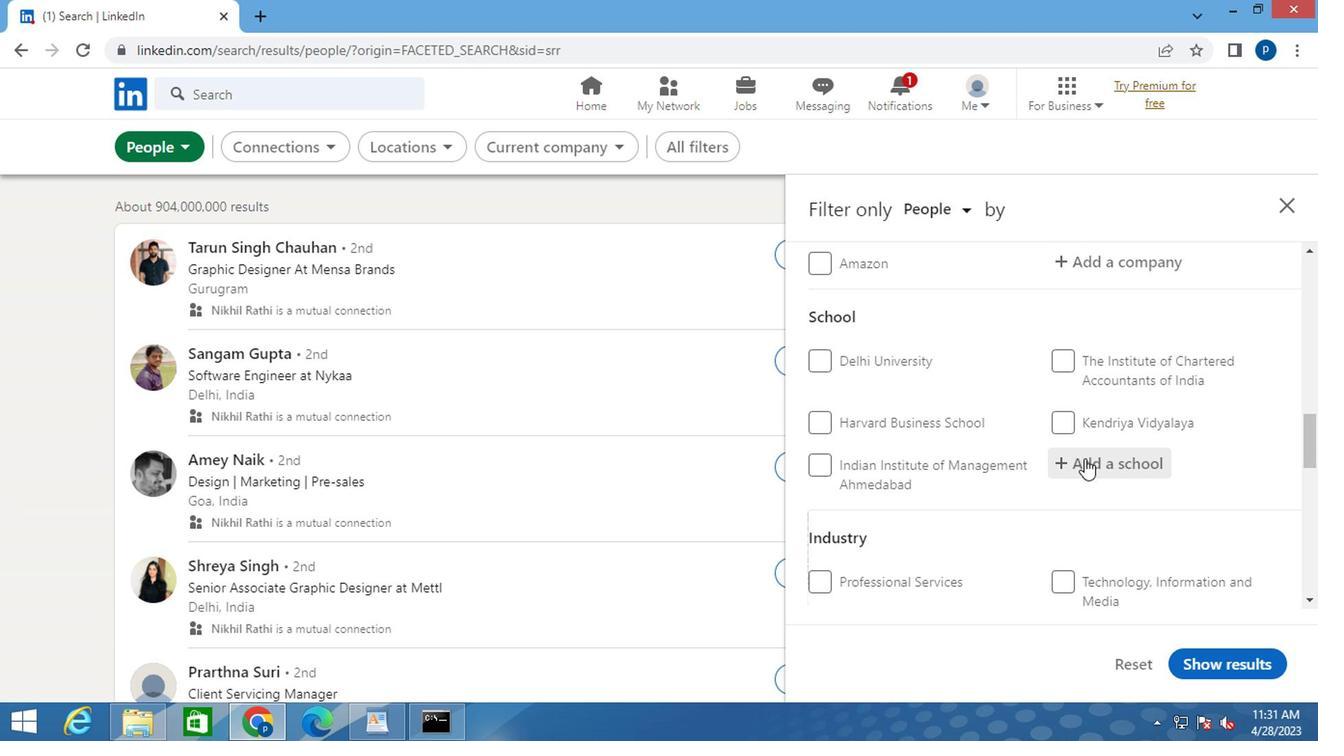 
Action: Mouse pressed left at (1083, 456)
Screenshot: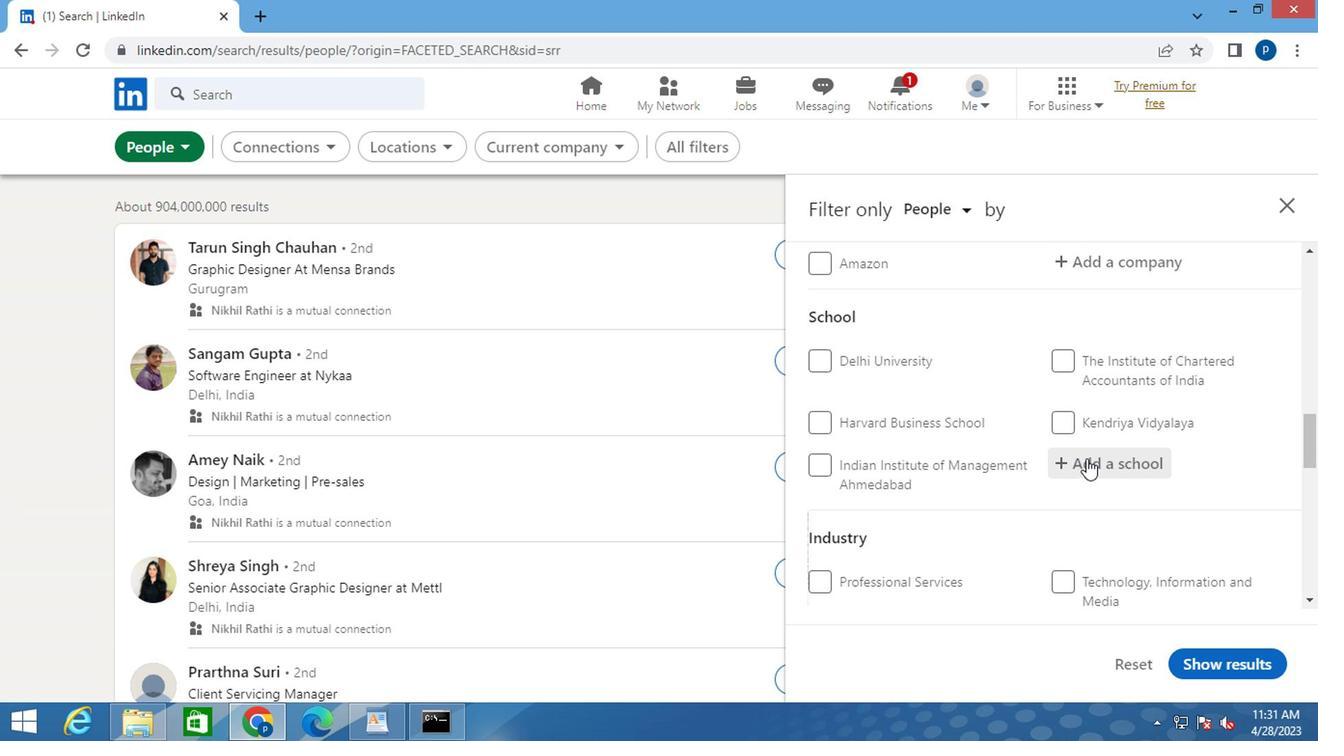 
Action: Key pressed <Key.caps_lock>BUNDELKHAND<Key.space>
Screenshot: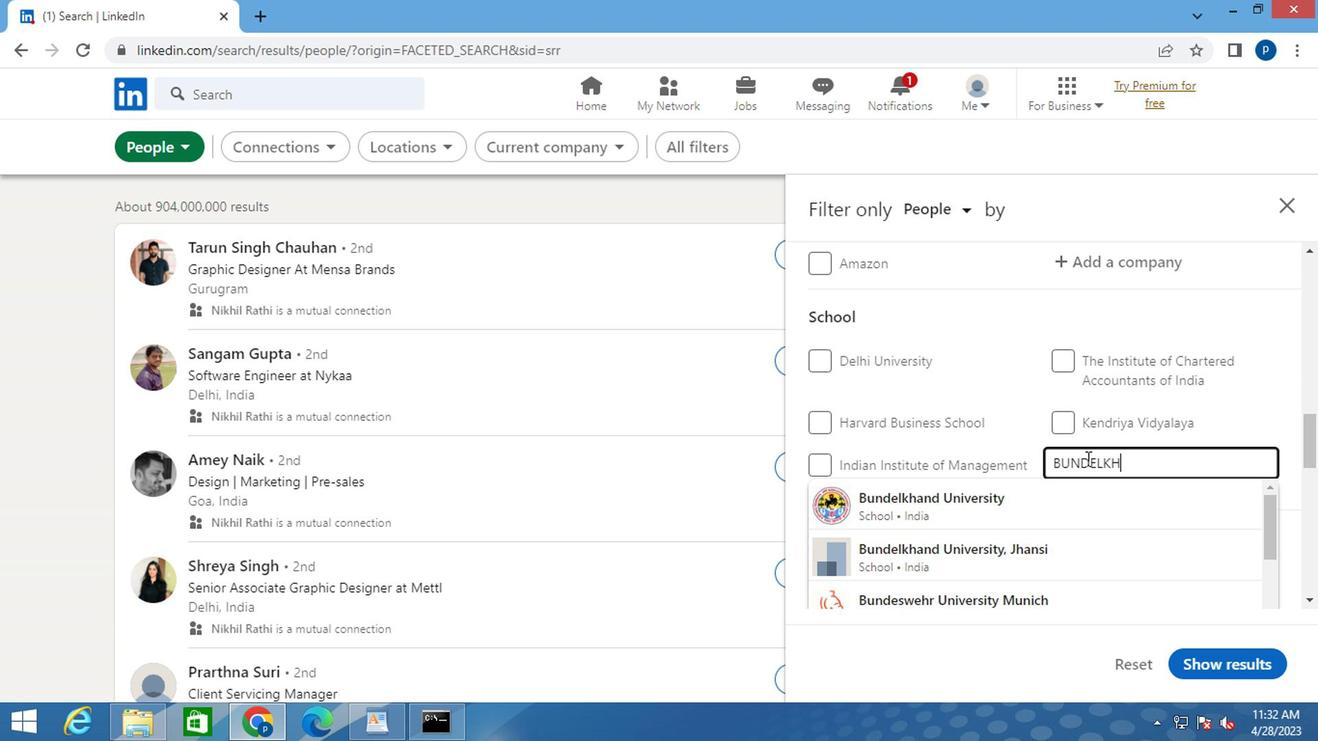 
Action: Mouse moved to (1087, 531)
Screenshot: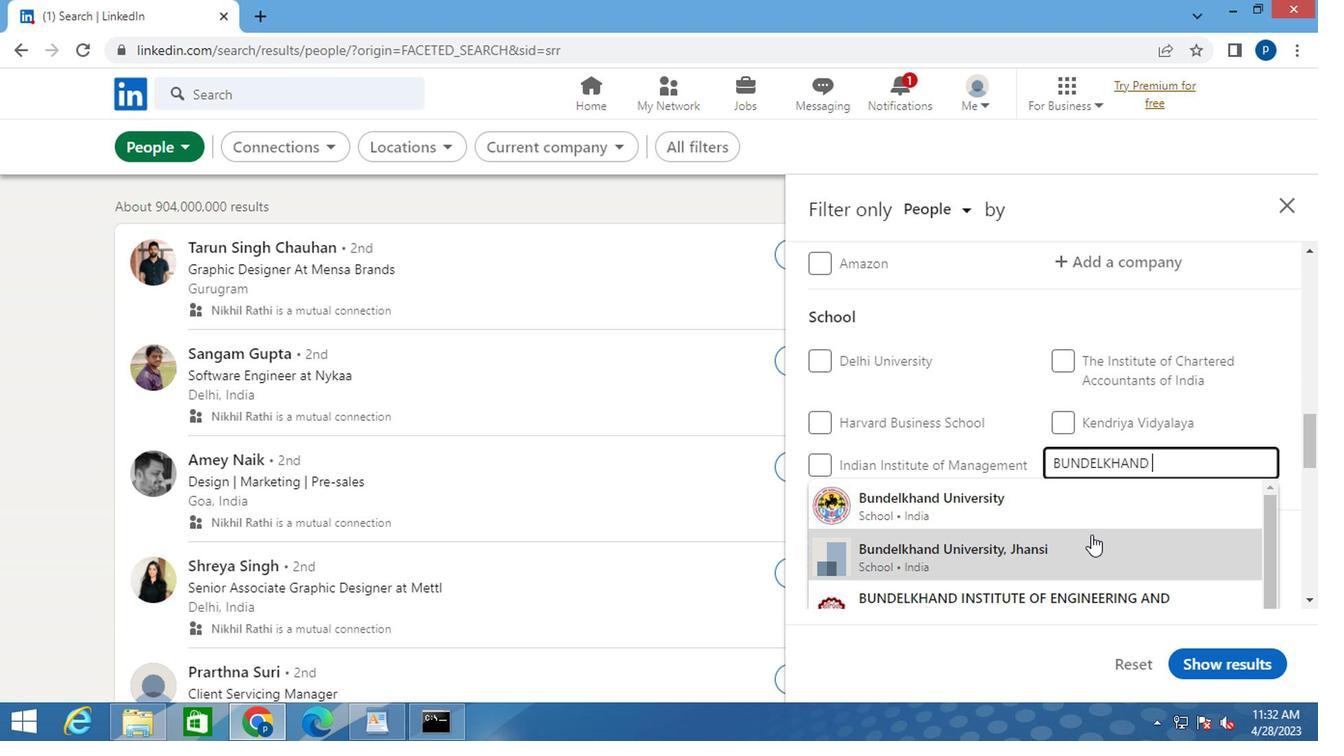 
Action: Mouse scrolled (1087, 530) with delta (0, 0)
Screenshot: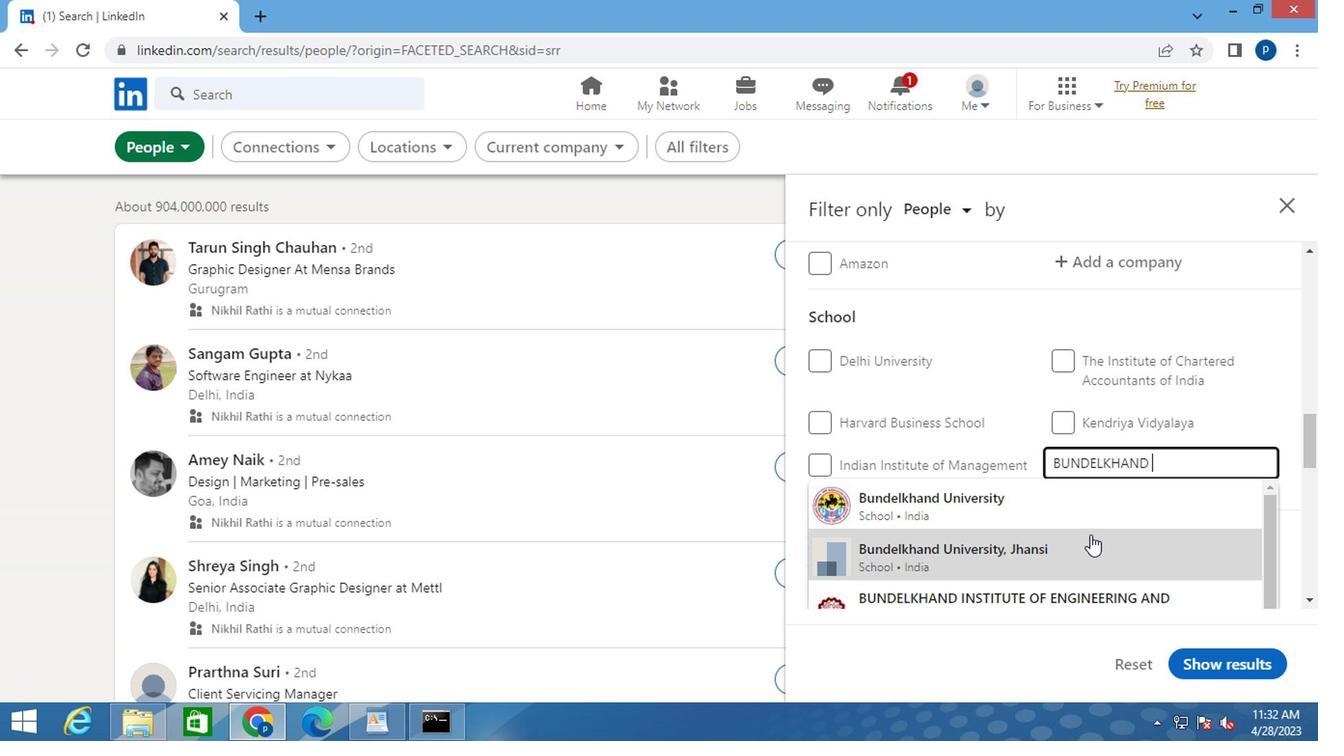 
Action: Mouse moved to (1058, 508)
Screenshot: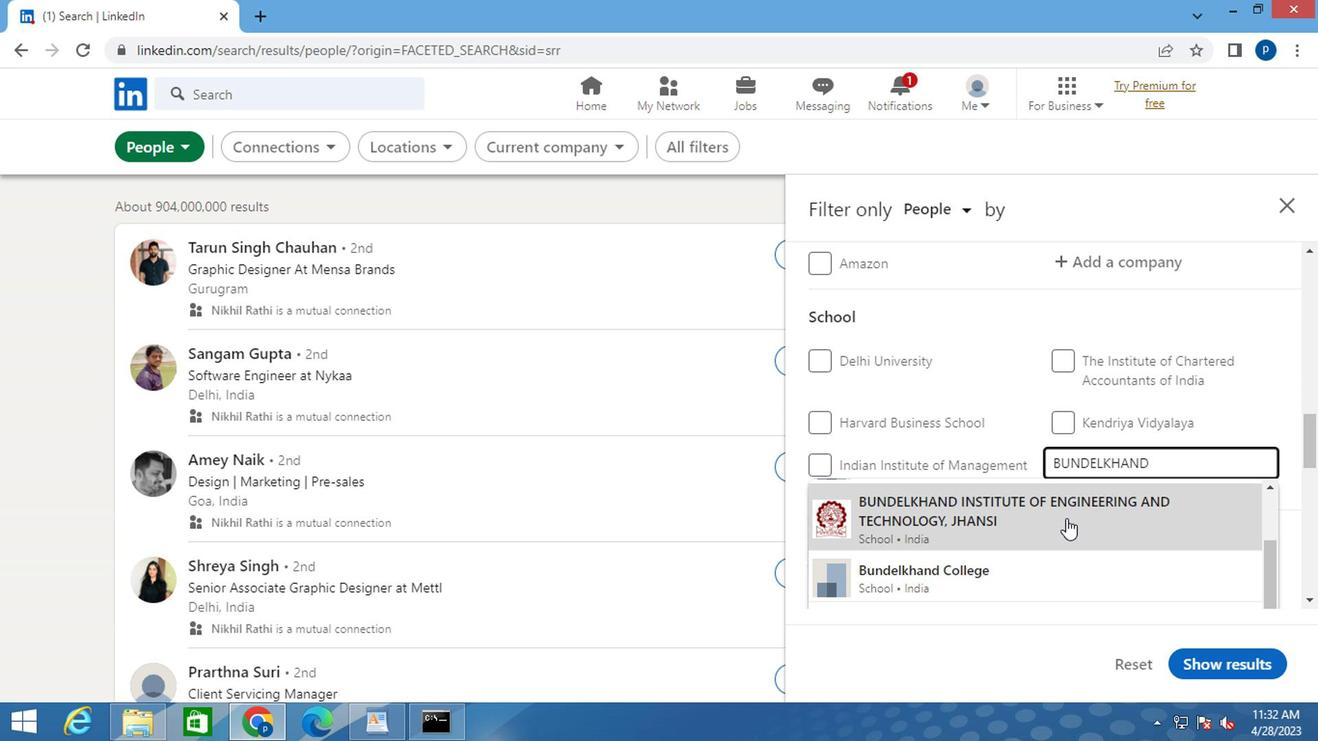 
Action: Mouse pressed left at (1058, 508)
Screenshot: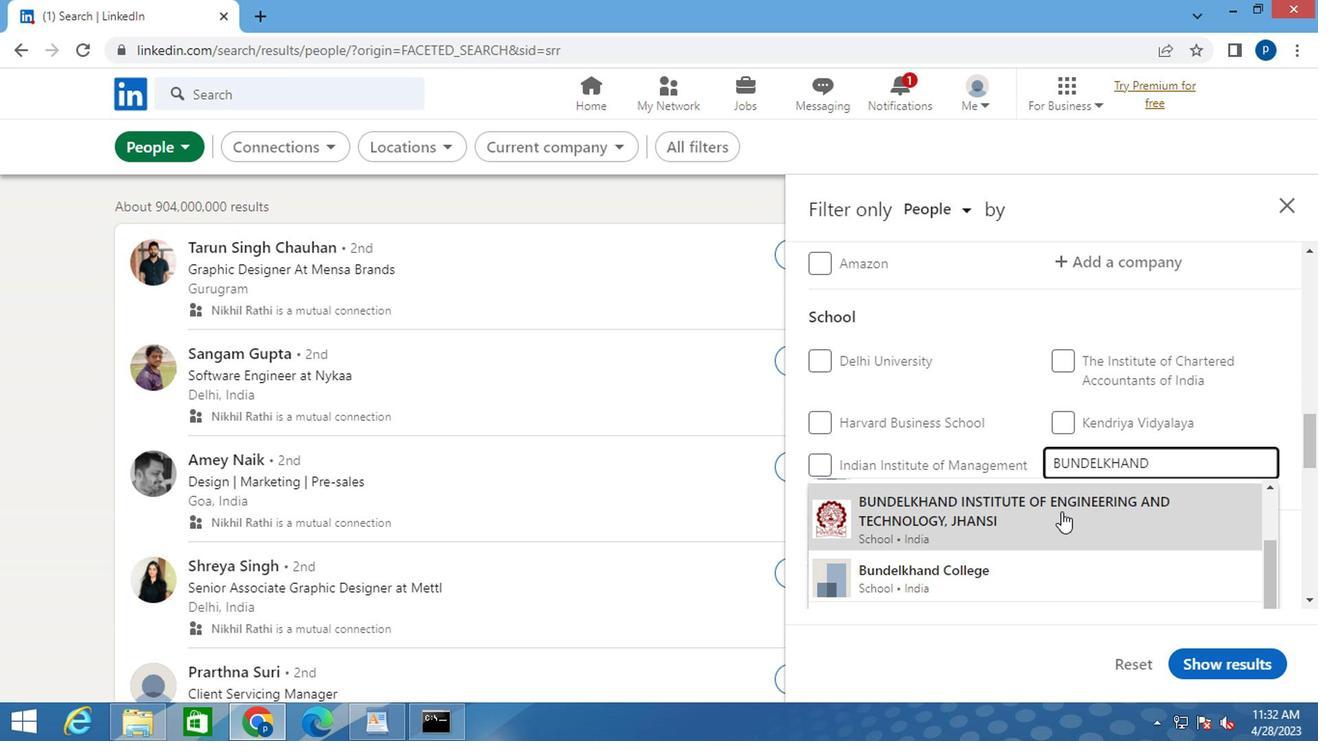 
Action: Mouse moved to (1027, 505)
Screenshot: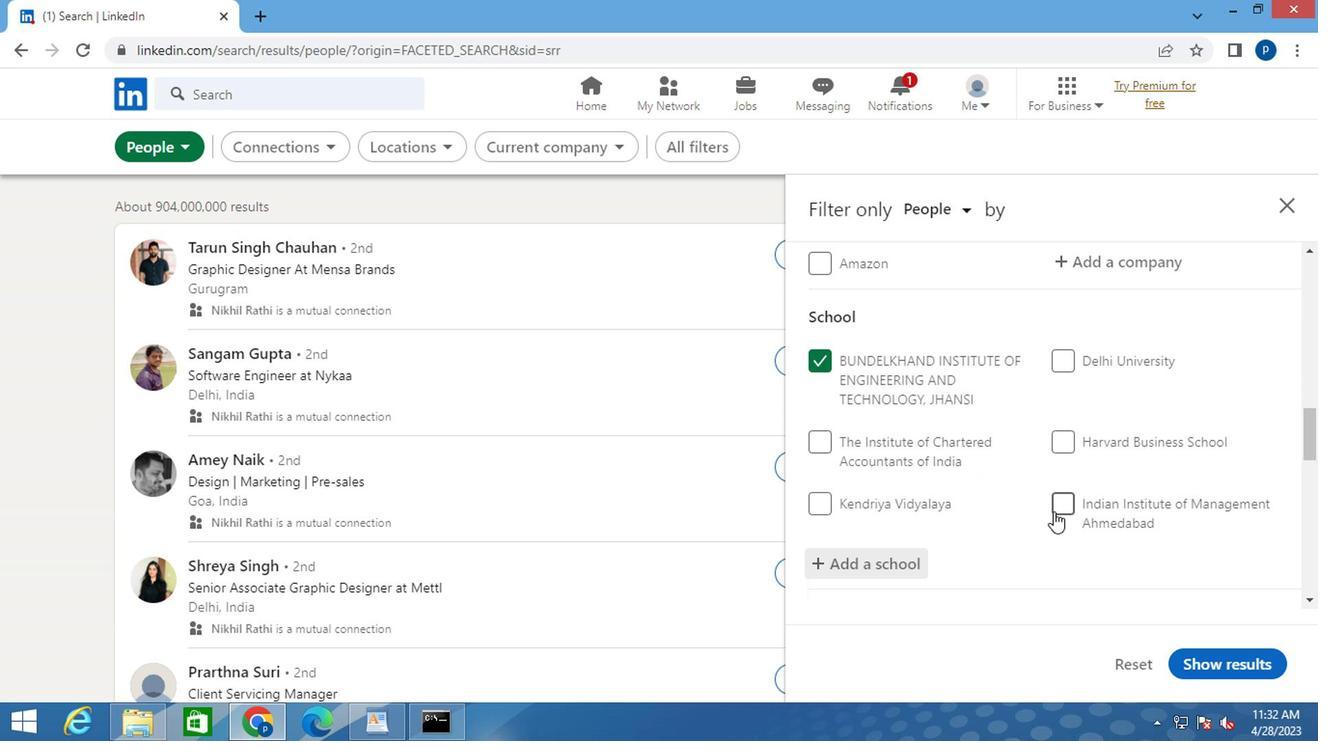 
Action: Mouse scrolled (1027, 504) with delta (0, -1)
Screenshot: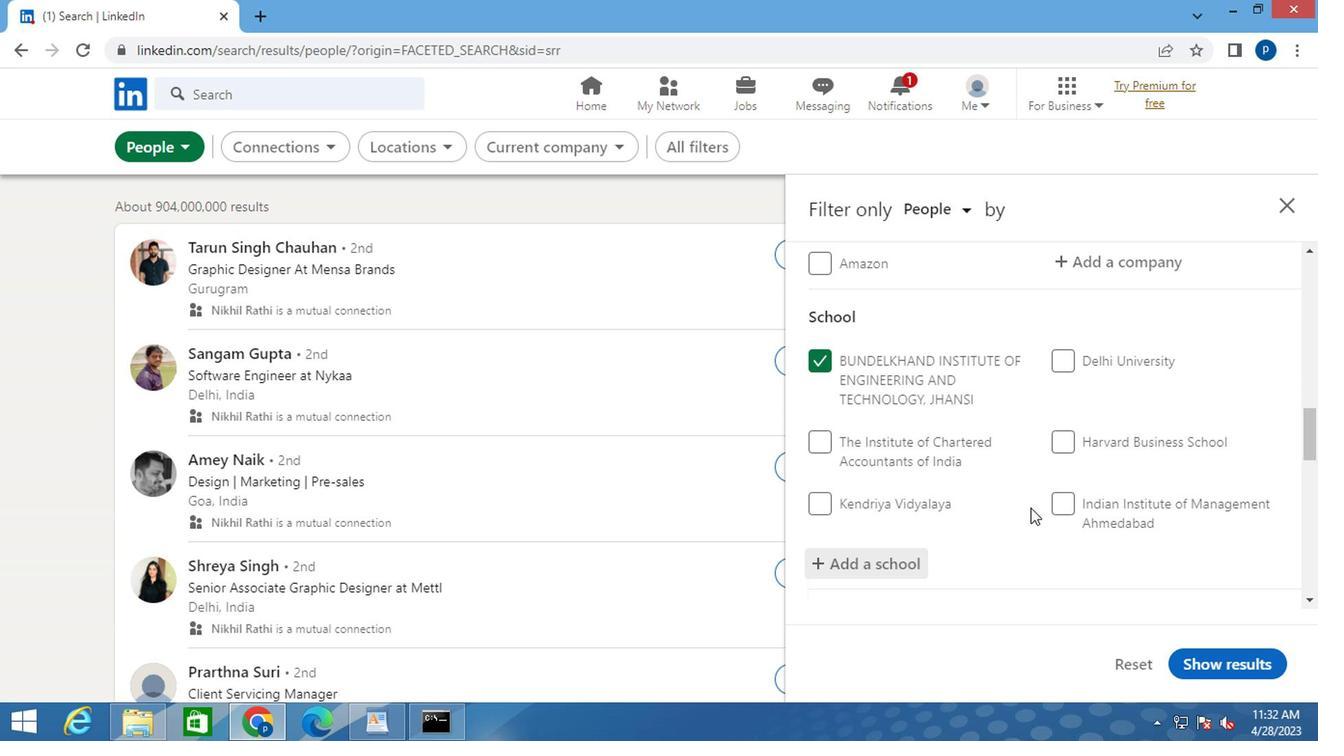 
Action: Mouse moved to (1023, 505)
Screenshot: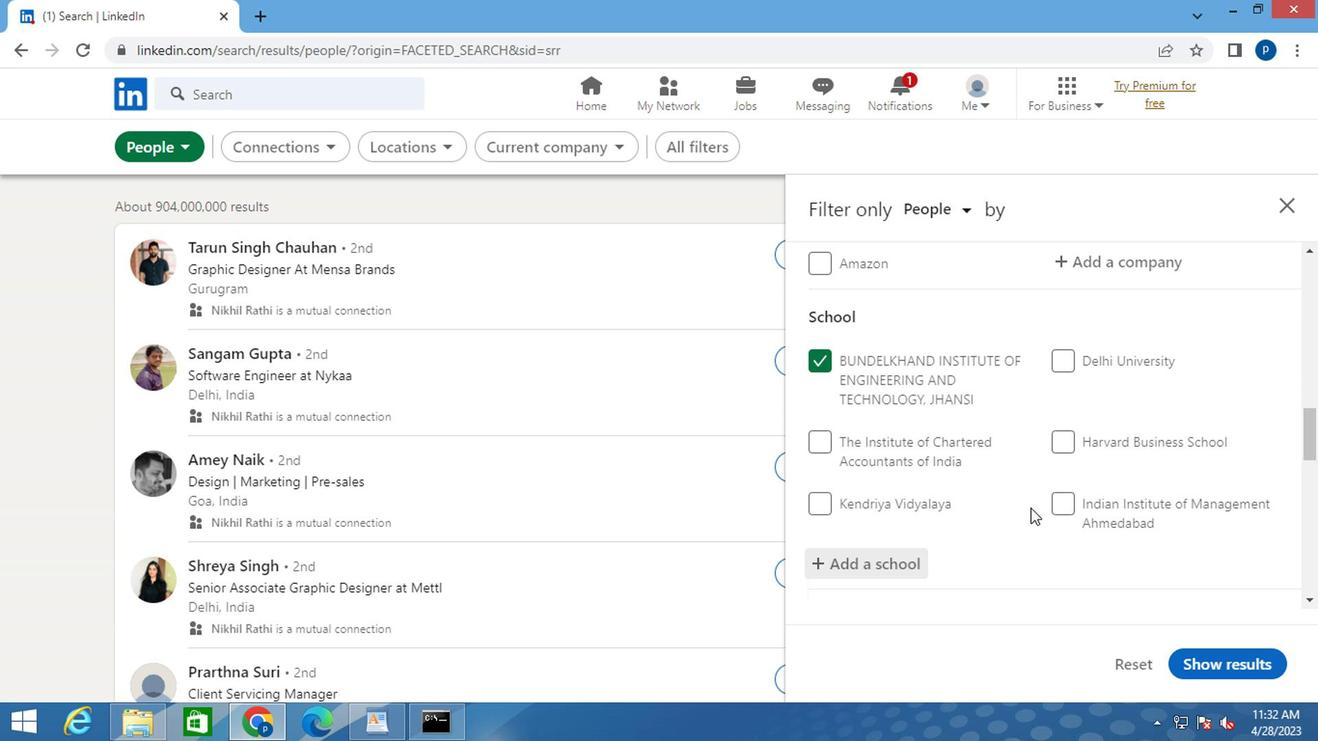 
Action: Mouse scrolled (1023, 504) with delta (0, -1)
Screenshot: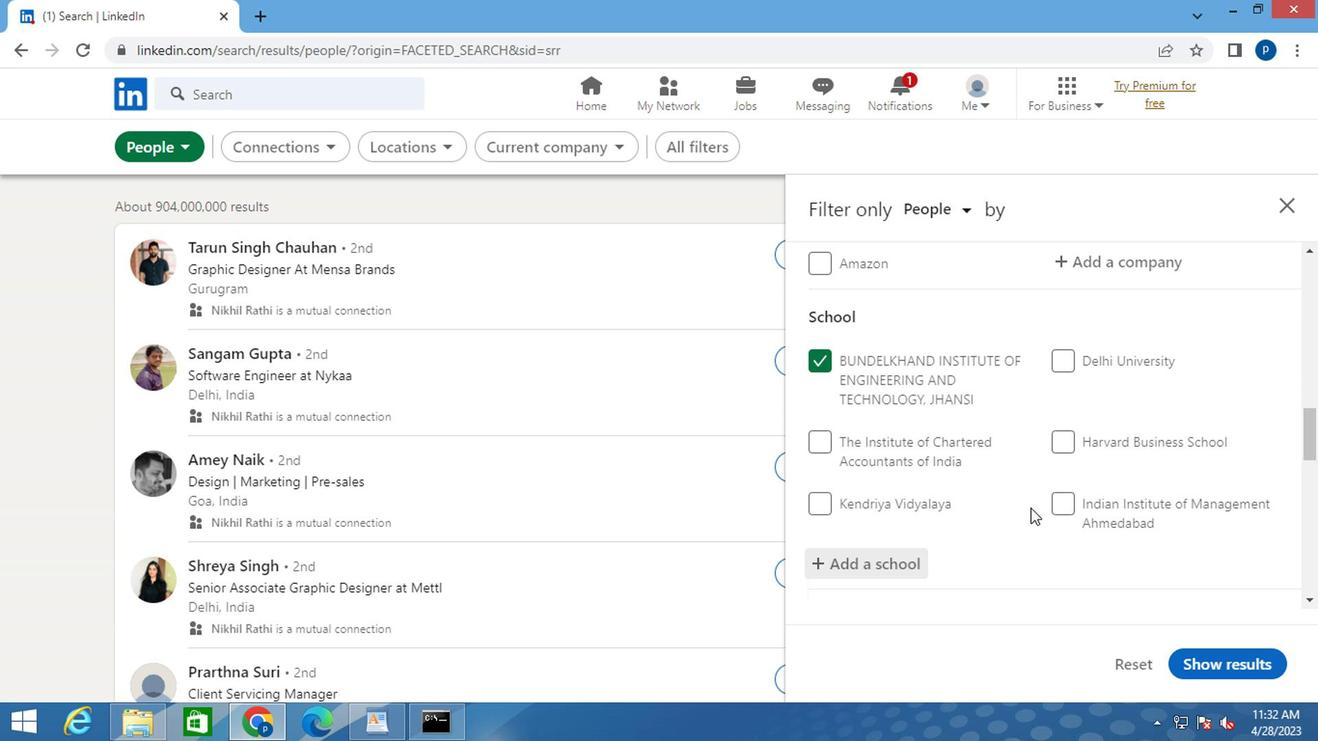 
Action: Mouse moved to (970, 485)
Screenshot: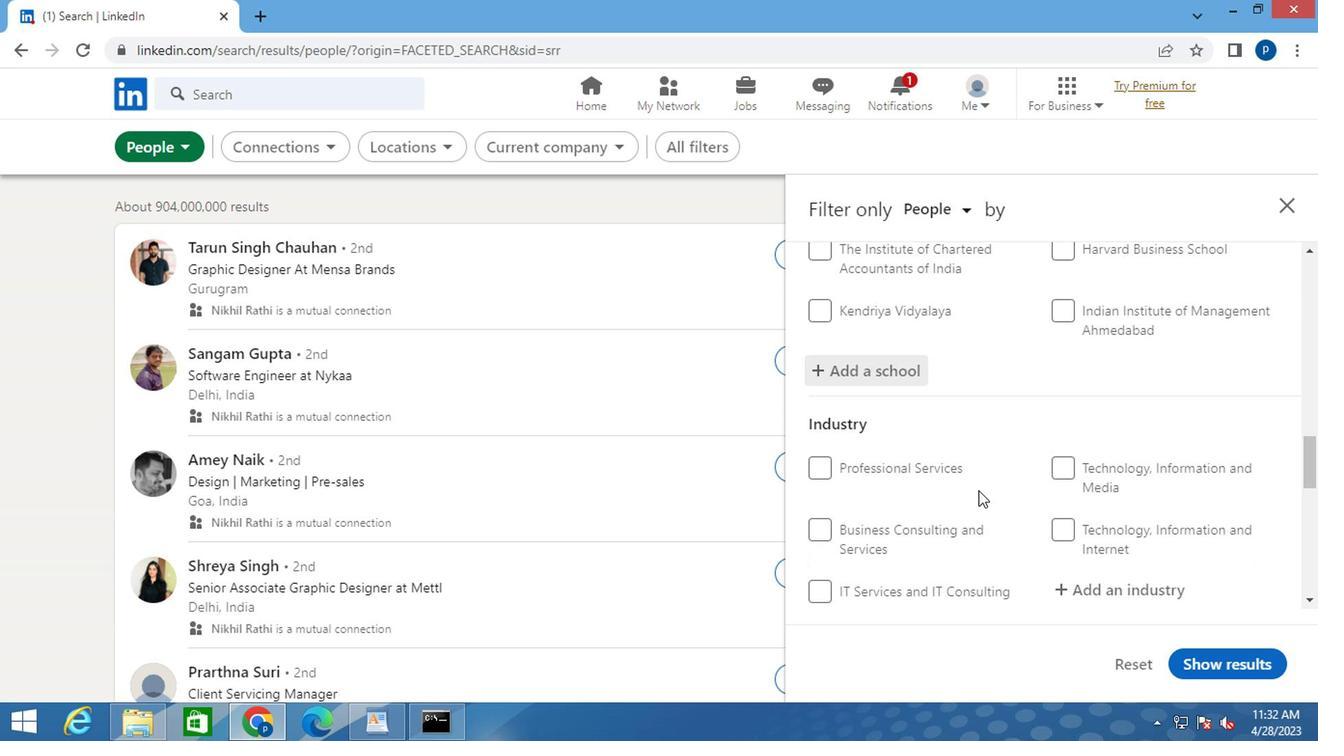 
Action: Mouse scrolled (970, 484) with delta (0, -1)
Screenshot: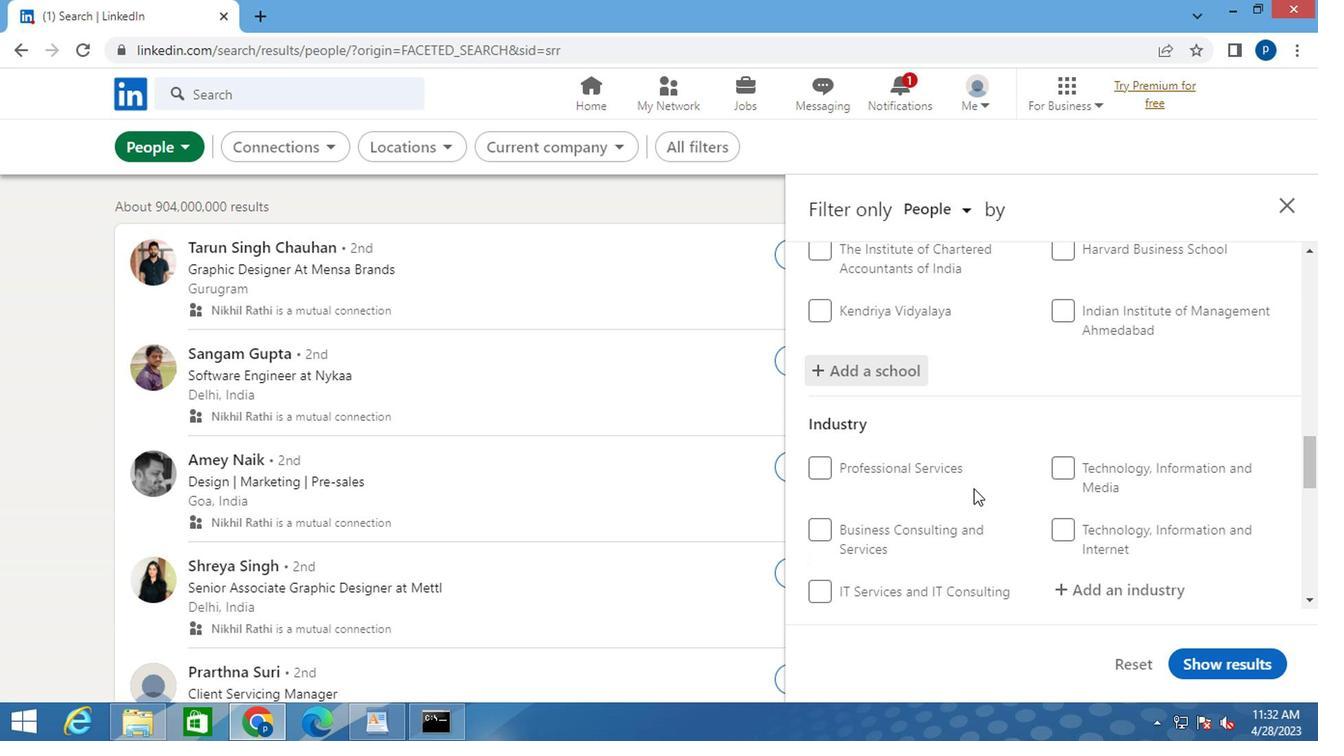 
Action: Mouse moved to (1087, 498)
Screenshot: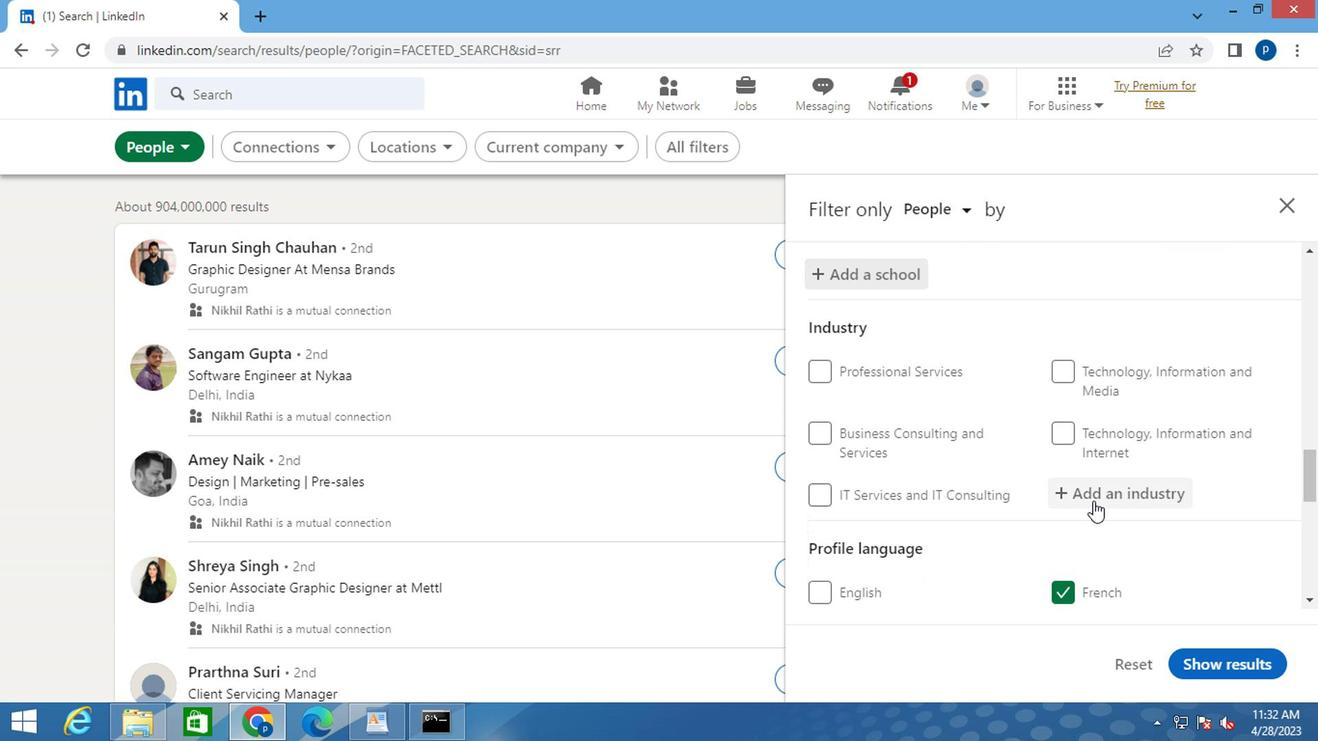 
Action: Mouse pressed left at (1087, 498)
Screenshot: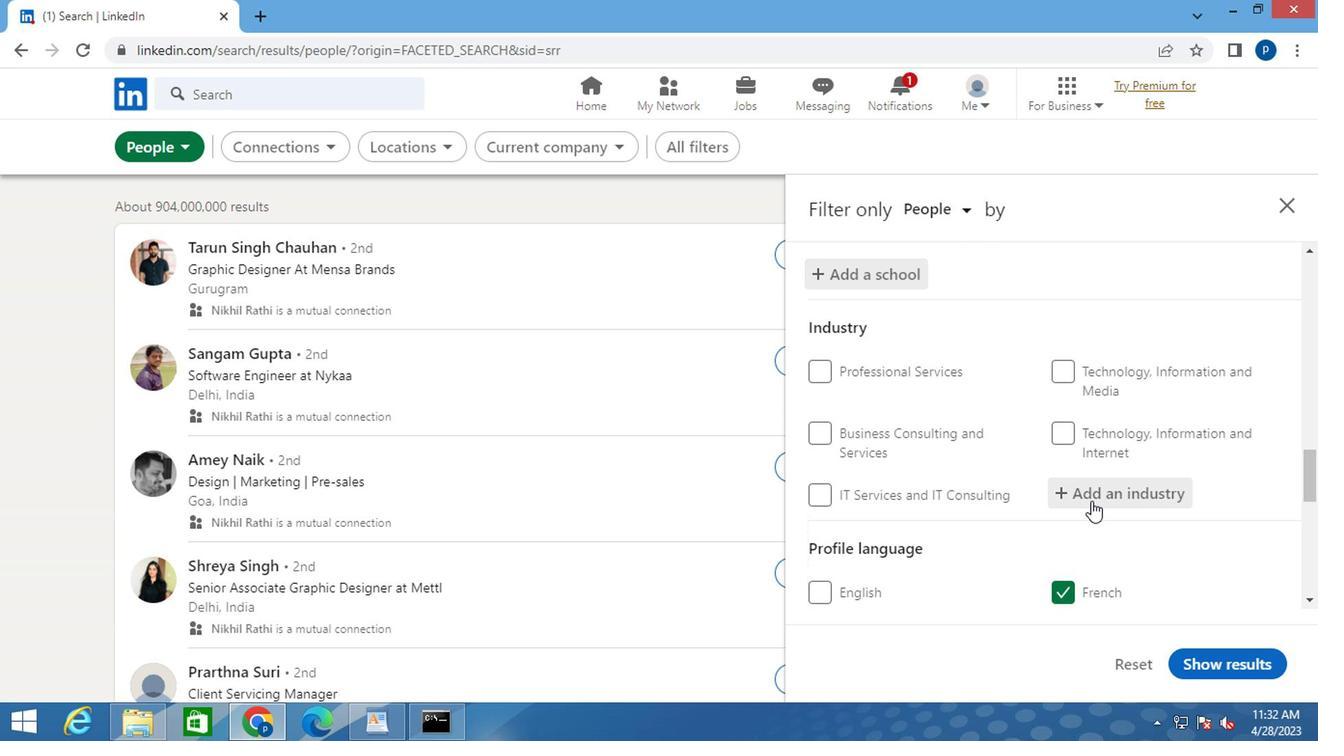 
Action: Mouse moved to (1085, 497)
Screenshot: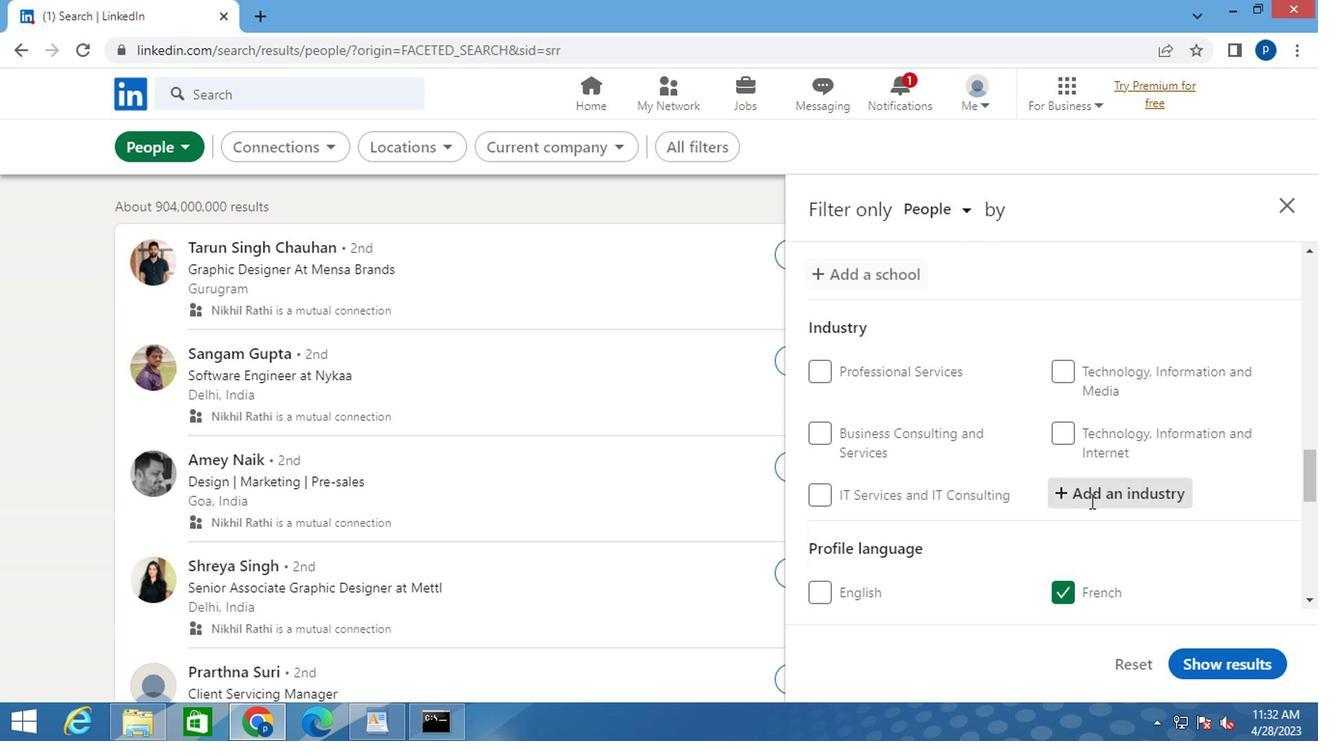 
Action: Key pressed I<Key.caps_lock>NVESTMENT
Screenshot: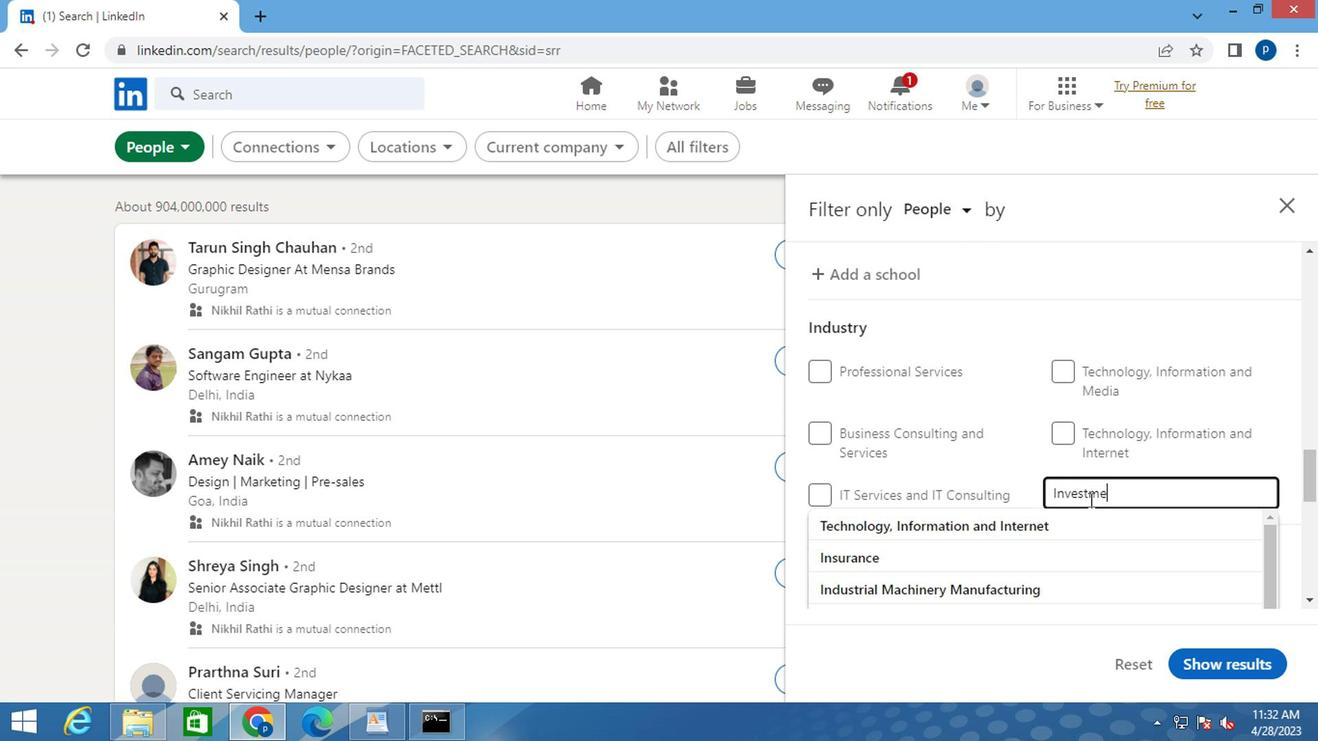 
Action: Mouse moved to (958, 550)
Screenshot: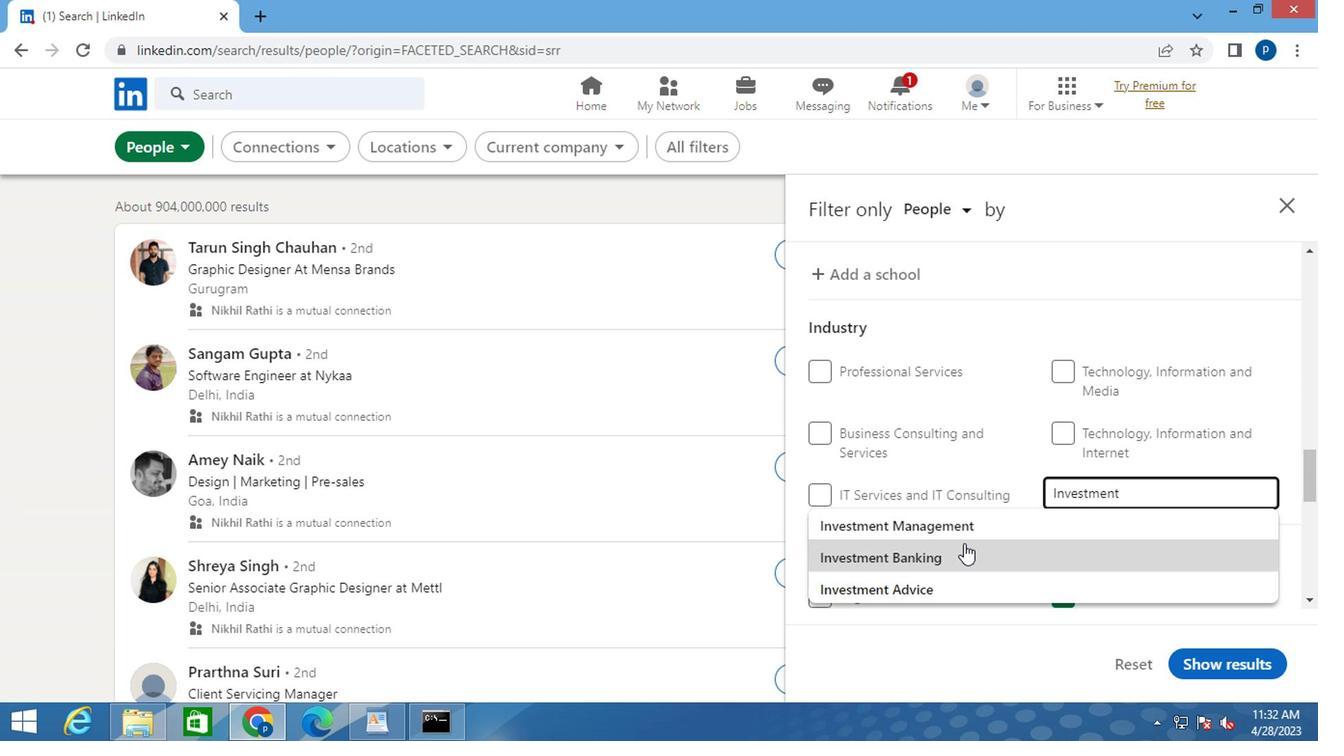 
Action: Mouse pressed left at (958, 550)
Screenshot: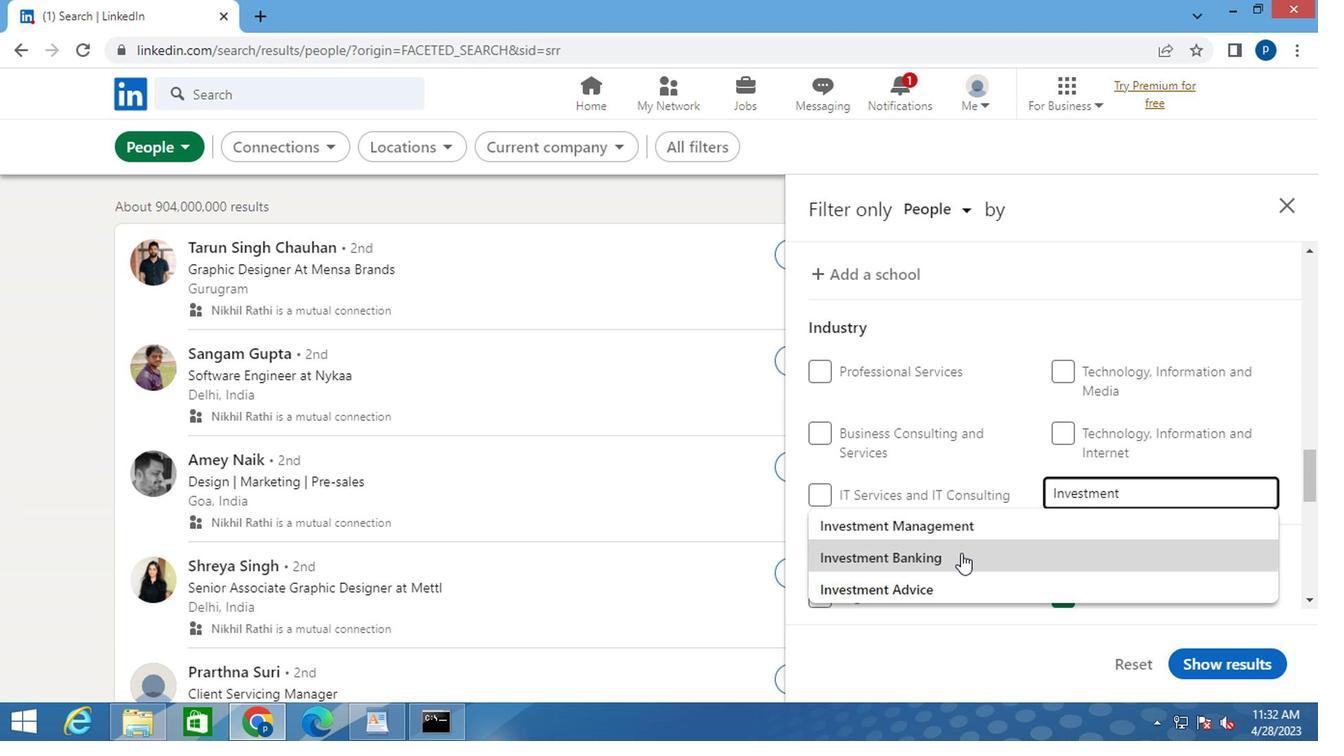 
Action: Mouse moved to (965, 533)
Screenshot: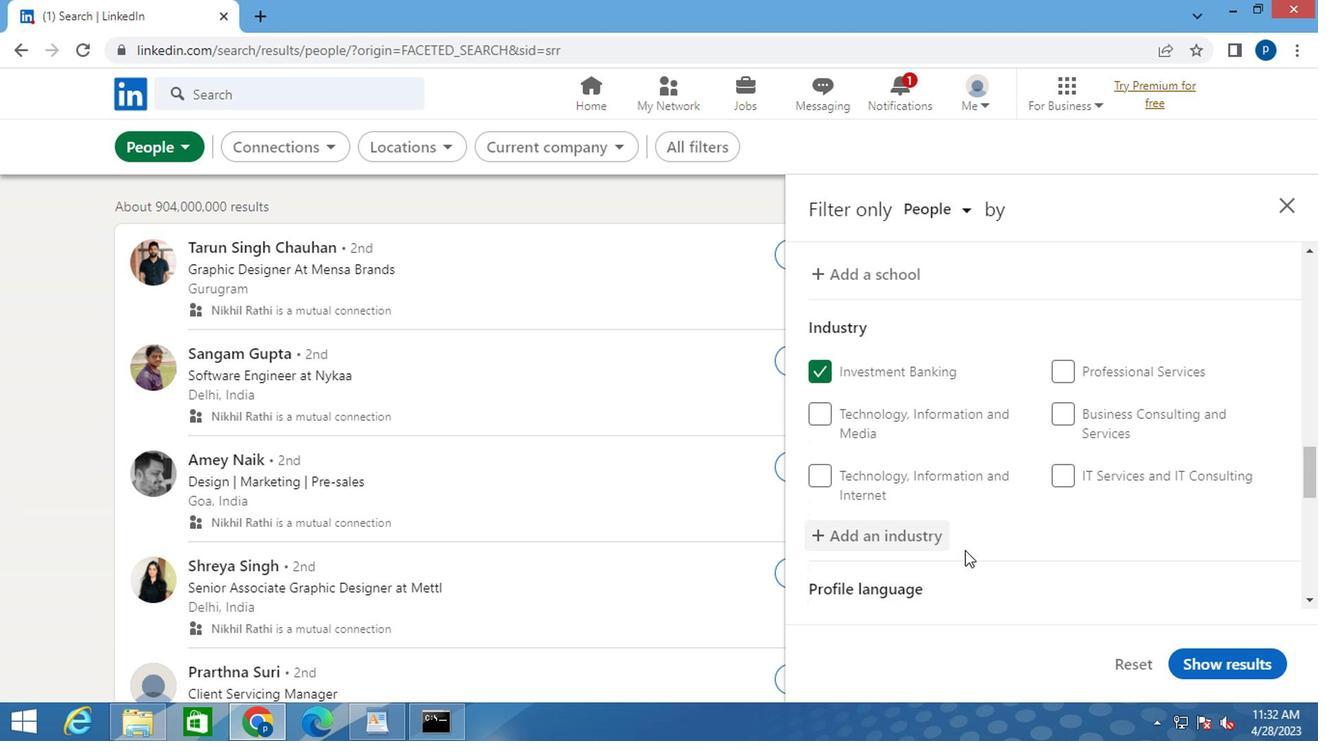
Action: Mouse scrolled (965, 533) with delta (0, 0)
Screenshot: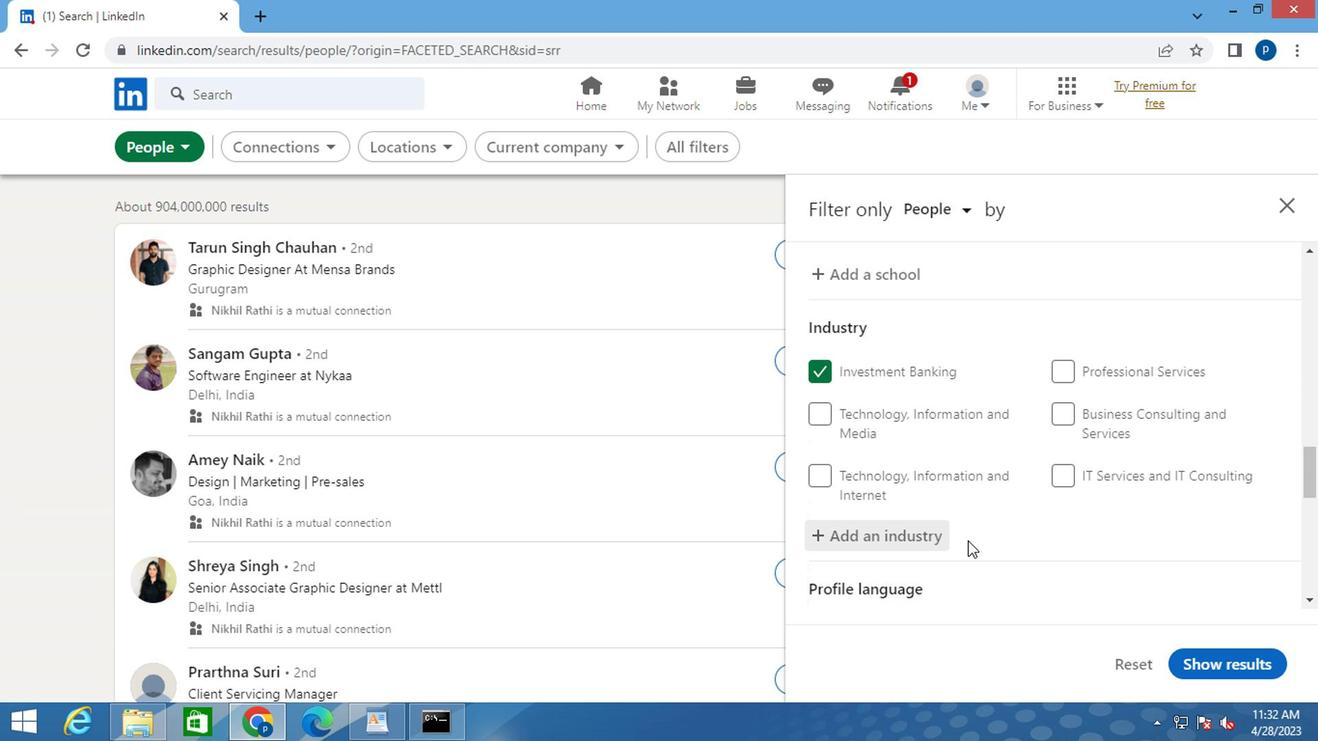 
Action: Mouse scrolled (965, 533) with delta (0, 0)
Screenshot: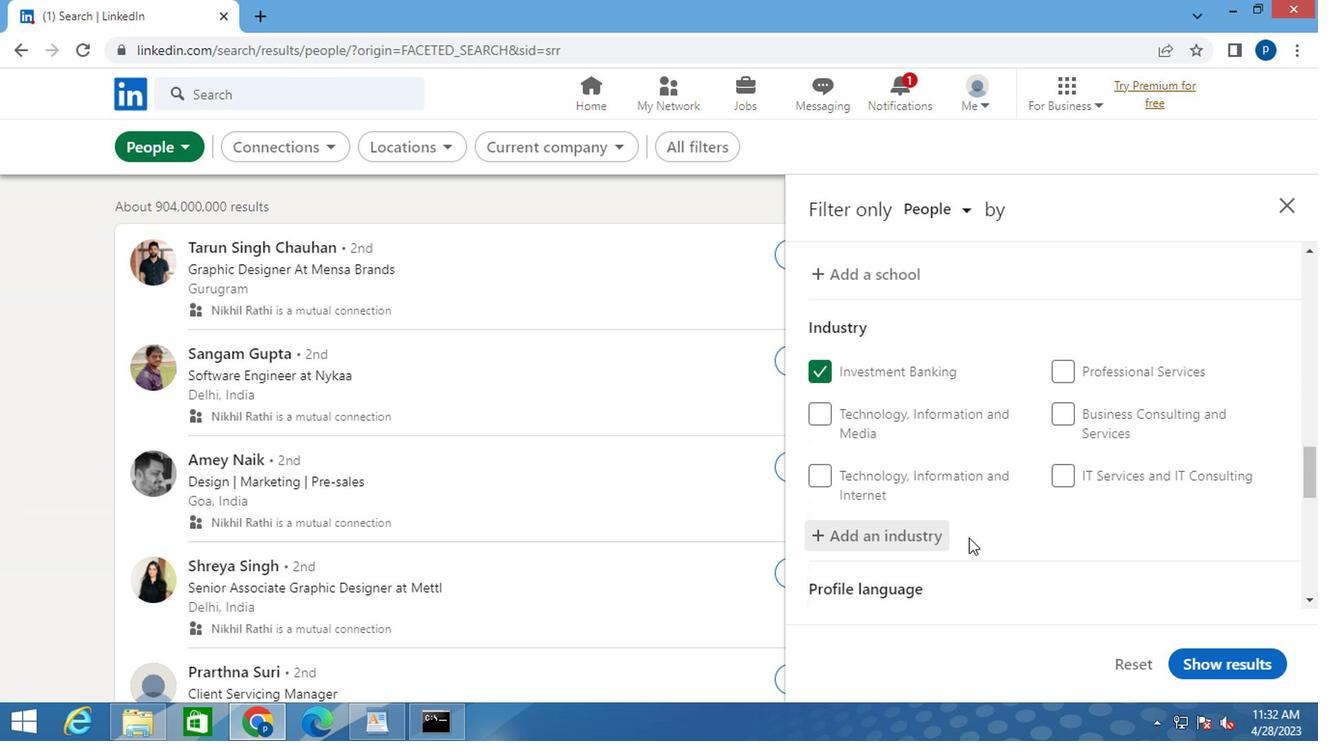 
Action: Mouse moved to (982, 513)
Screenshot: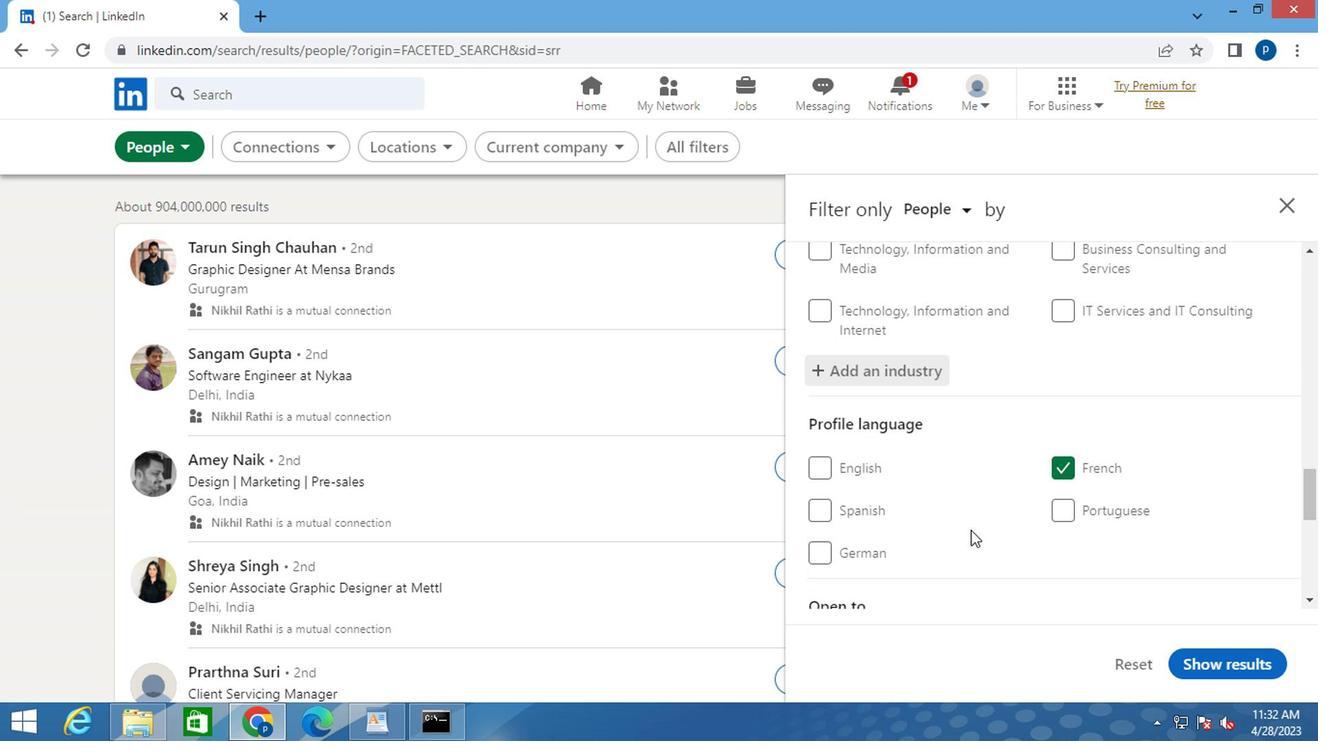 
Action: Mouse scrolled (982, 511) with delta (0, -1)
Screenshot: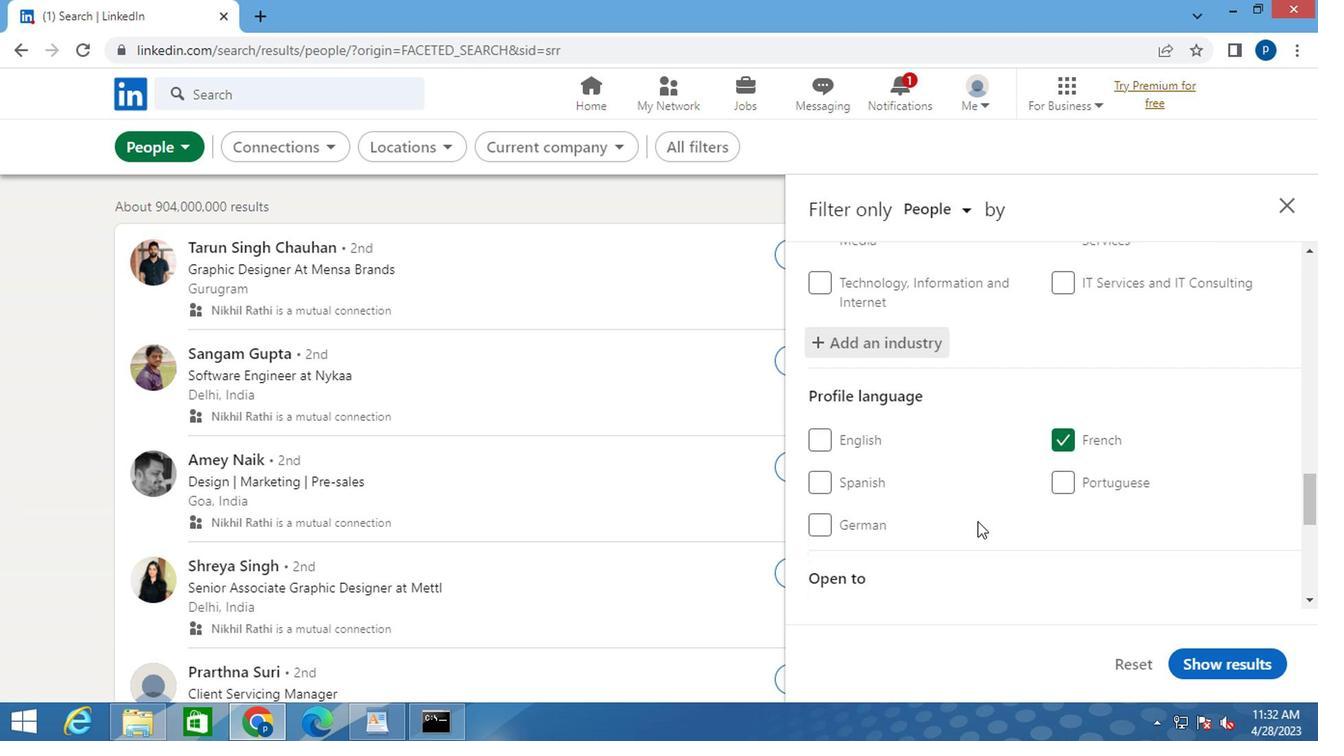 
Action: Mouse scrolled (982, 511) with delta (0, -1)
Screenshot: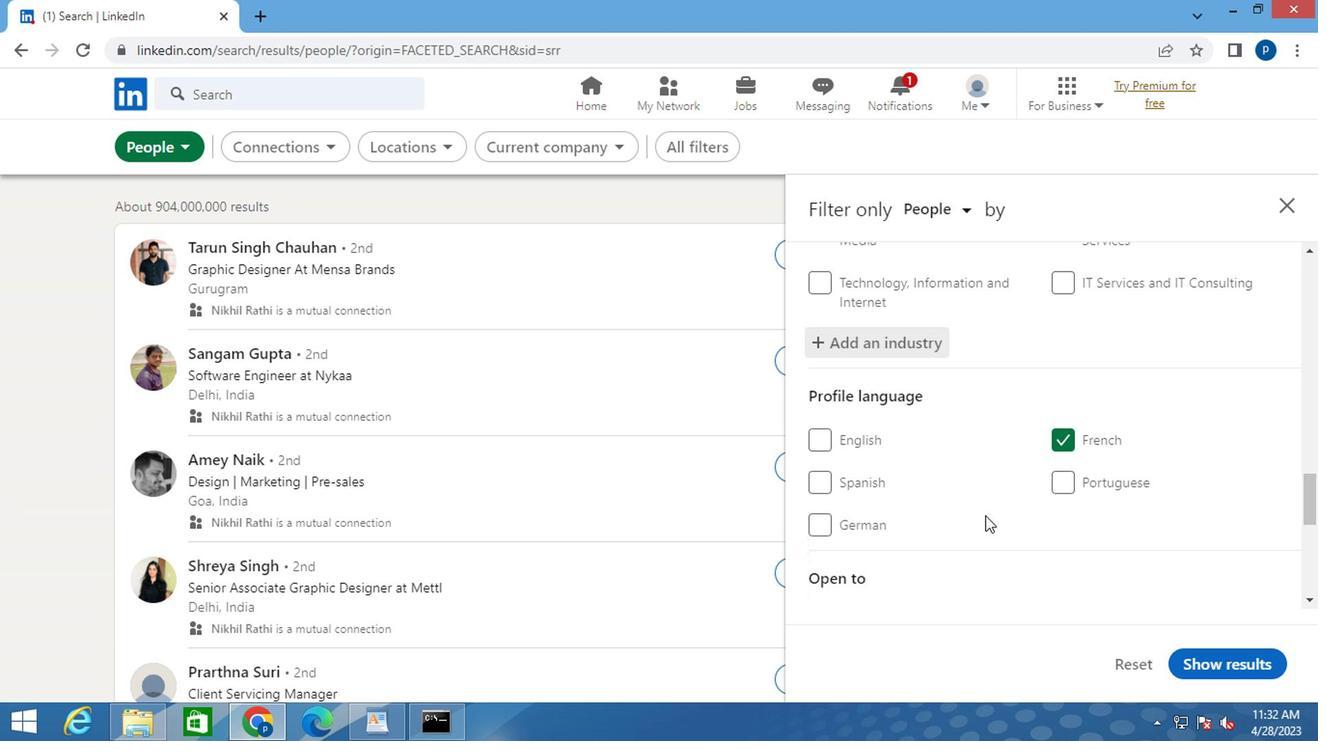 
Action: Mouse moved to (1068, 537)
Screenshot: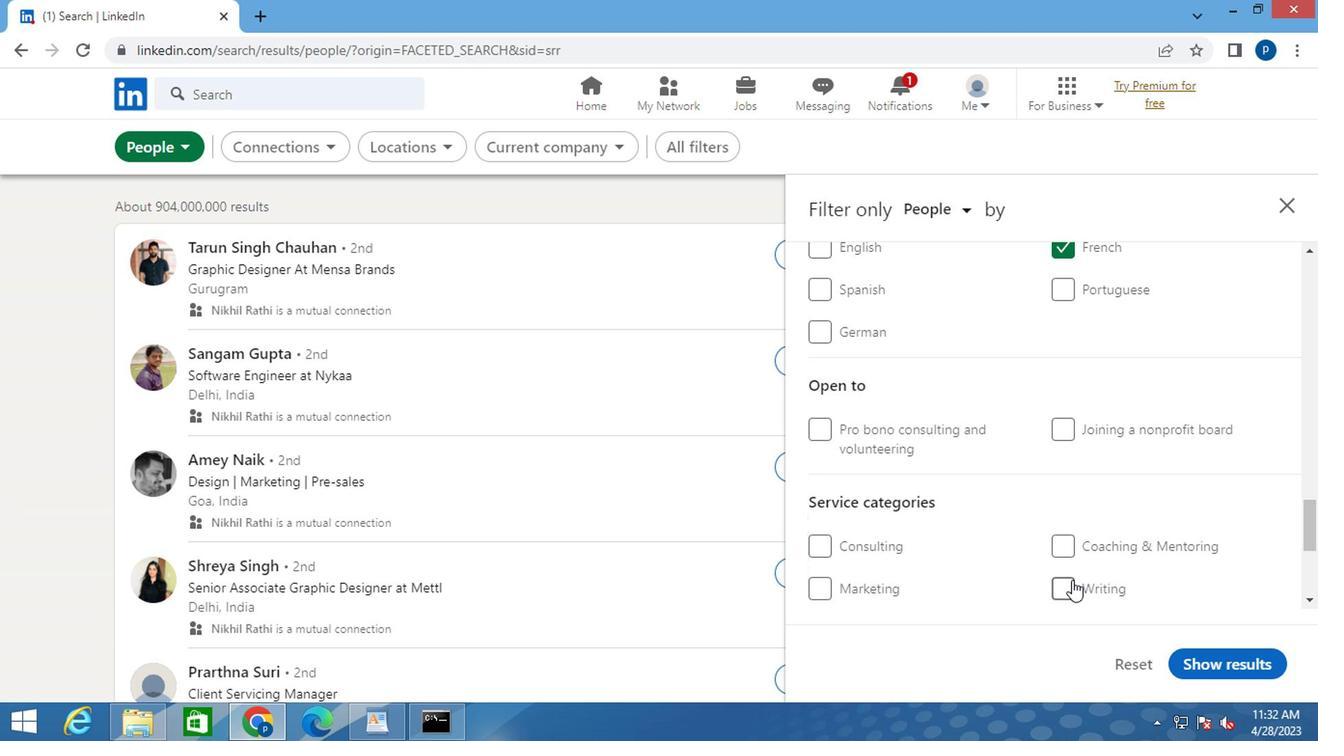 
Action: Mouse scrolled (1068, 536) with delta (0, 0)
Screenshot: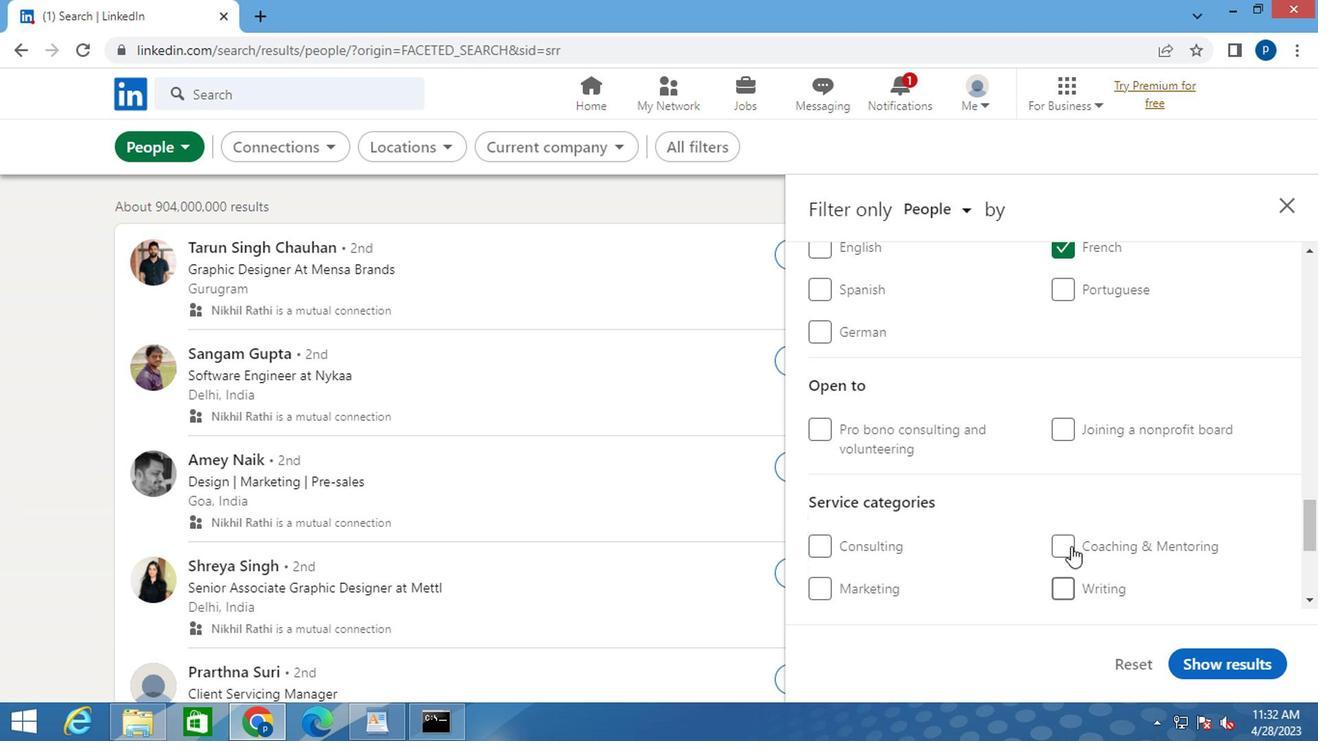 
Action: Mouse scrolled (1068, 536) with delta (0, 0)
Screenshot: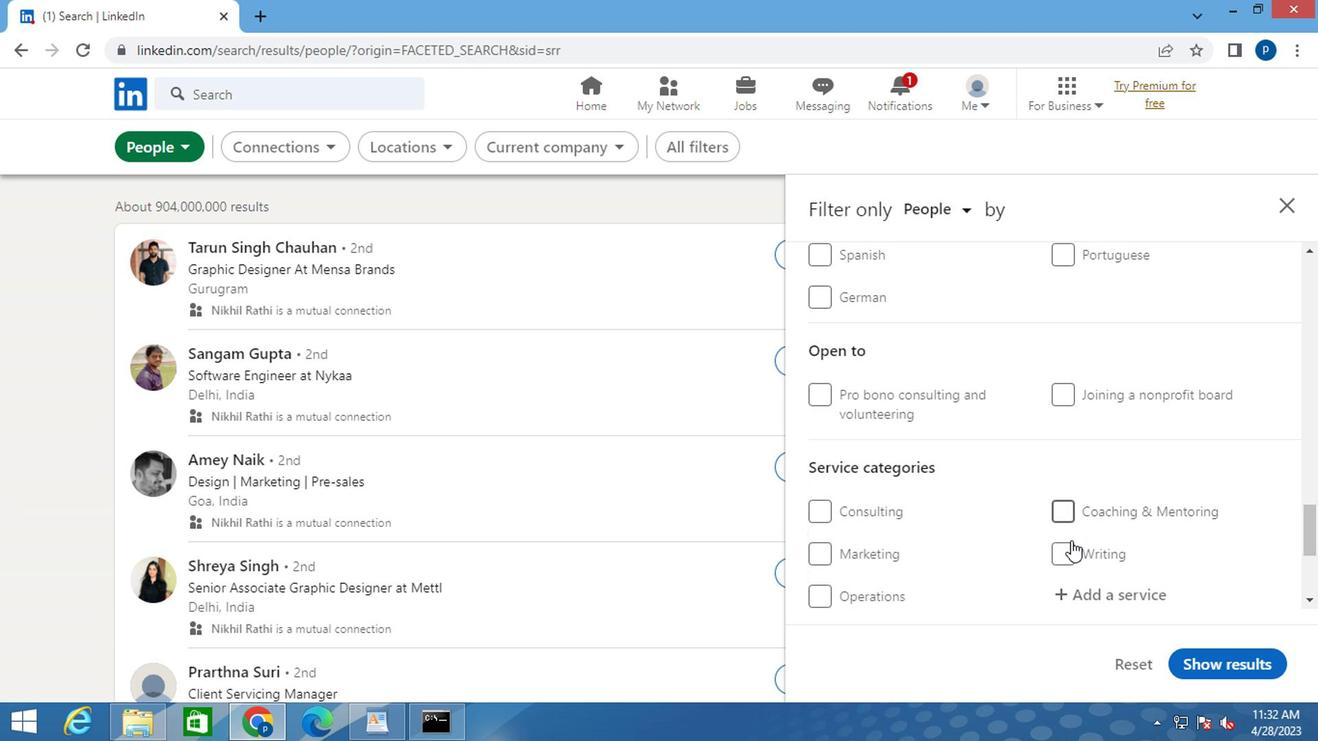 
Action: Mouse moved to (1074, 441)
Screenshot: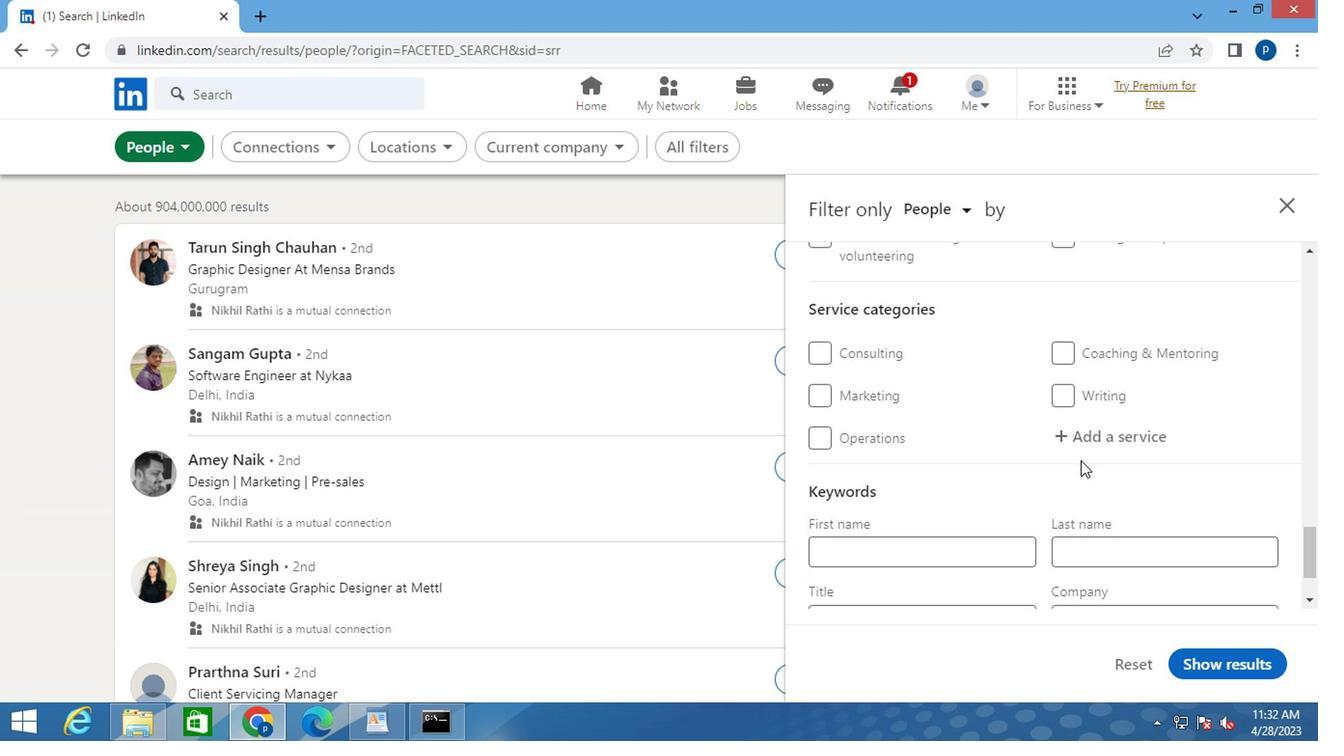 
Action: Mouse pressed left at (1074, 441)
Screenshot: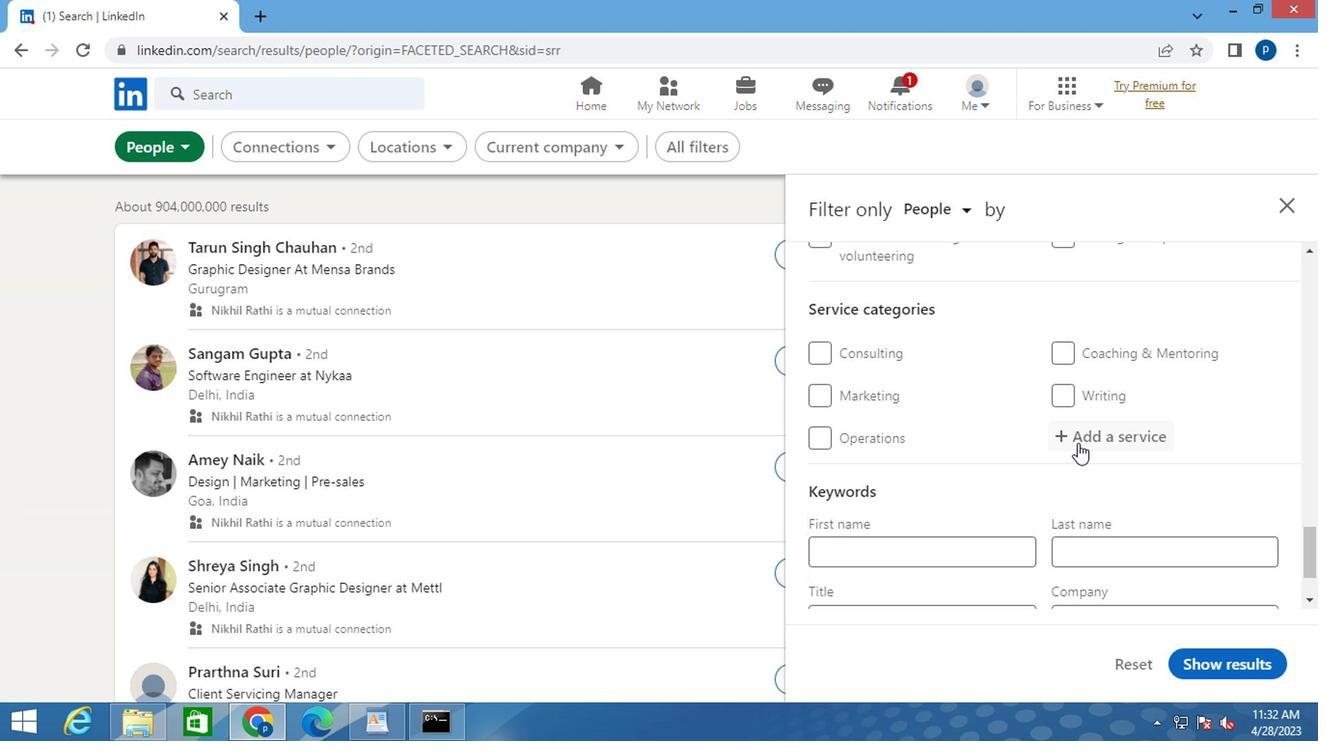 
Action: Key pressed <Key.caps_lock>C<Key.caps_lock>ONSULTING<Key.enter>
Screenshot: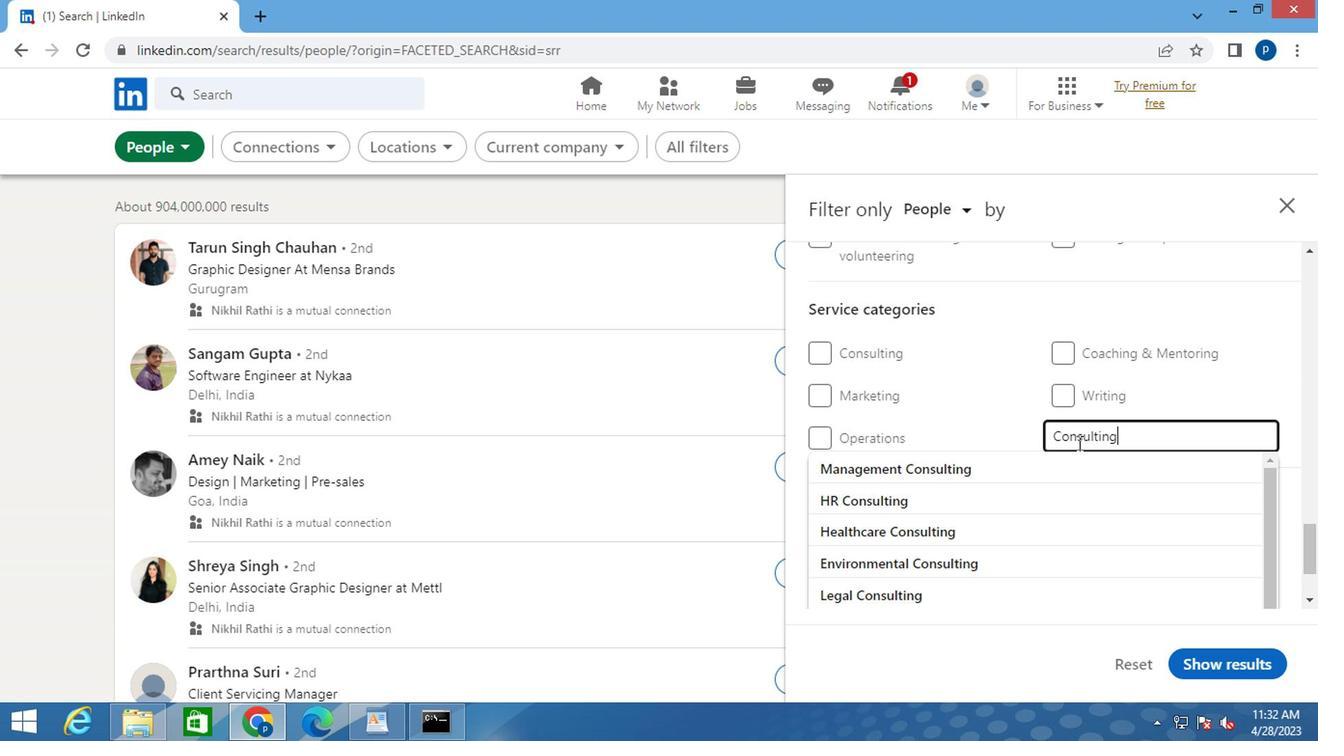 
Action: Mouse moved to (1057, 448)
Screenshot: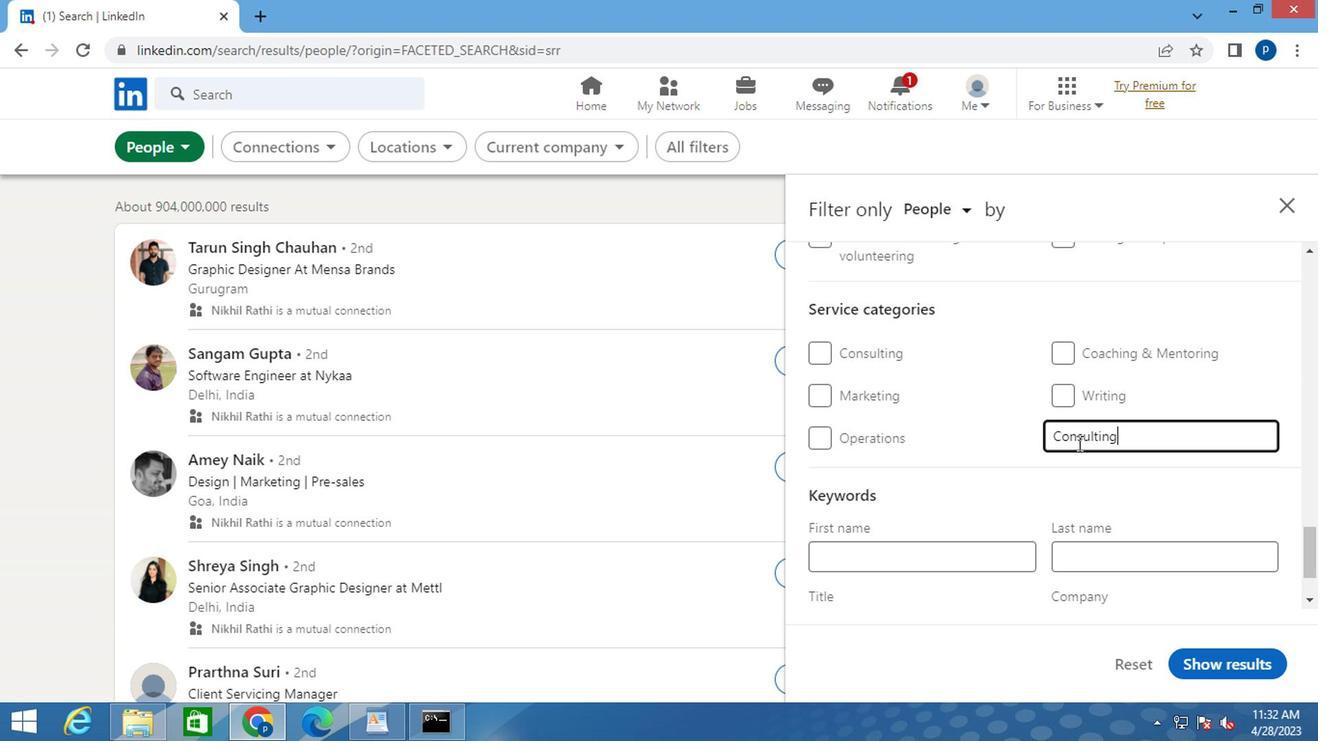 
Action: Mouse scrolled (1057, 447) with delta (0, -1)
Screenshot: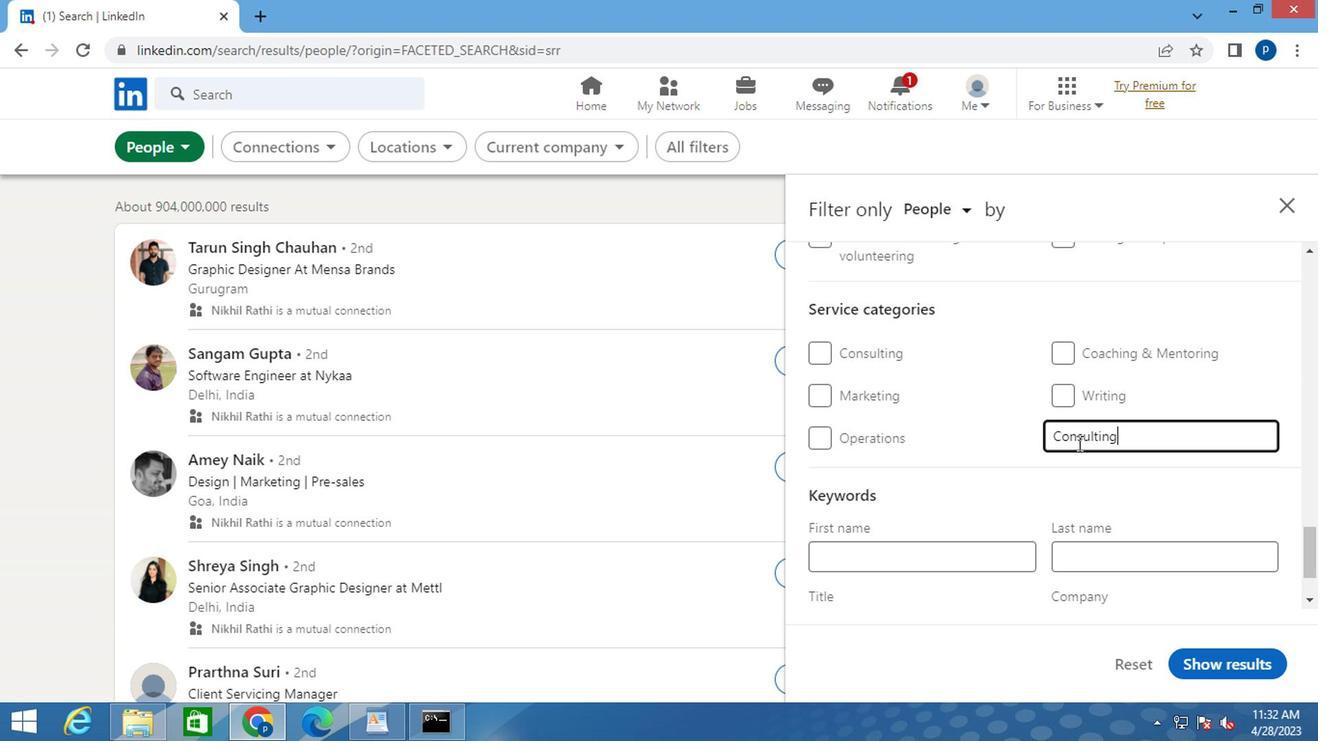 
Action: Mouse moved to (1051, 449)
Screenshot: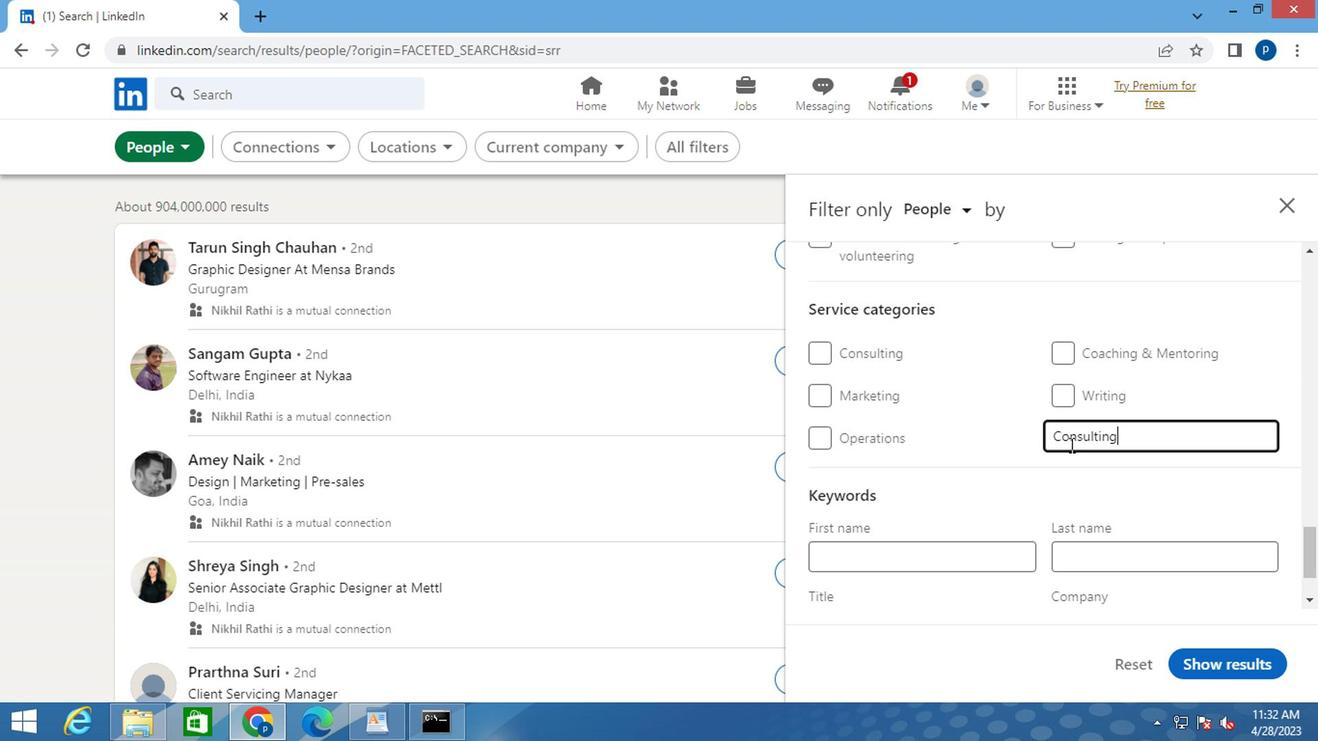 
Action: Mouse scrolled (1051, 449) with delta (0, 0)
Screenshot: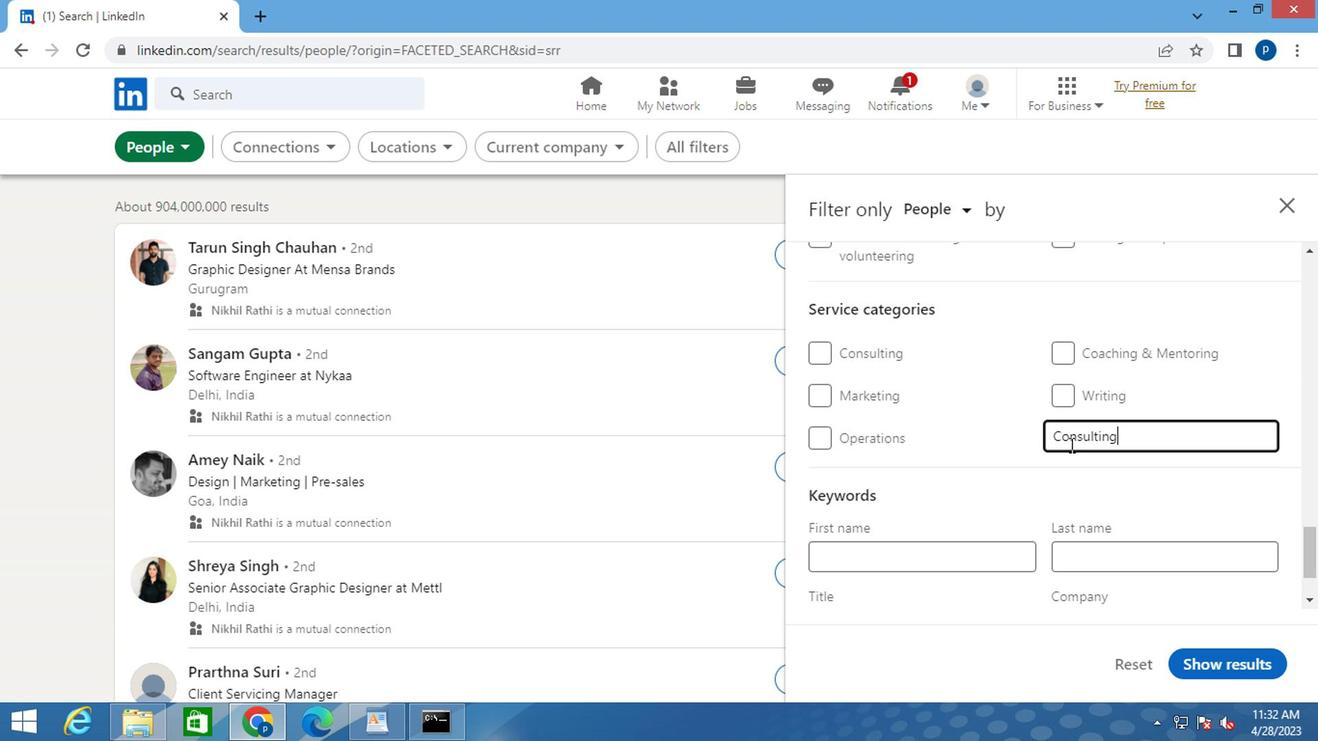 
Action: Mouse moved to (867, 505)
Screenshot: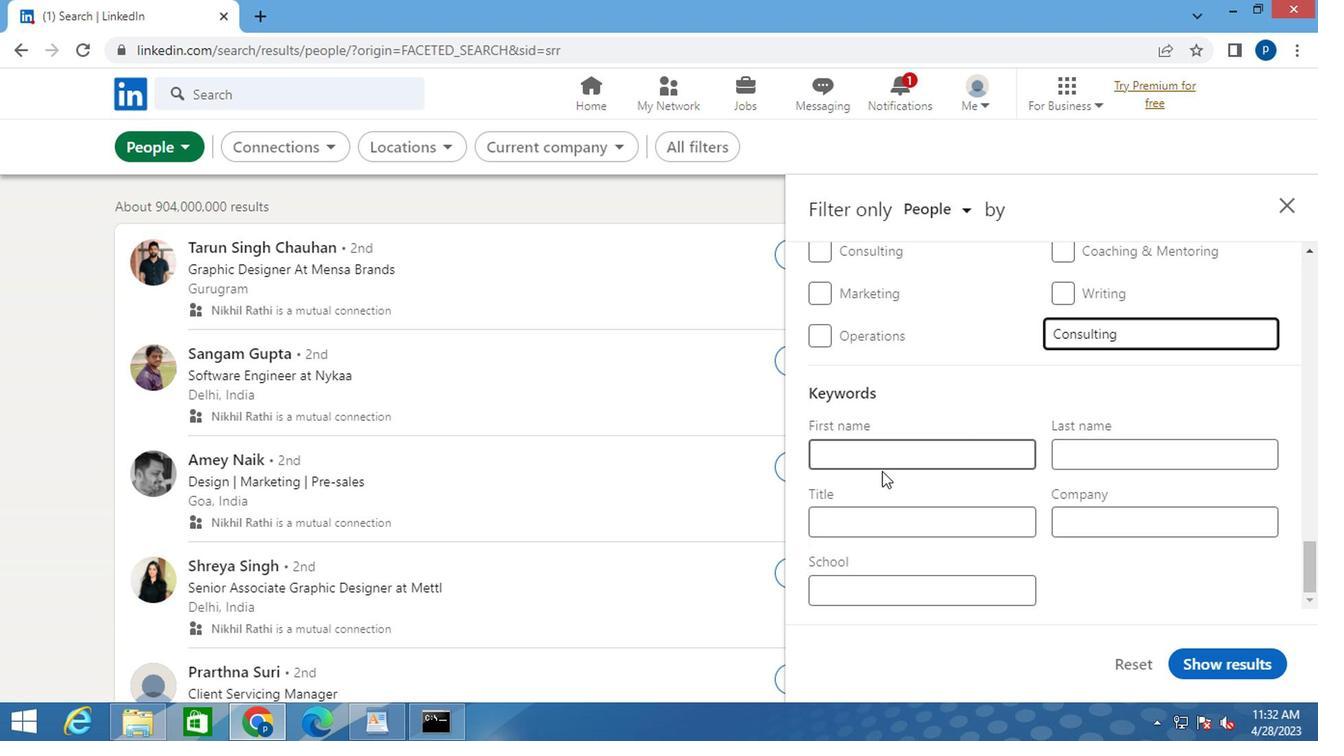 
Action: Mouse pressed left at (867, 505)
Screenshot: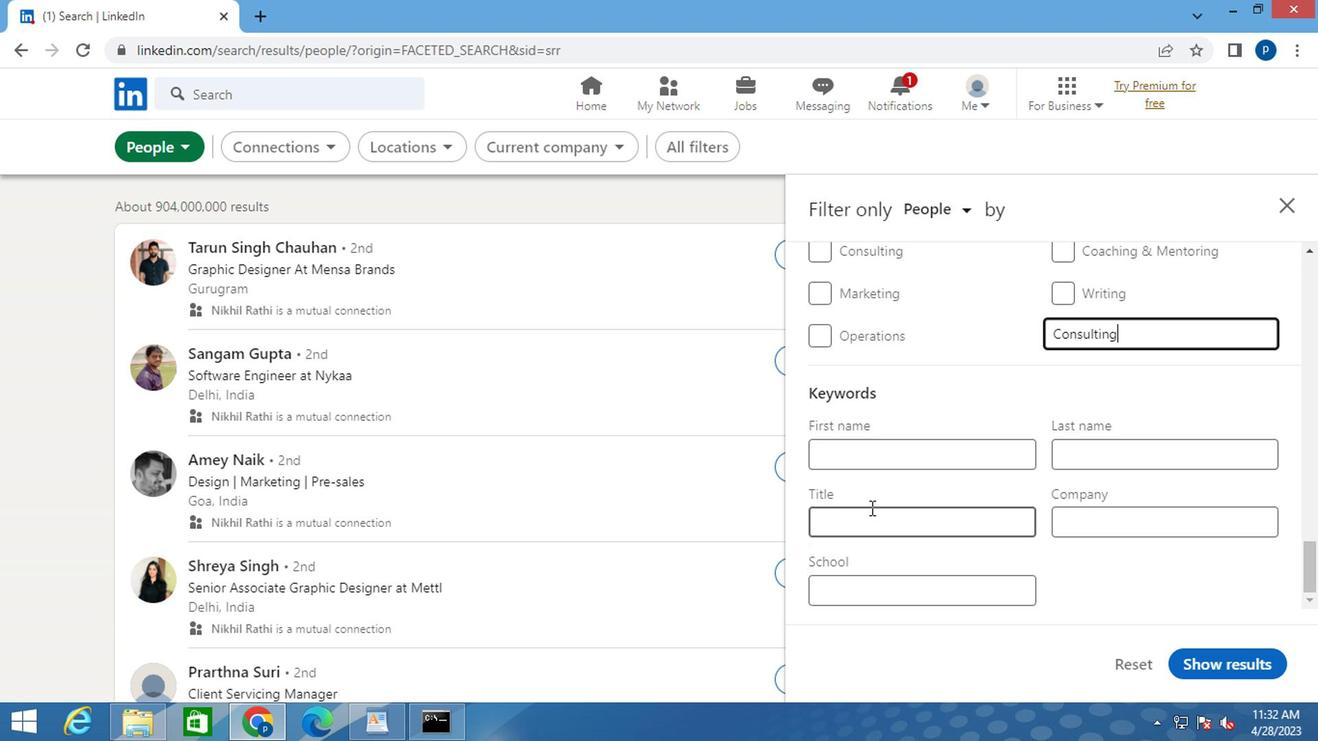 
Action: Key pressed <Key.caps_lock>A<Key.caps_lock>RCHITECT<Key.space>
Screenshot: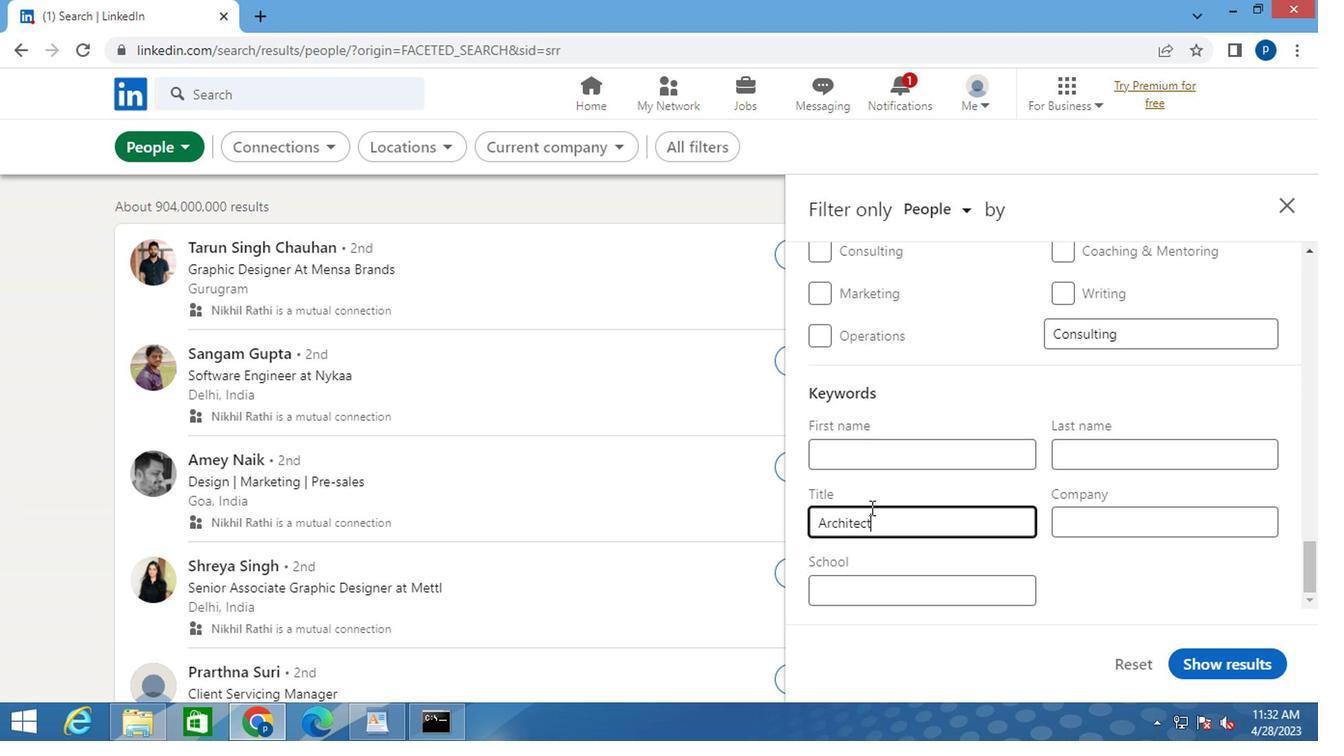 
Action: Mouse moved to (1221, 653)
Screenshot: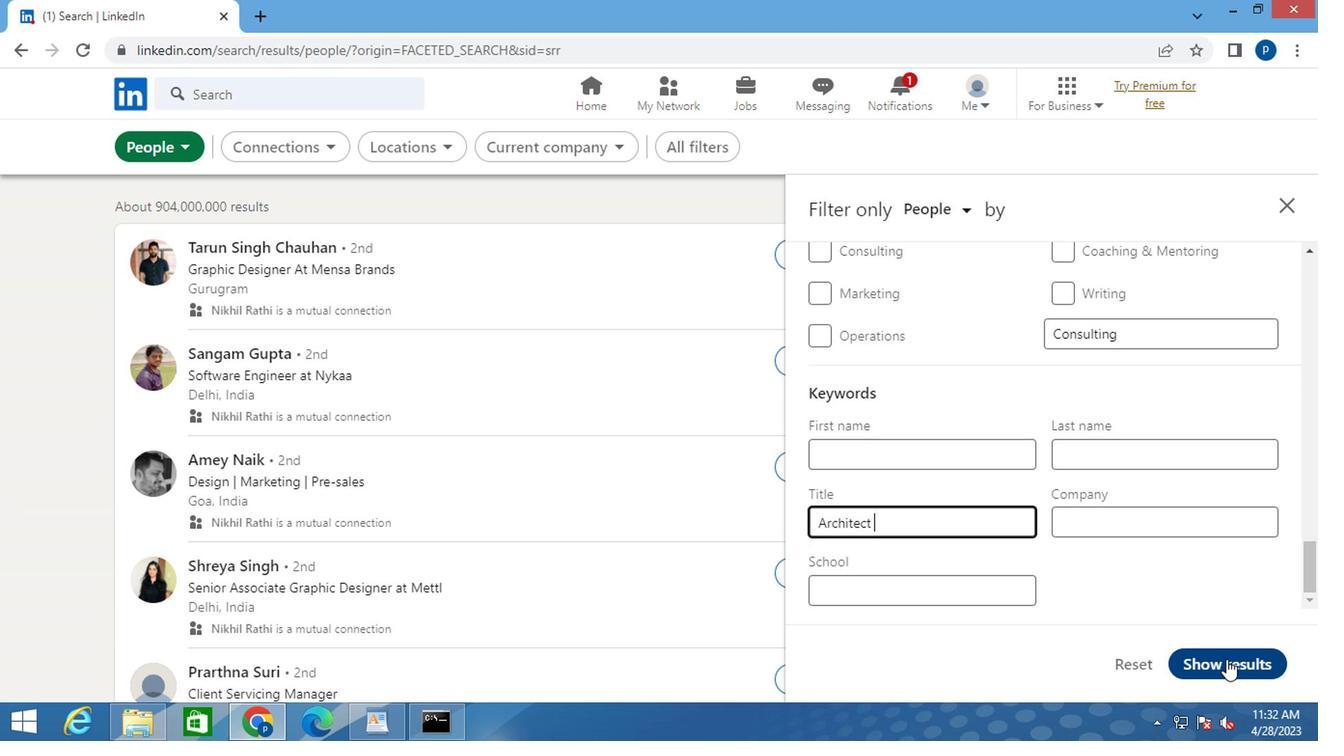 
Action: Mouse pressed left at (1221, 653)
Screenshot: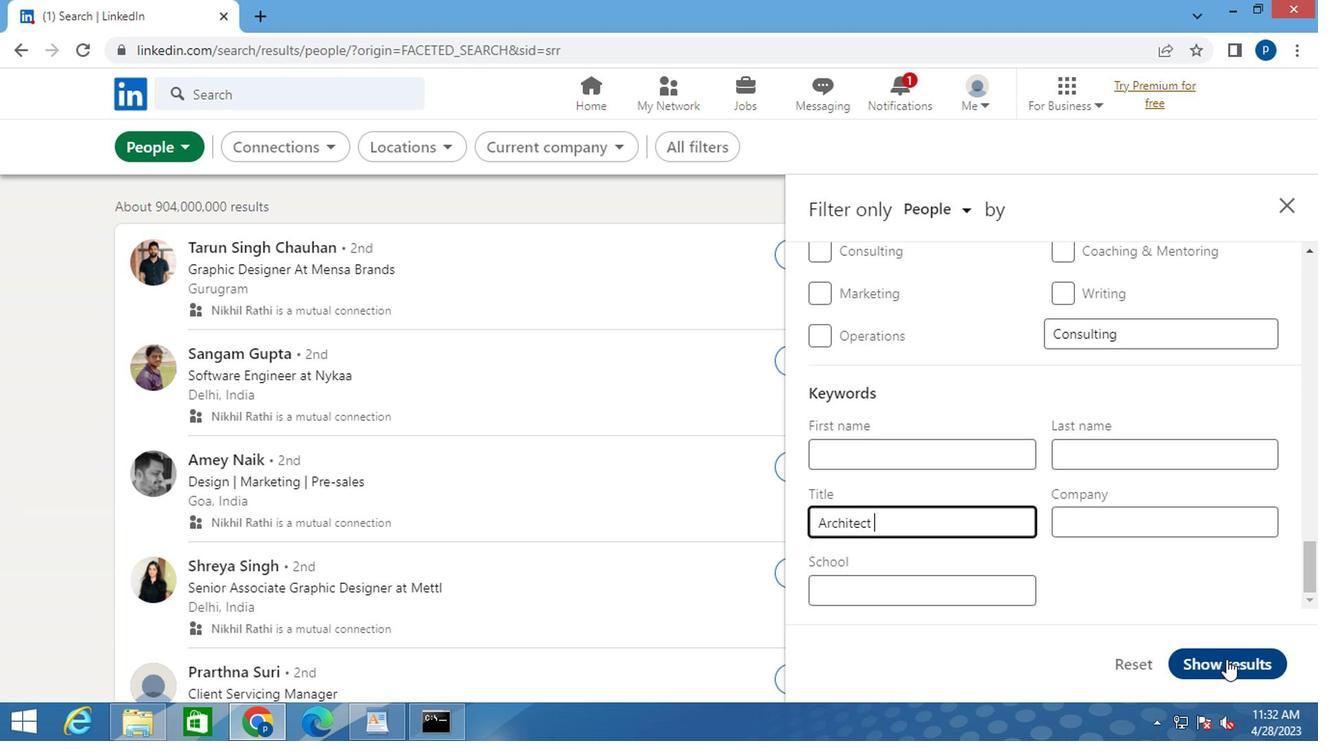 
